 Task: Display track field history in audit objective object.
Action: Mouse moved to (27, 112)
Screenshot: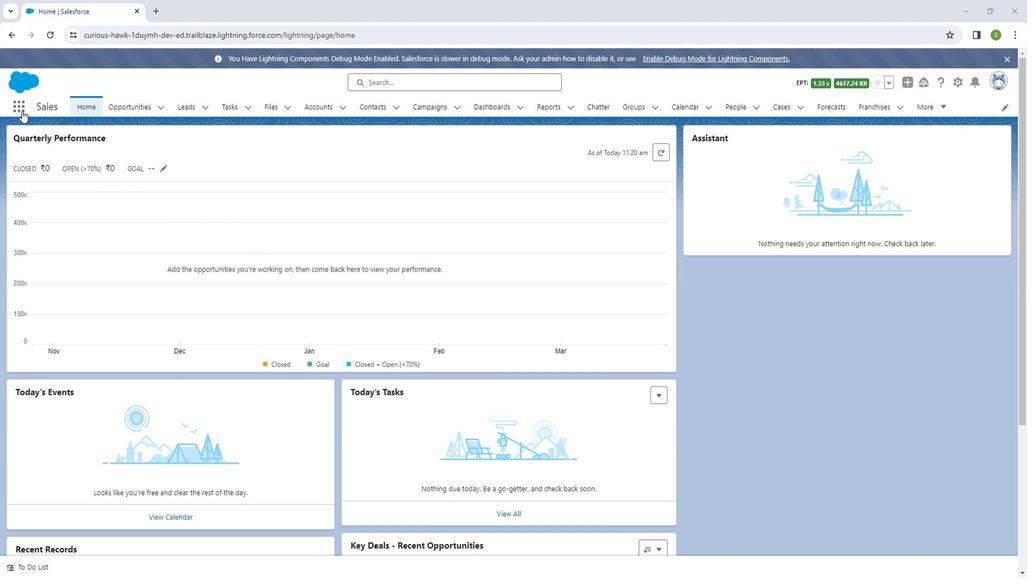 
Action: Mouse pressed left at (27, 112)
Screenshot: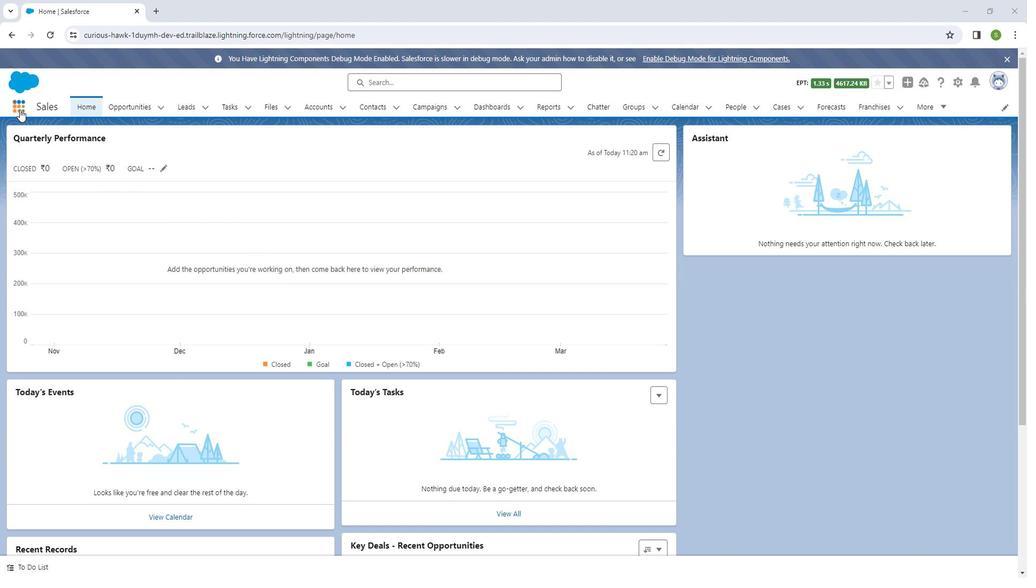 
Action: Mouse moved to (47, 294)
Screenshot: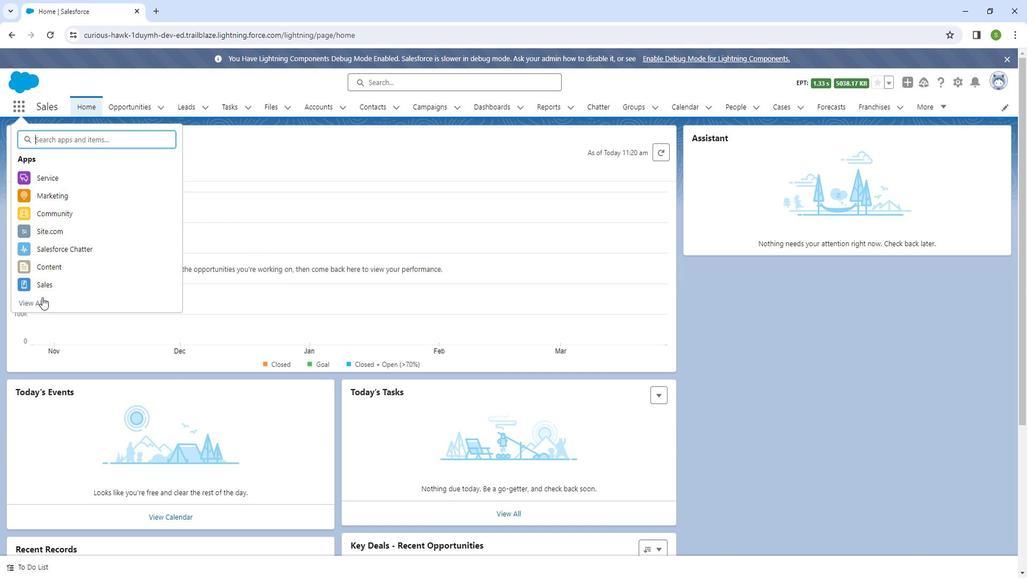 
Action: Mouse pressed left at (47, 294)
Screenshot: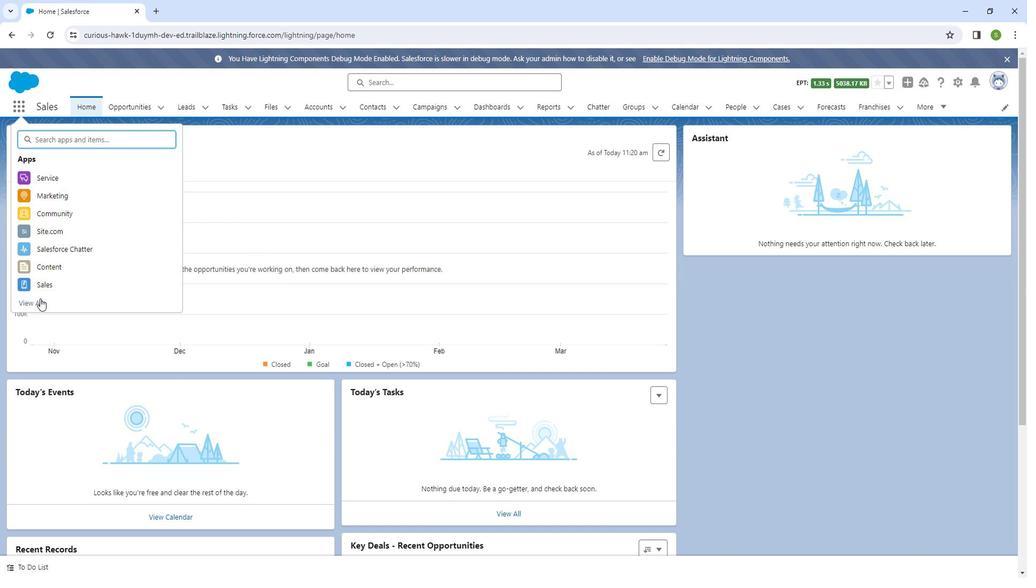 
Action: Mouse moved to (759, 392)
Screenshot: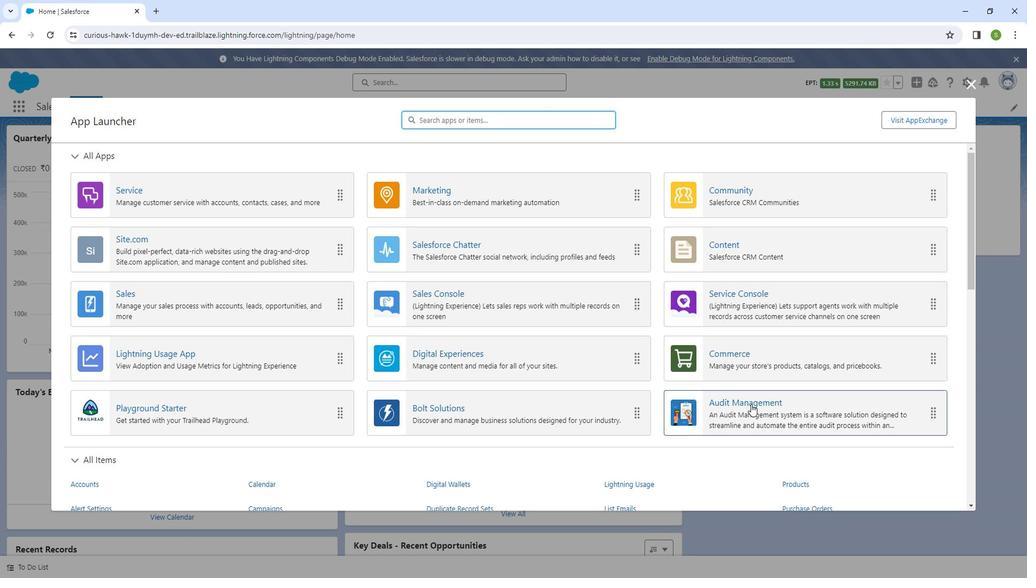 
Action: Mouse pressed left at (759, 392)
Screenshot: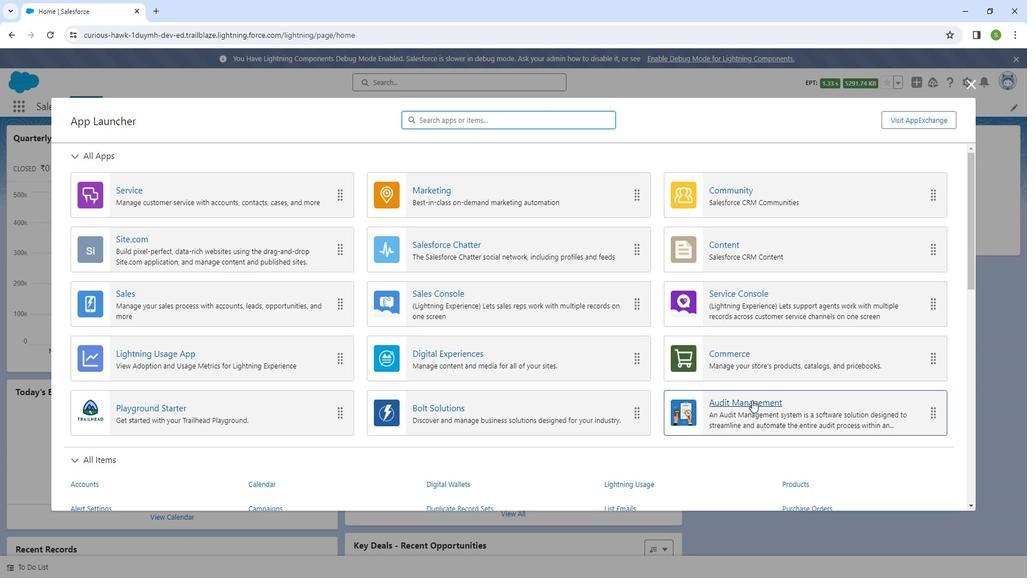 
Action: Mouse moved to (971, 85)
Screenshot: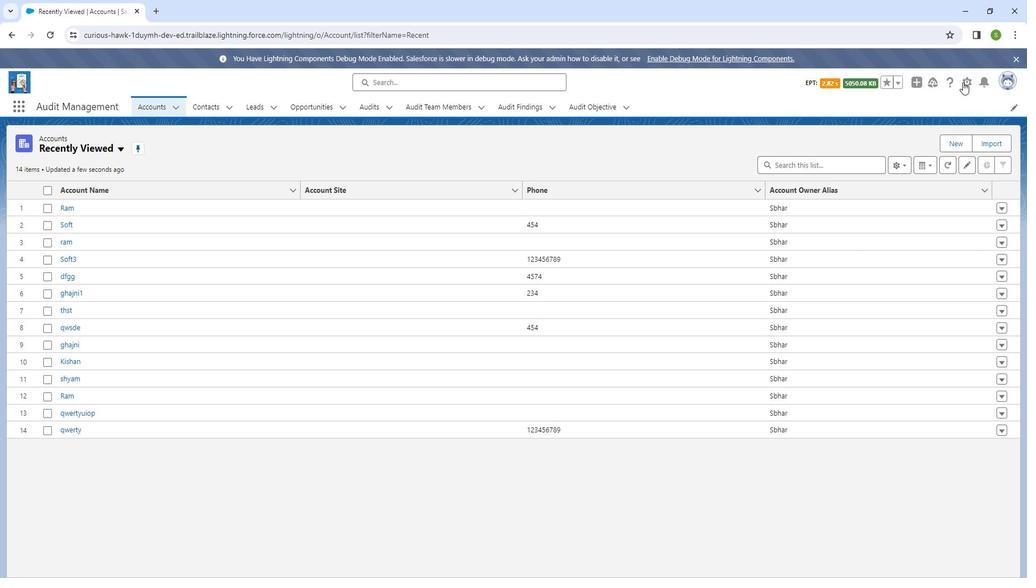 
Action: Mouse pressed left at (971, 85)
Screenshot: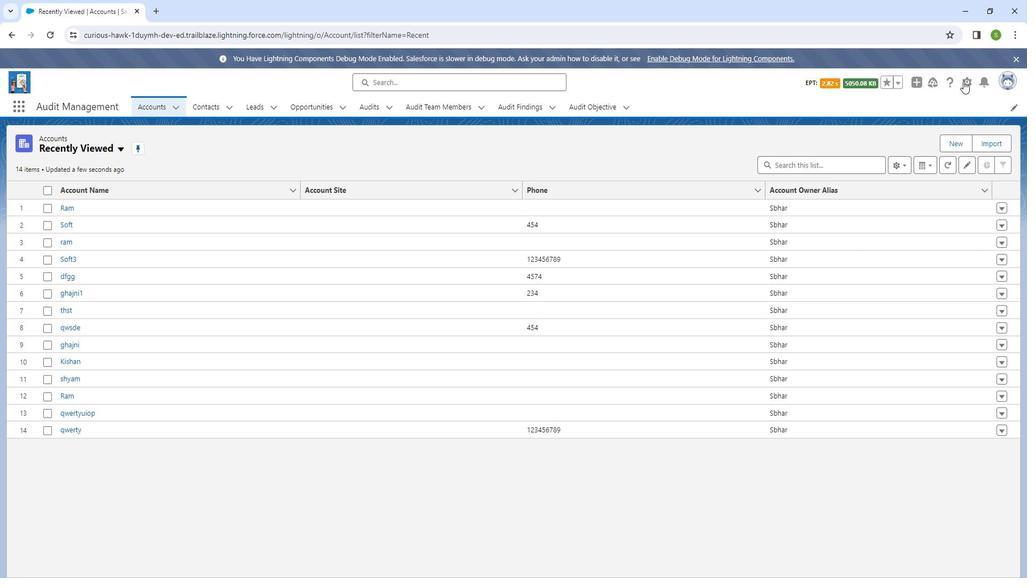 
Action: Mouse moved to (943, 132)
Screenshot: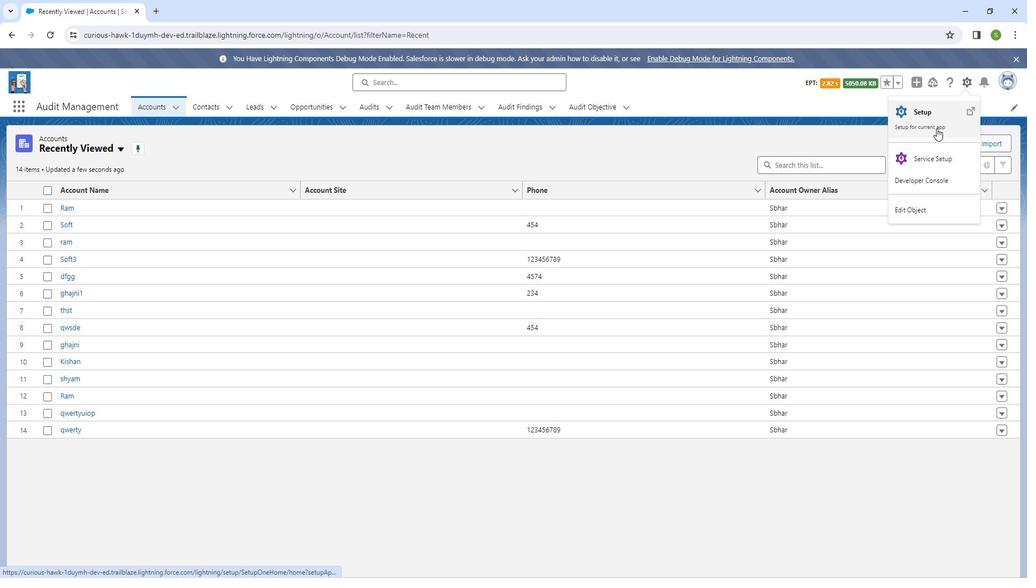 
Action: Mouse pressed left at (943, 132)
Screenshot: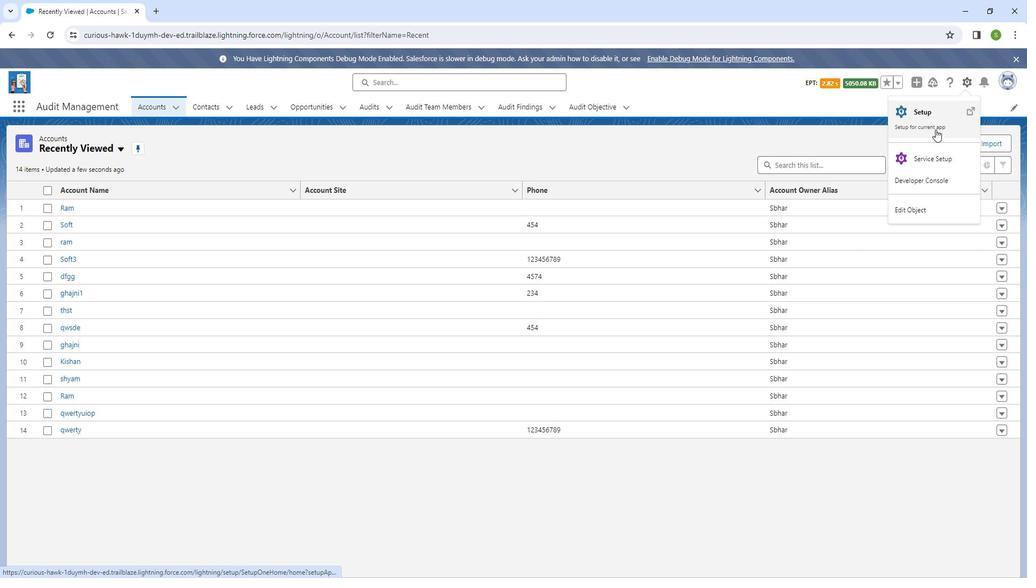
Action: Mouse moved to (135, 107)
Screenshot: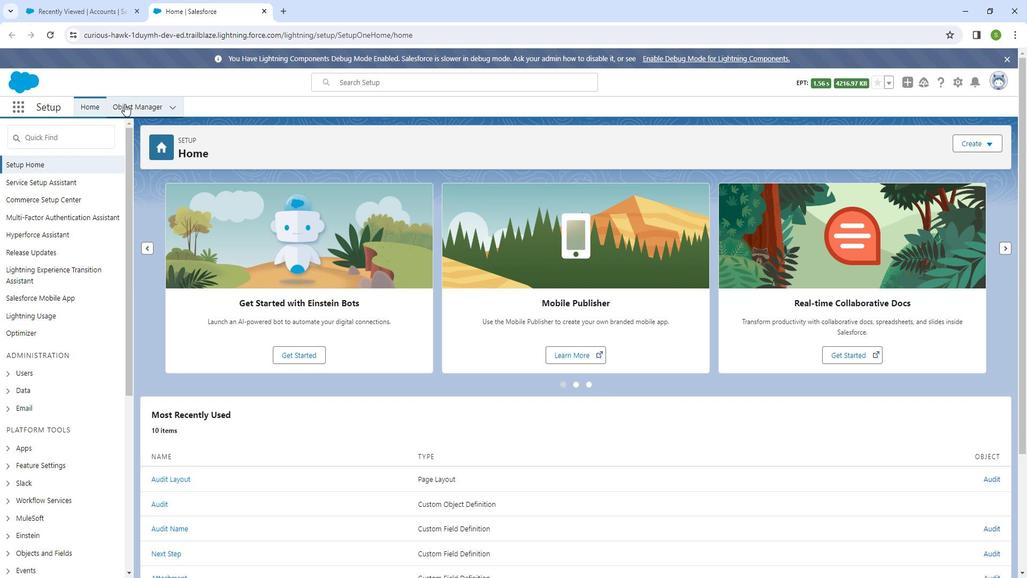 
Action: Mouse pressed left at (135, 107)
Screenshot: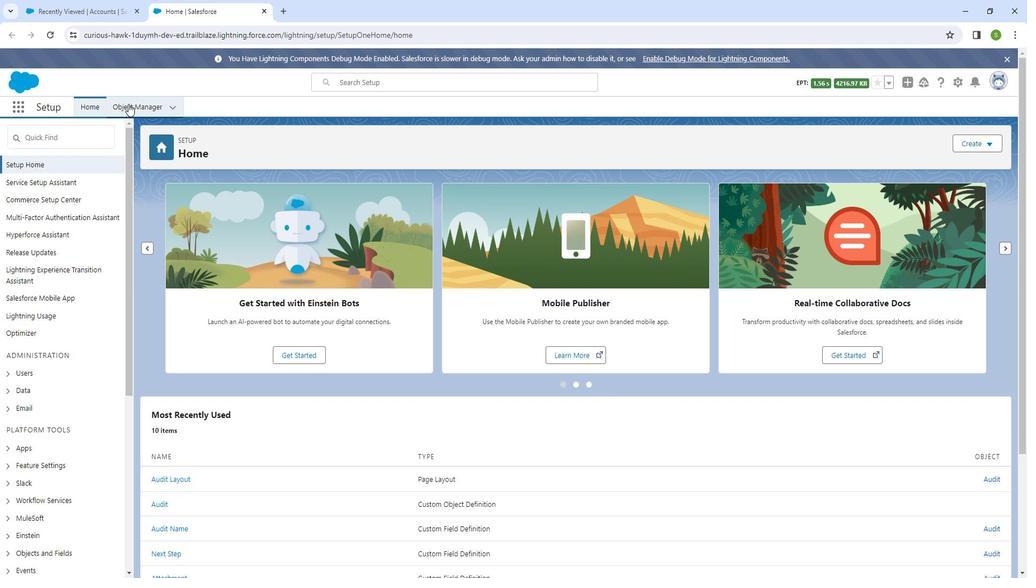 
Action: Mouse moved to (40, 503)
Screenshot: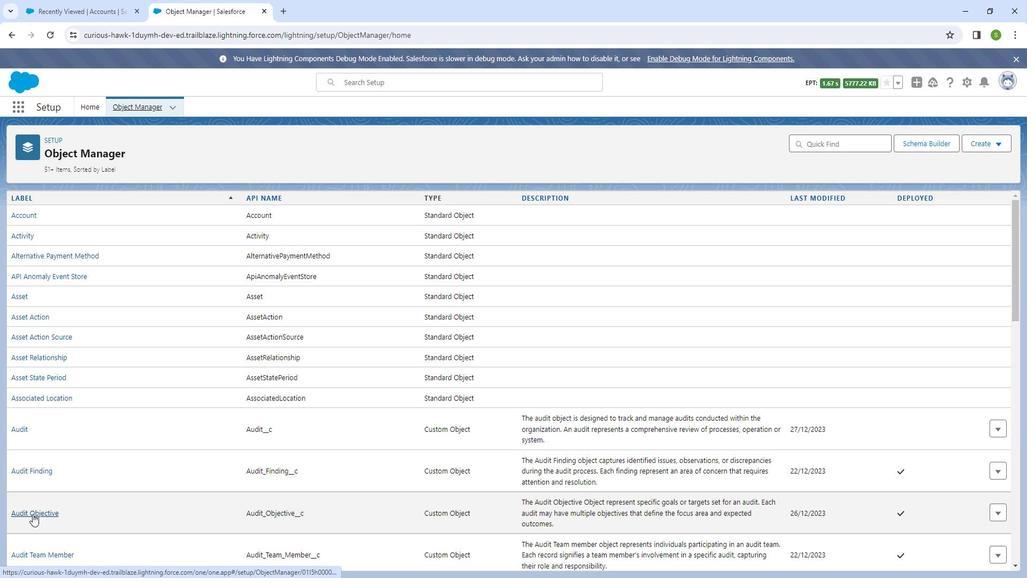 
Action: Mouse pressed left at (40, 503)
Screenshot: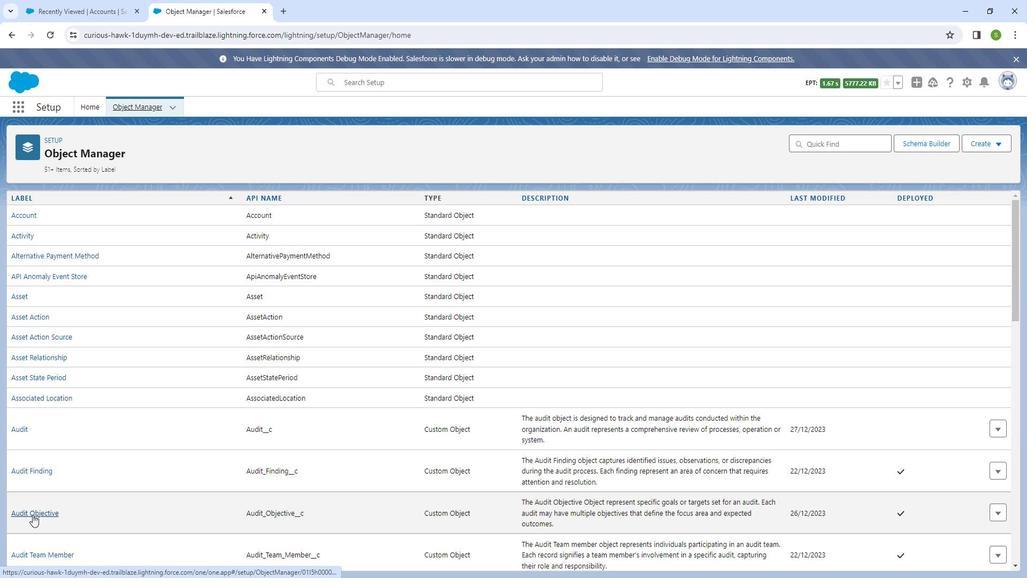 
Action: Mouse moved to (954, 195)
Screenshot: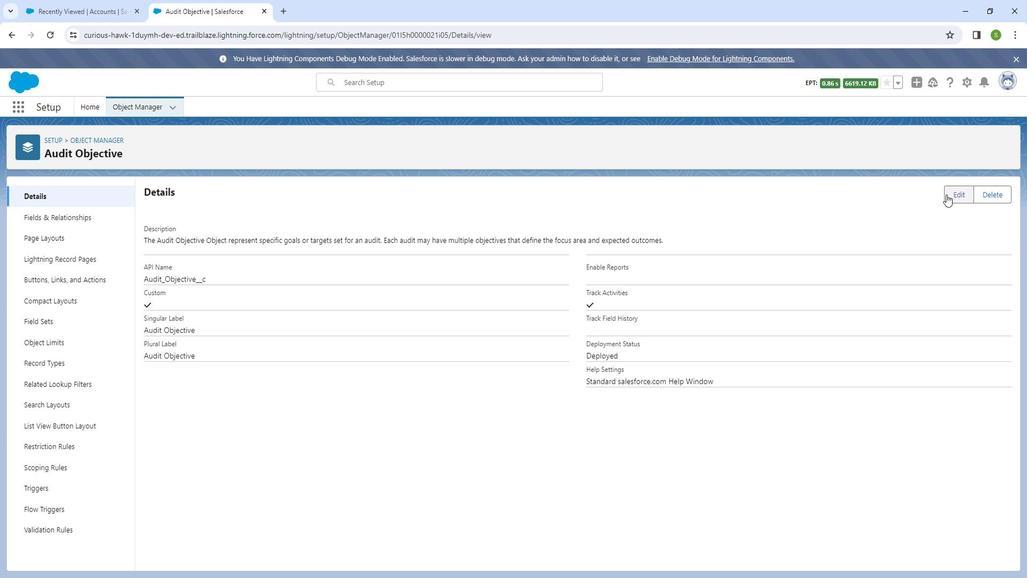 
Action: Mouse pressed left at (954, 195)
Screenshot: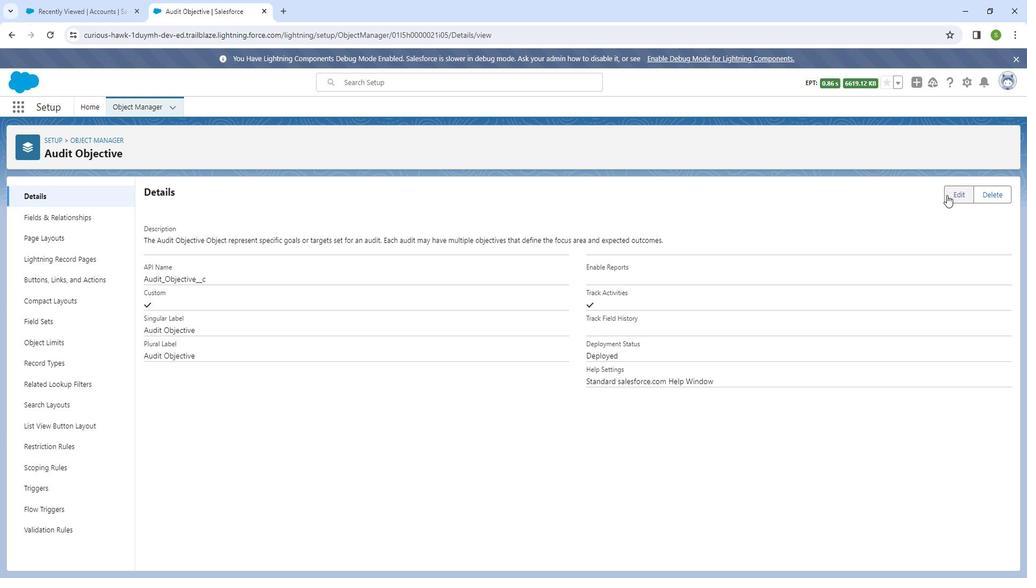 
Action: Mouse moved to (519, 272)
Screenshot: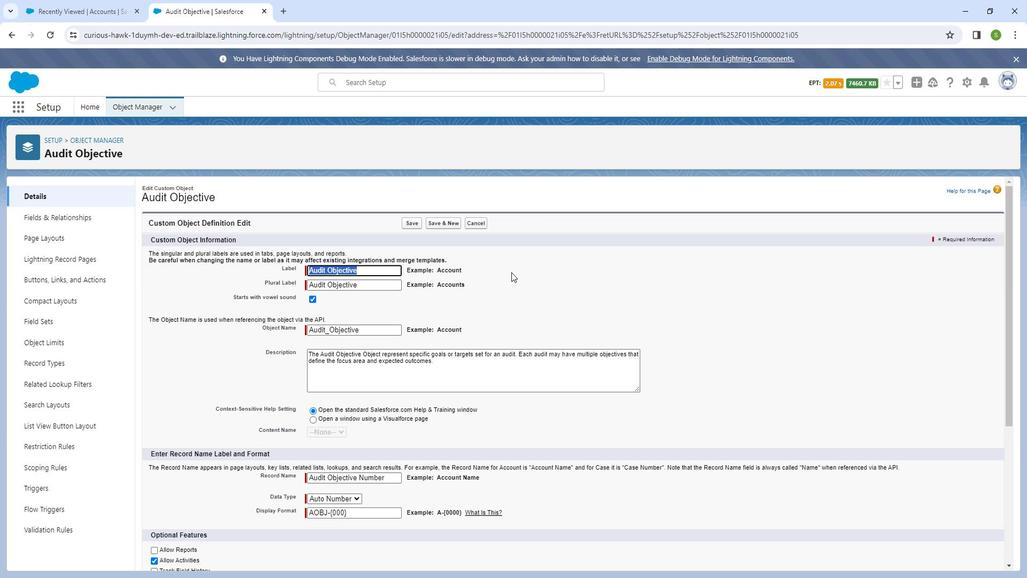 
Action: Mouse scrolled (519, 272) with delta (0, 0)
Screenshot: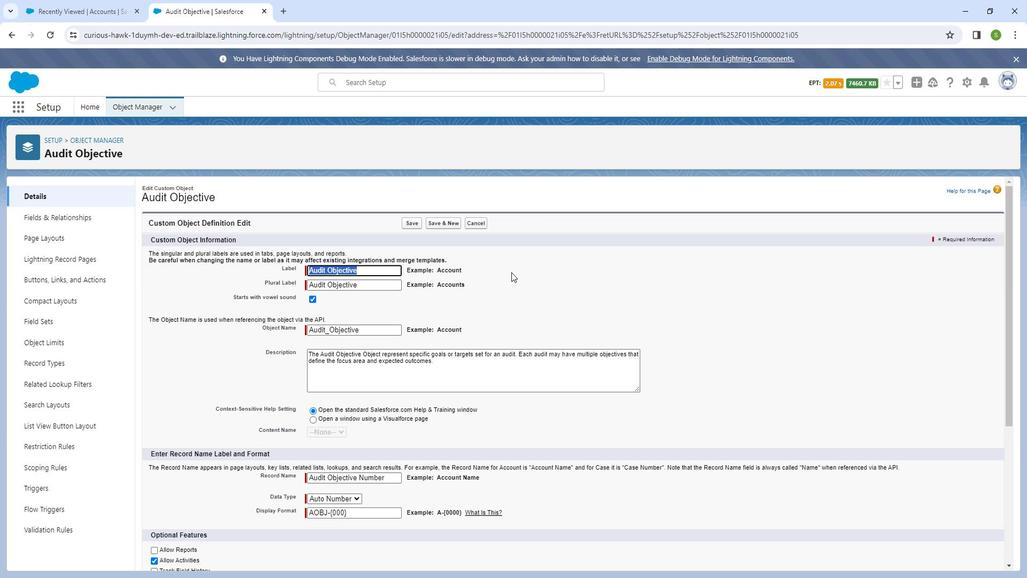 
Action: Mouse moved to (518, 275)
Screenshot: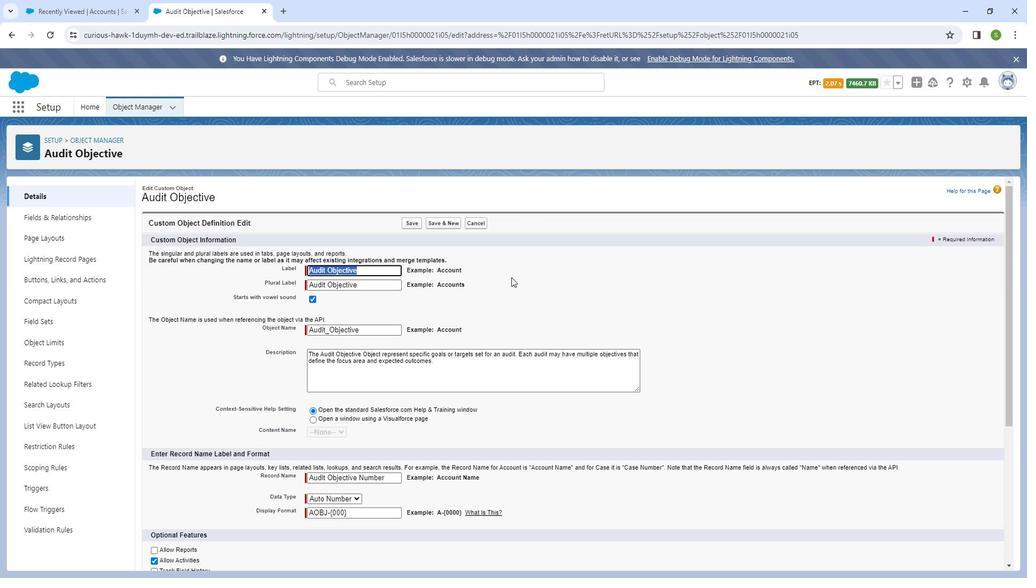 
Action: Mouse scrolled (518, 274) with delta (0, 0)
Screenshot: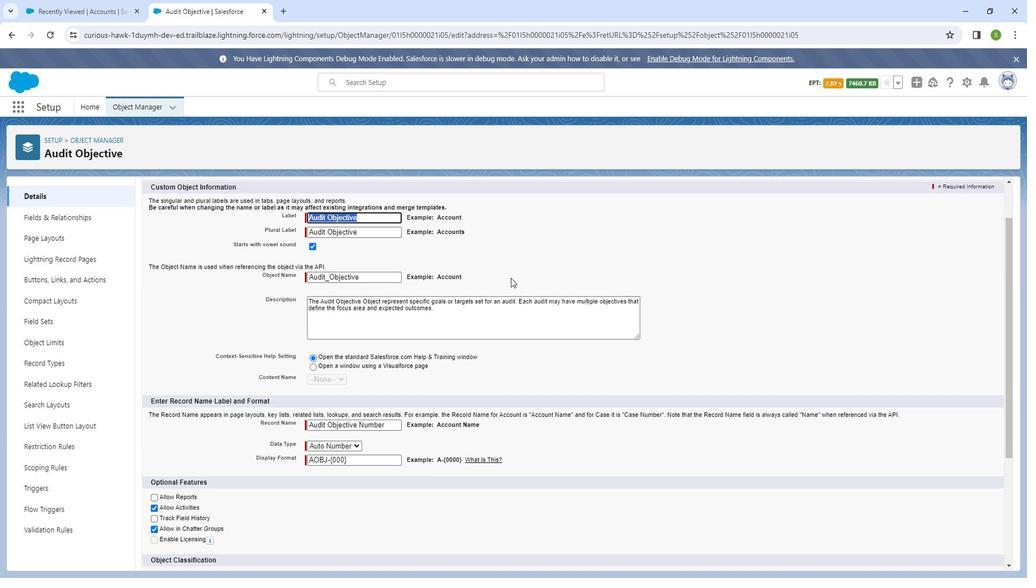 
Action: Mouse moved to (420, 359)
Screenshot: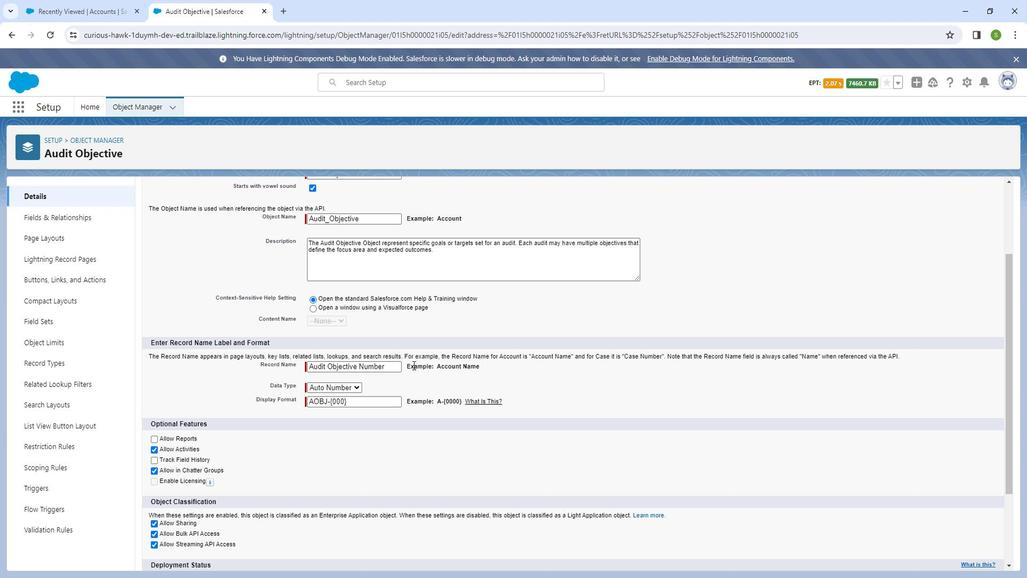 
Action: Mouse scrolled (420, 359) with delta (0, 0)
Screenshot: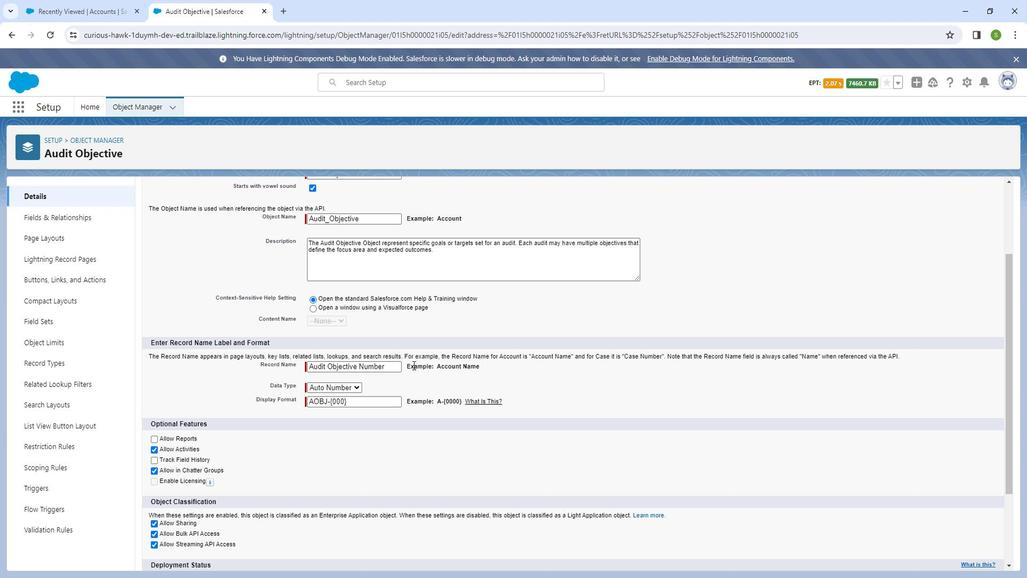 
Action: Mouse moved to (417, 360)
Screenshot: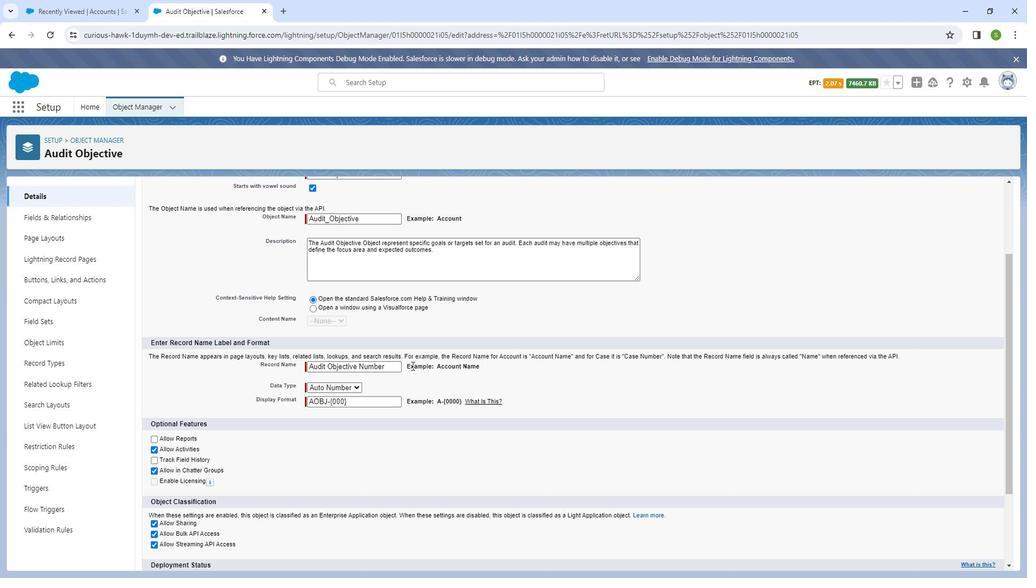 
Action: Mouse scrolled (417, 360) with delta (0, 0)
Screenshot: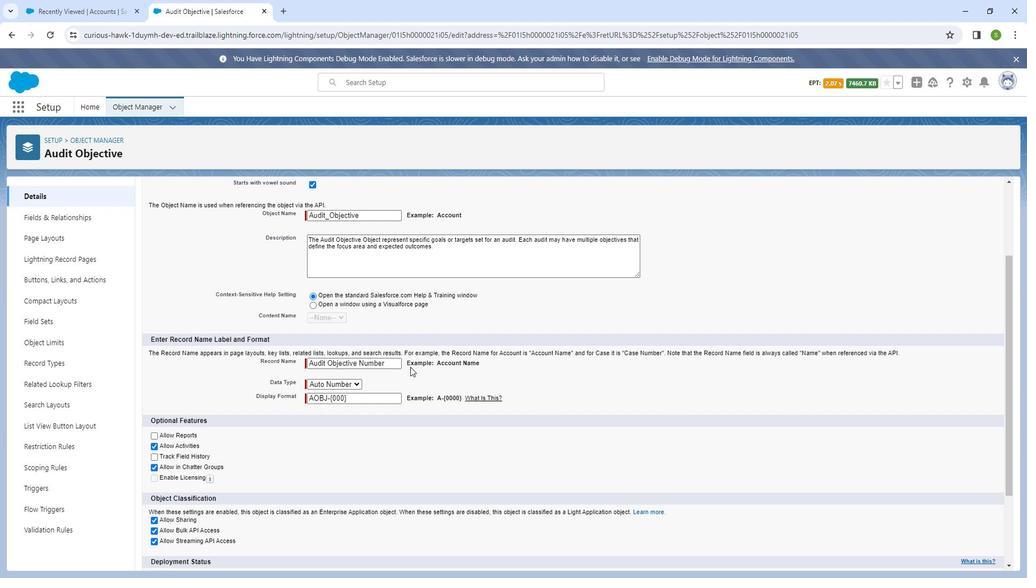 
Action: Mouse moved to (162, 343)
Screenshot: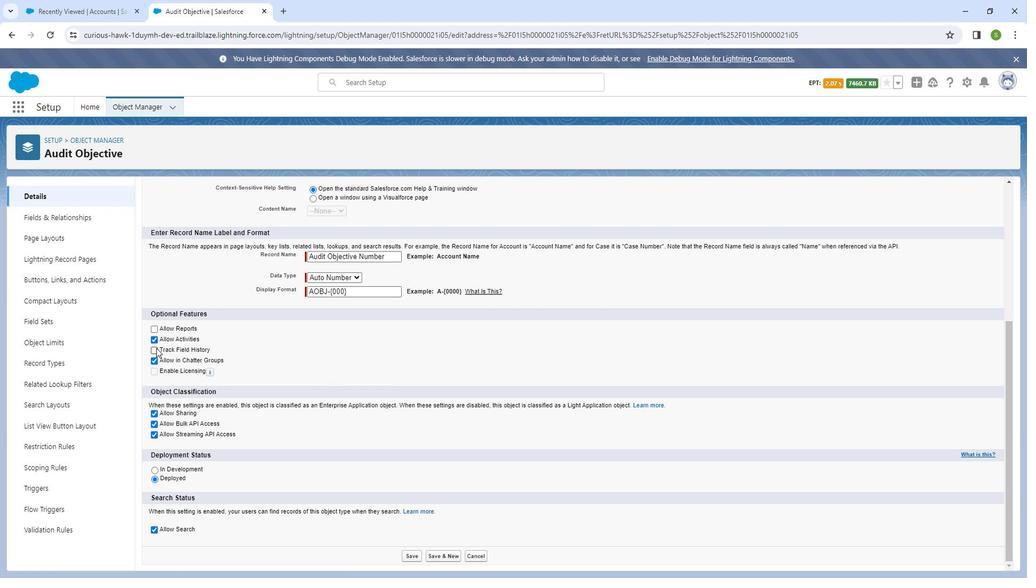 
Action: Mouse pressed left at (162, 343)
Screenshot: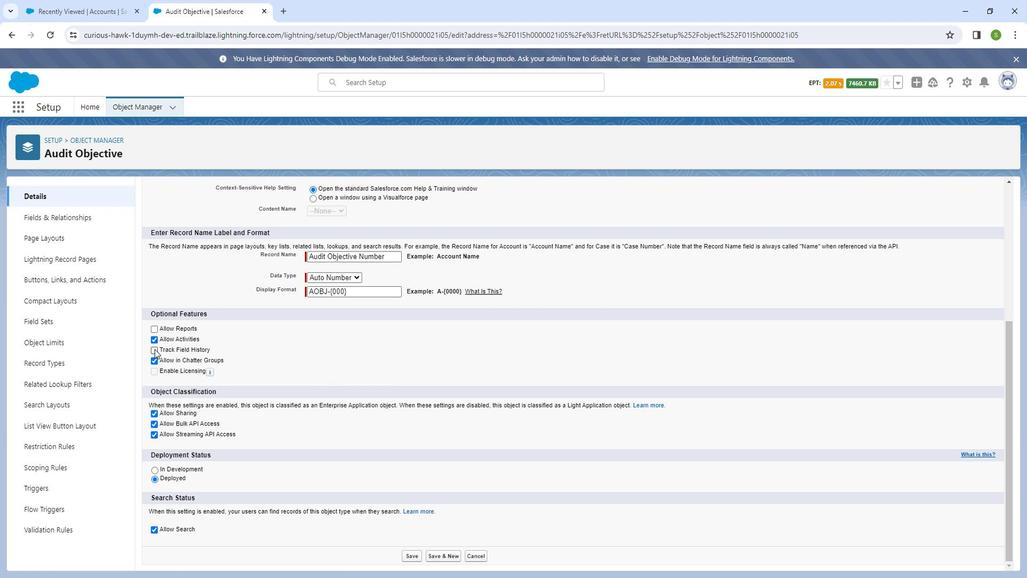 
Action: Mouse moved to (386, 376)
Screenshot: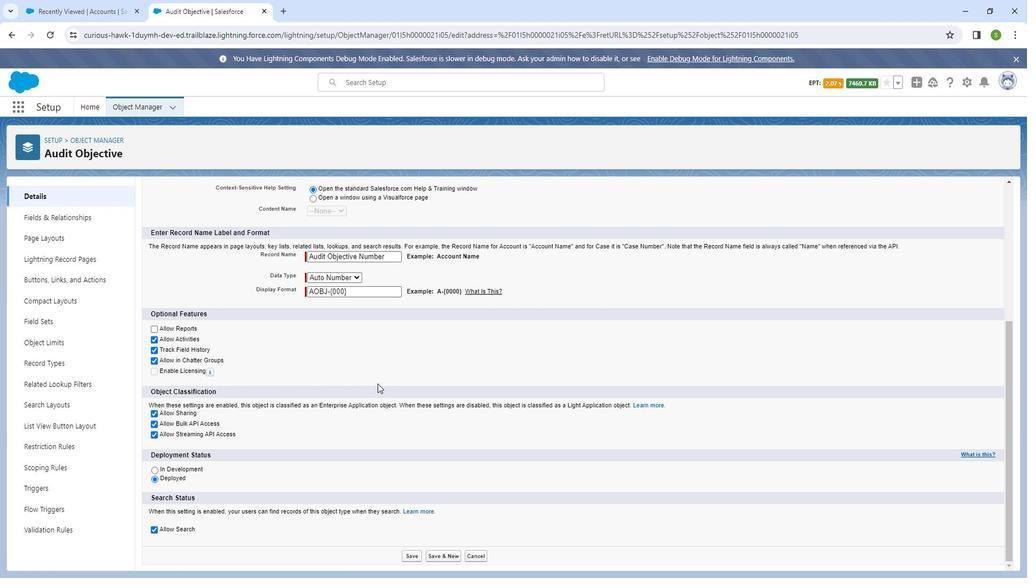 
Action: Mouse scrolled (386, 376) with delta (0, 0)
Screenshot: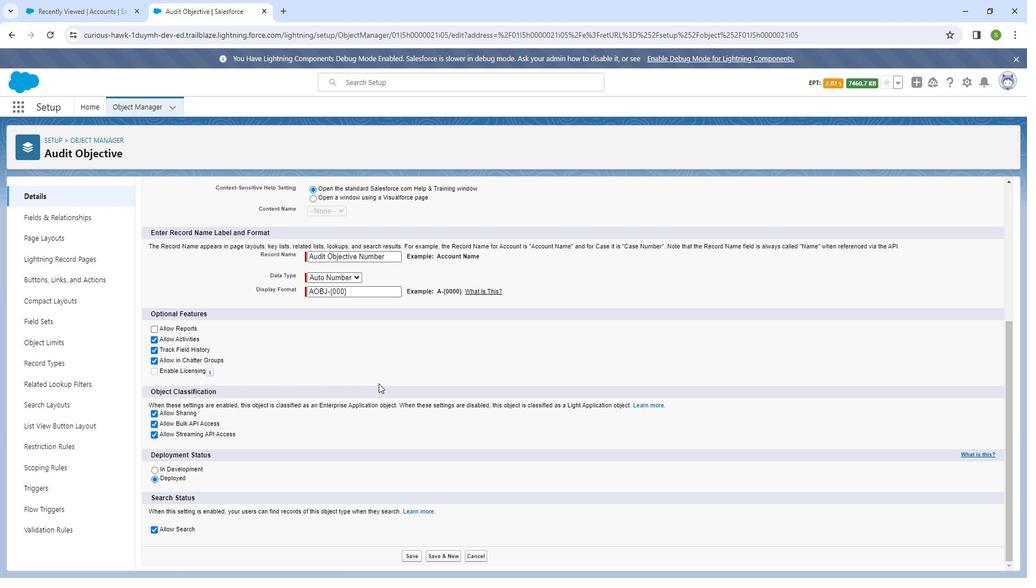 
Action: Mouse moved to (388, 378)
Screenshot: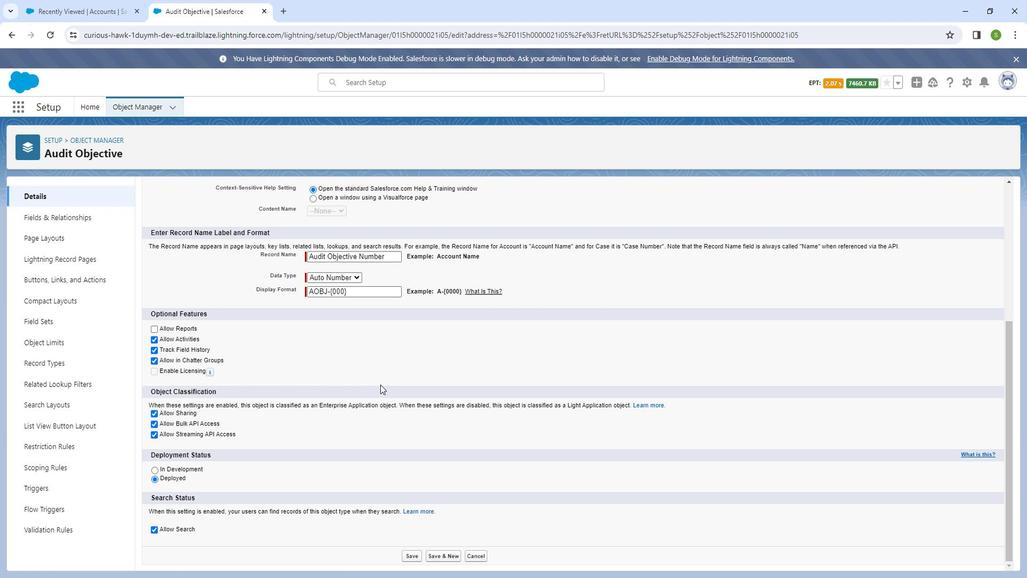 
Action: Mouse scrolled (388, 377) with delta (0, 0)
Screenshot: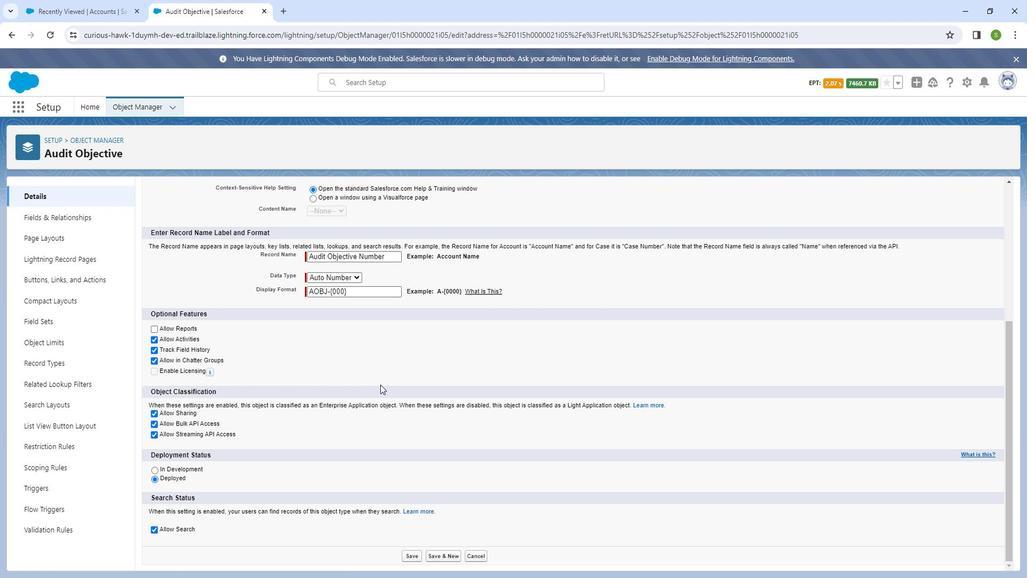 
Action: Mouse moved to (423, 540)
Screenshot: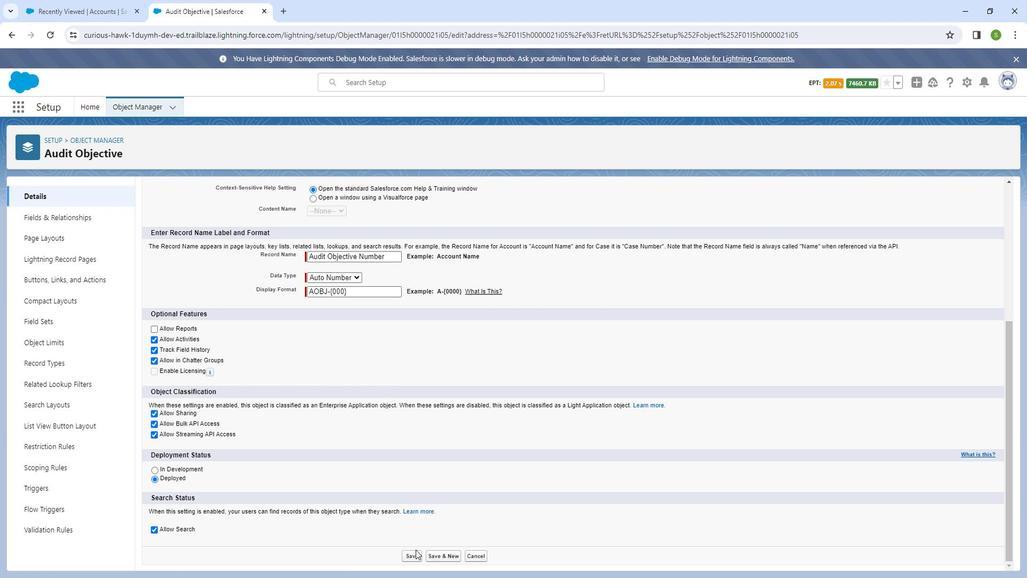 
Action: Mouse pressed left at (423, 540)
Screenshot: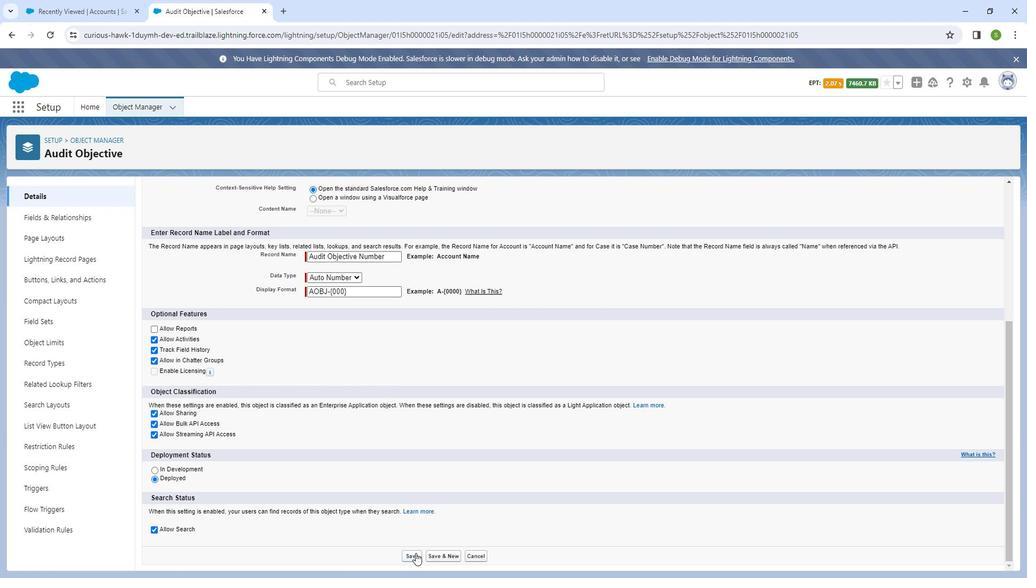 
Action: Mouse moved to (93, 216)
Screenshot: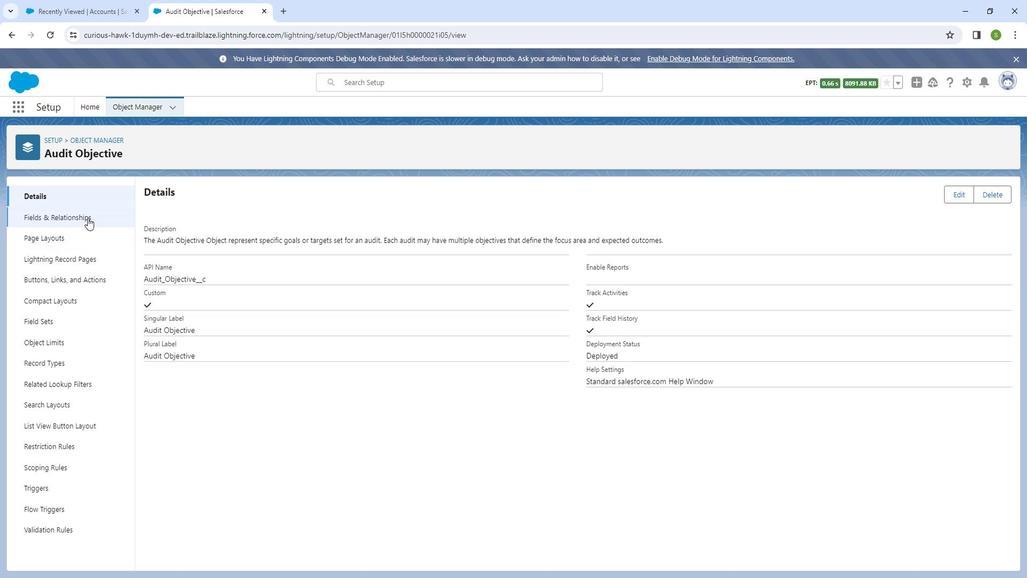 
Action: Mouse pressed left at (93, 216)
Screenshot: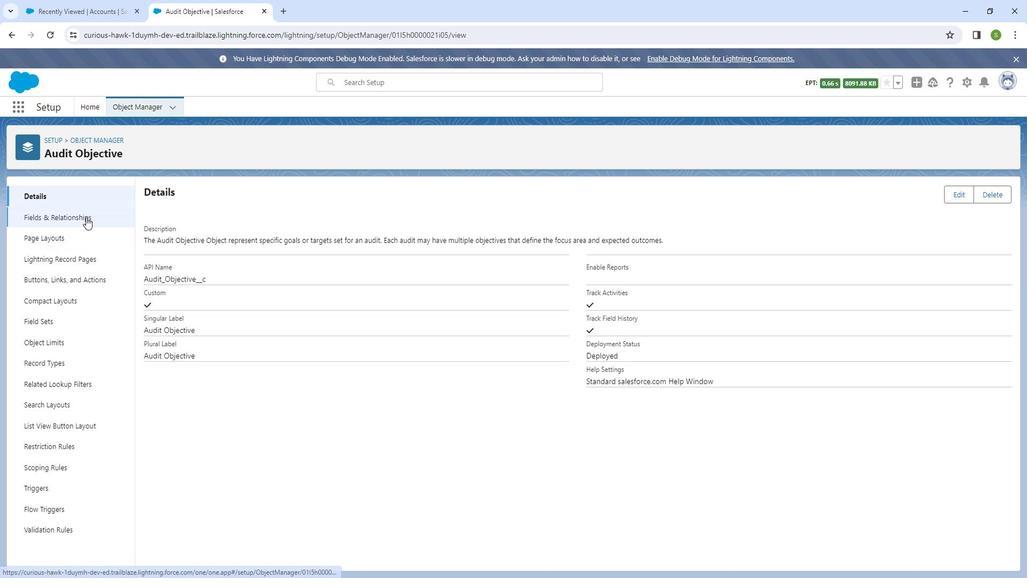
Action: Mouse moved to (961, 199)
Screenshot: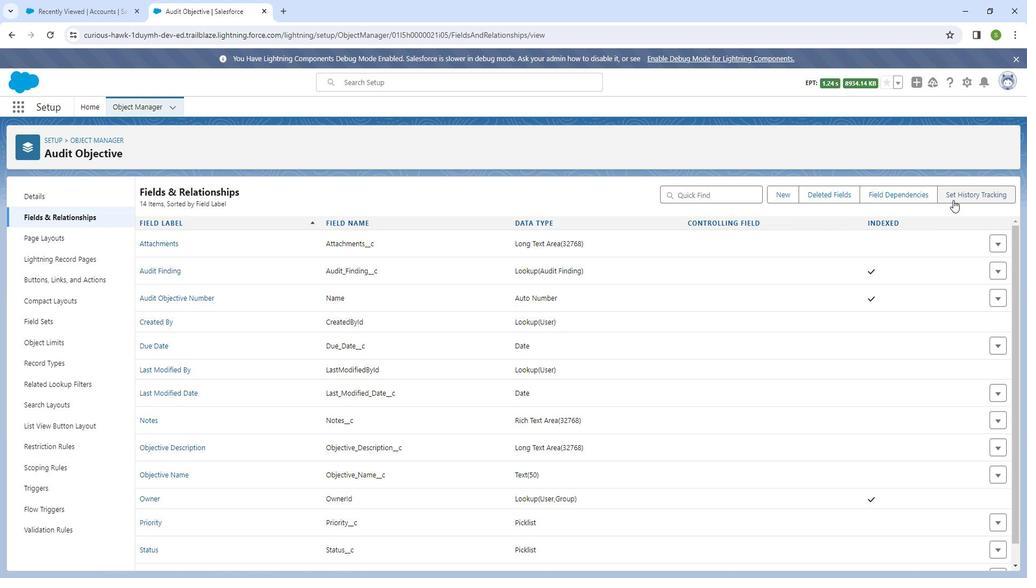 
Action: Mouse pressed left at (961, 199)
Screenshot: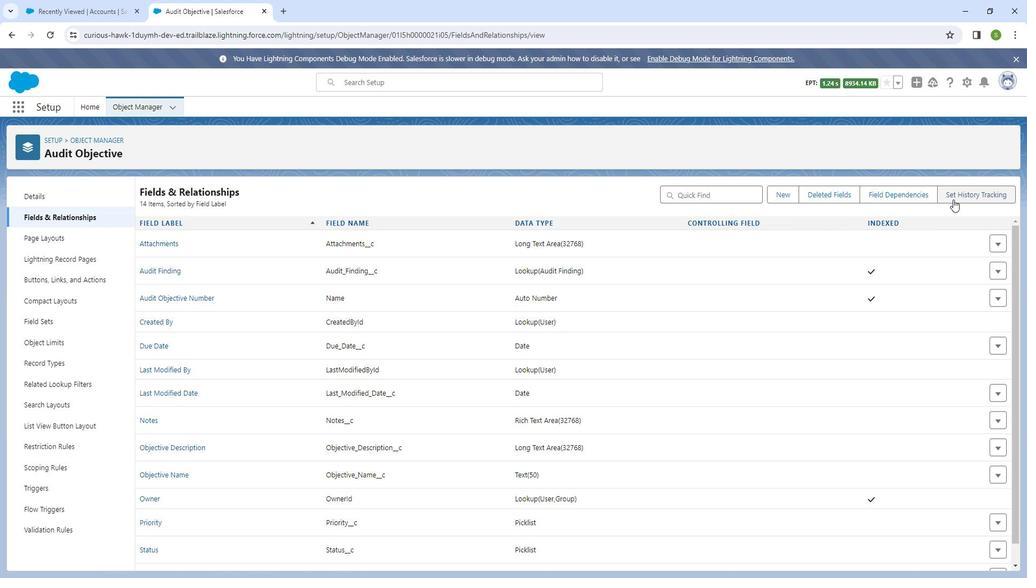 
Action: Mouse moved to (751, 301)
Screenshot: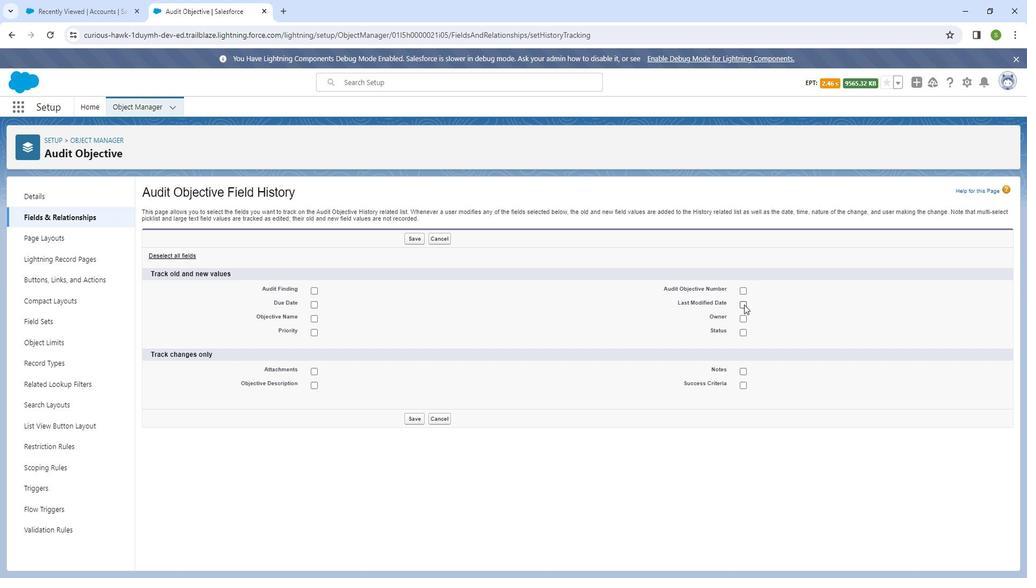 
Action: Mouse pressed left at (751, 301)
Screenshot: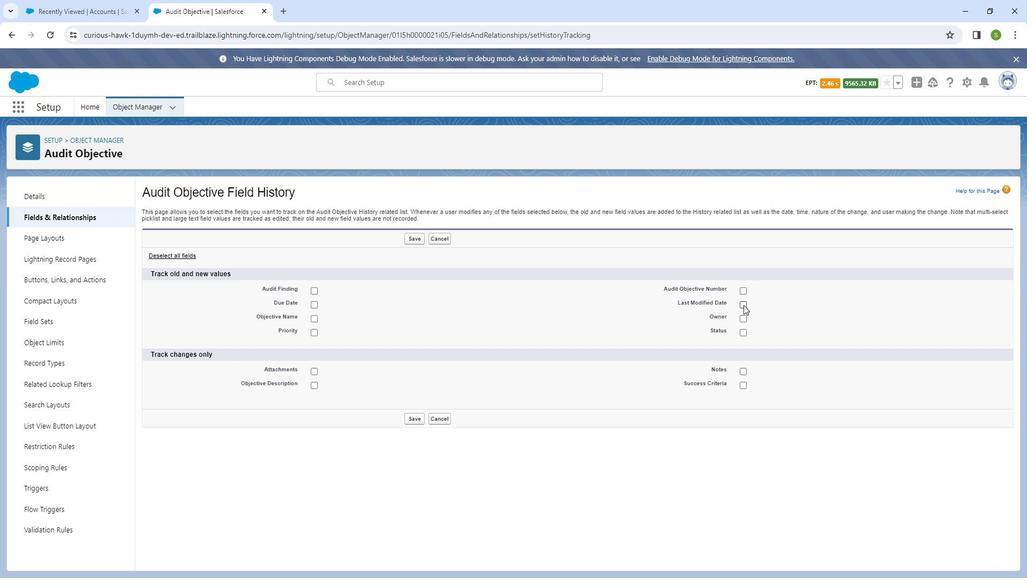 
Action: Mouse moved to (318, 301)
Screenshot: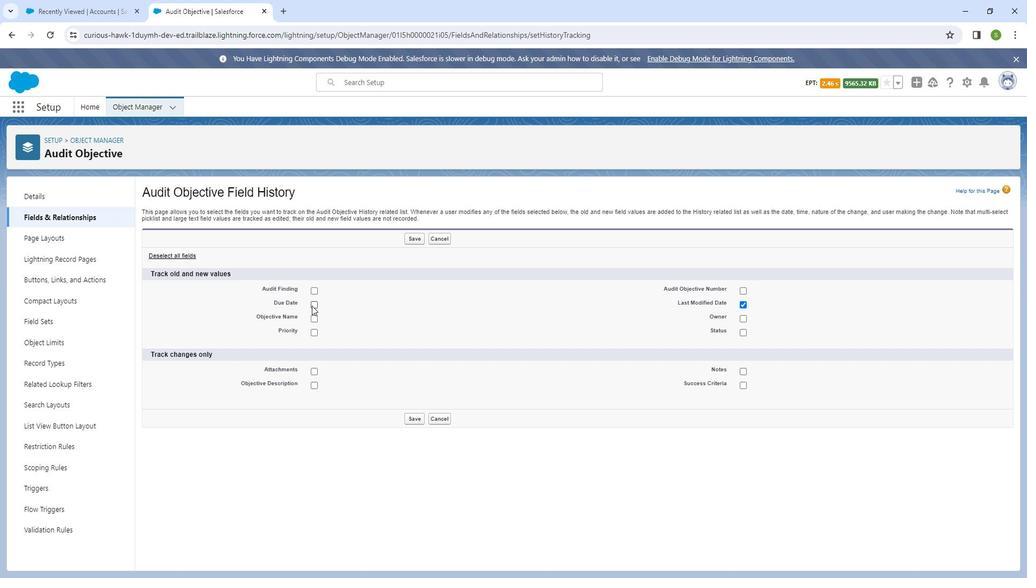 
Action: Mouse pressed left at (318, 301)
Screenshot: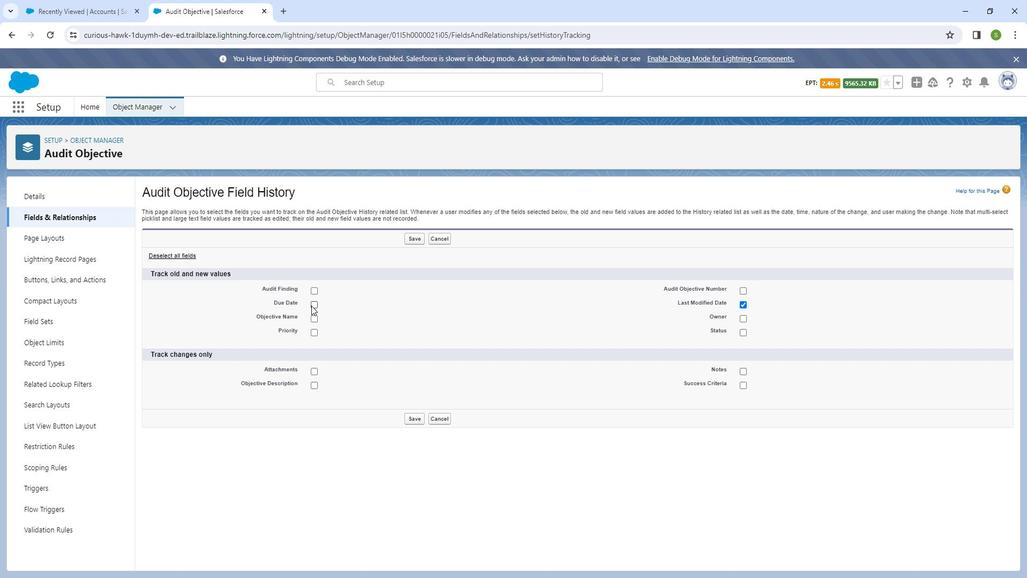 
Action: Mouse moved to (424, 411)
Screenshot: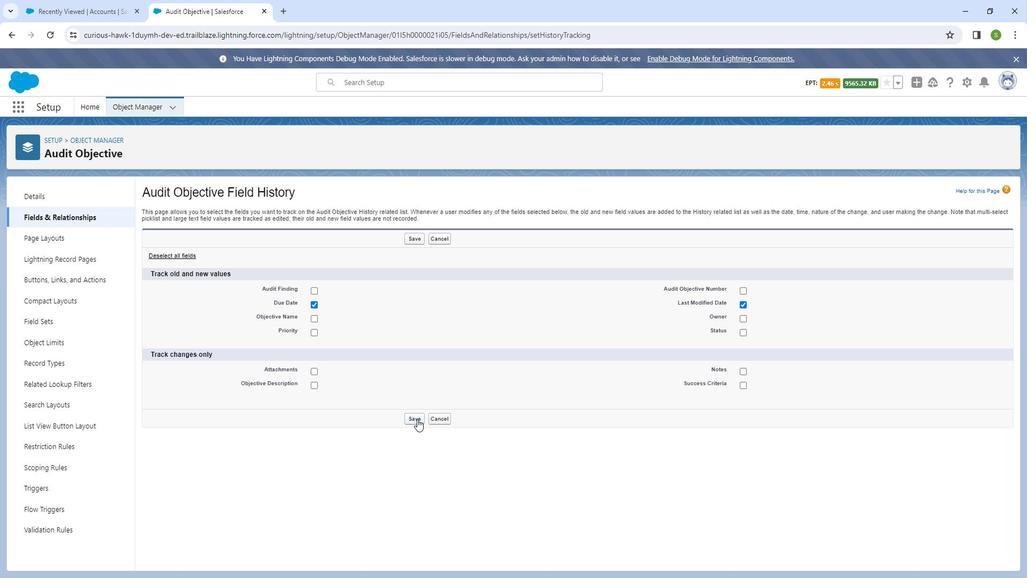 
Action: Mouse pressed left at (424, 411)
Screenshot: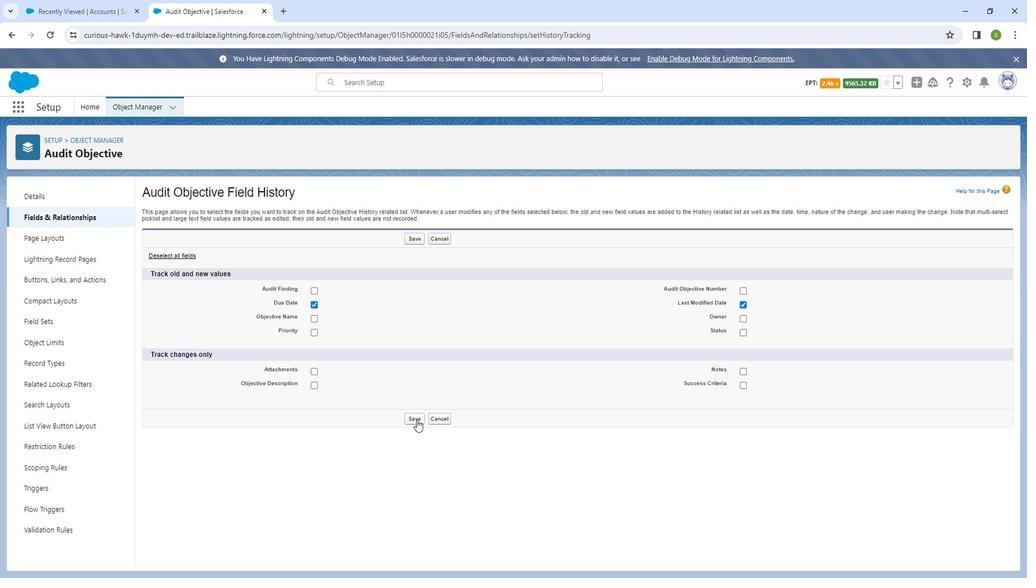 
Action: Mouse moved to (975, 197)
Screenshot: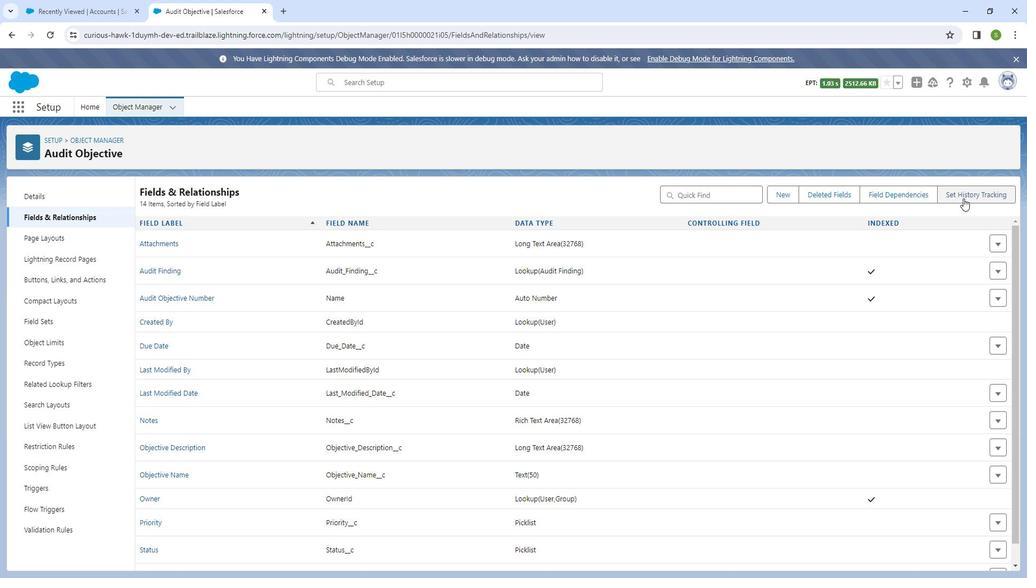 
Action: Mouse pressed left at (975, 197)
Screenshot: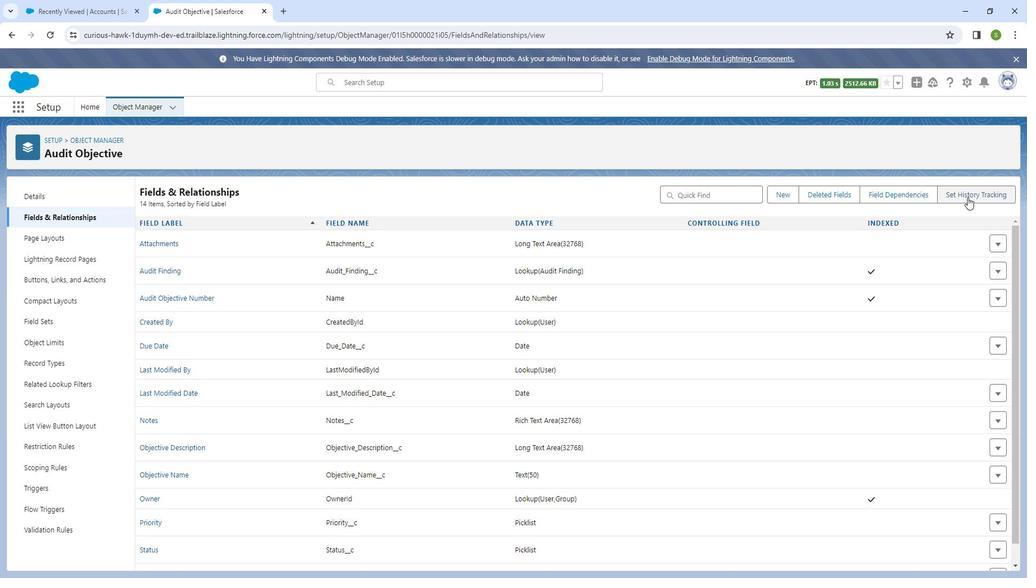 
Action: Mouse moved to (53, 231)
Screenshot: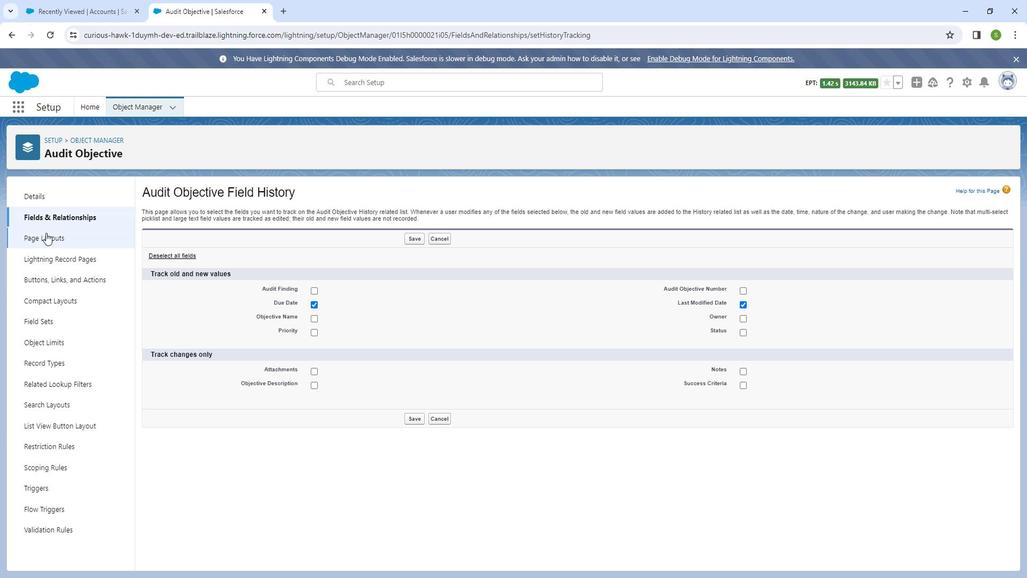 
Action: Mouse pressed left at (53, 231)
Screenshot: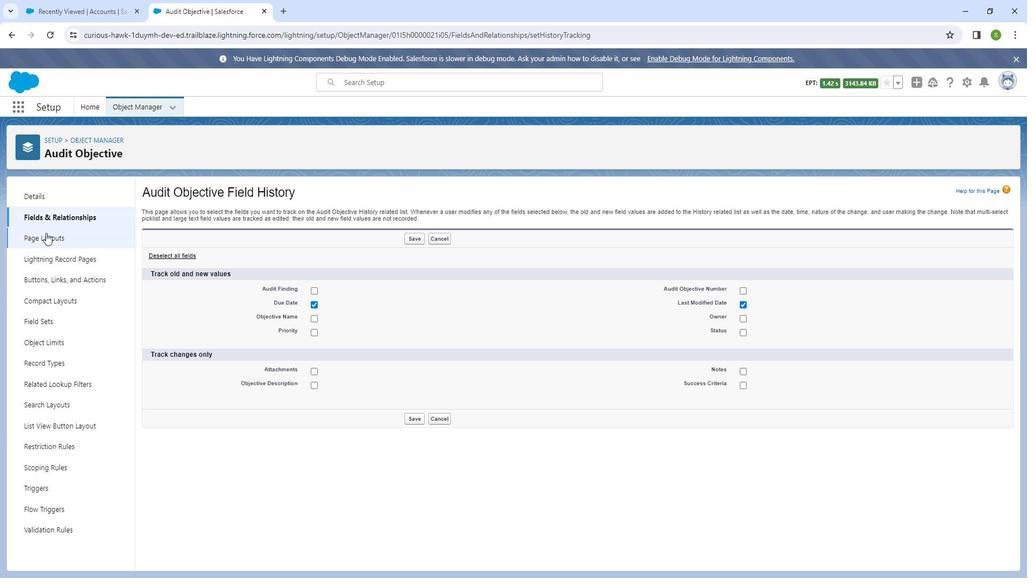 
Action: Mouse moved to (179, 244)
Screenshot: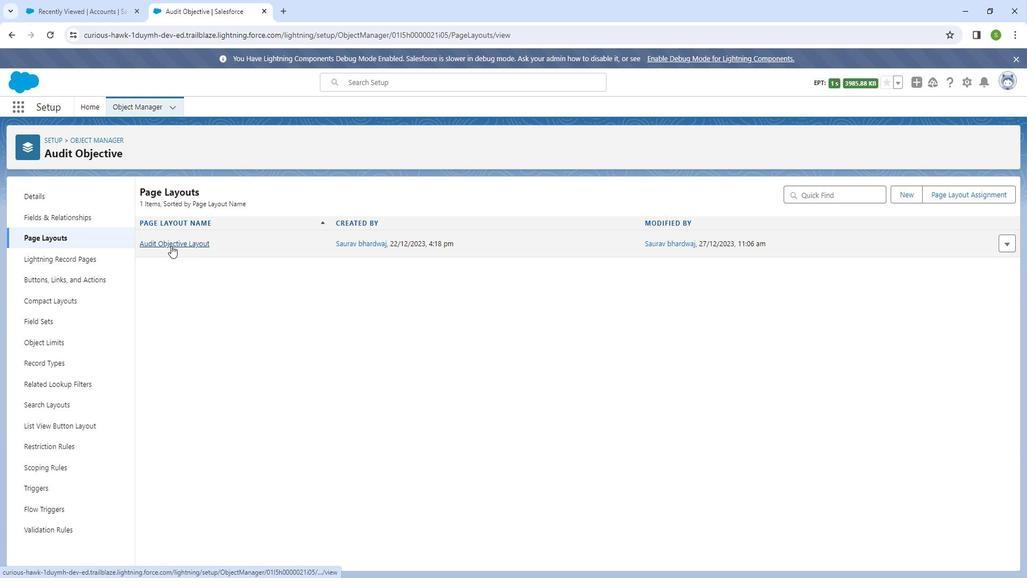 
Action: Mouse pressed left at (179, 244)
Screenshot: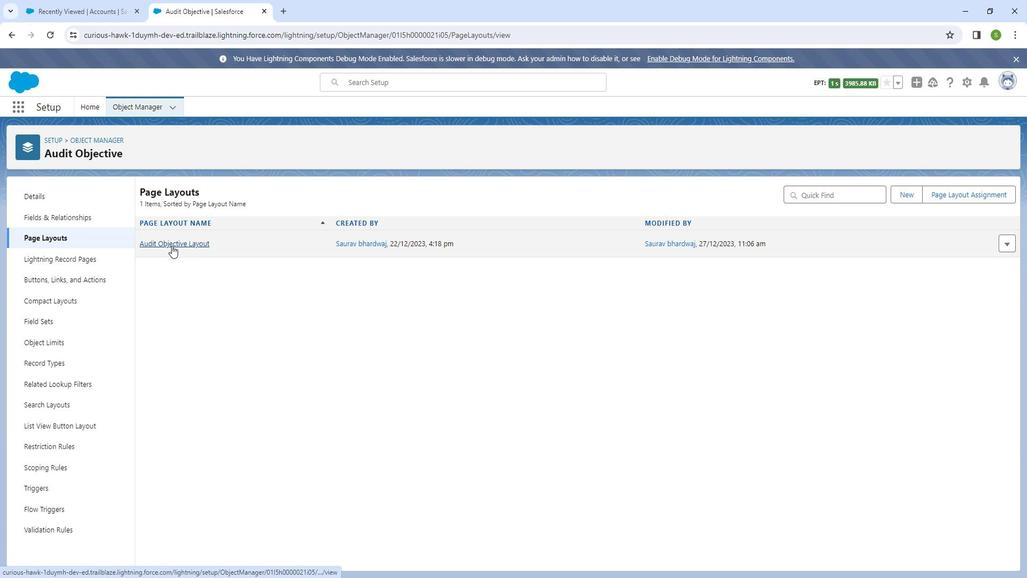 
Action: Mouse moved to (180, 224)
Screenshot: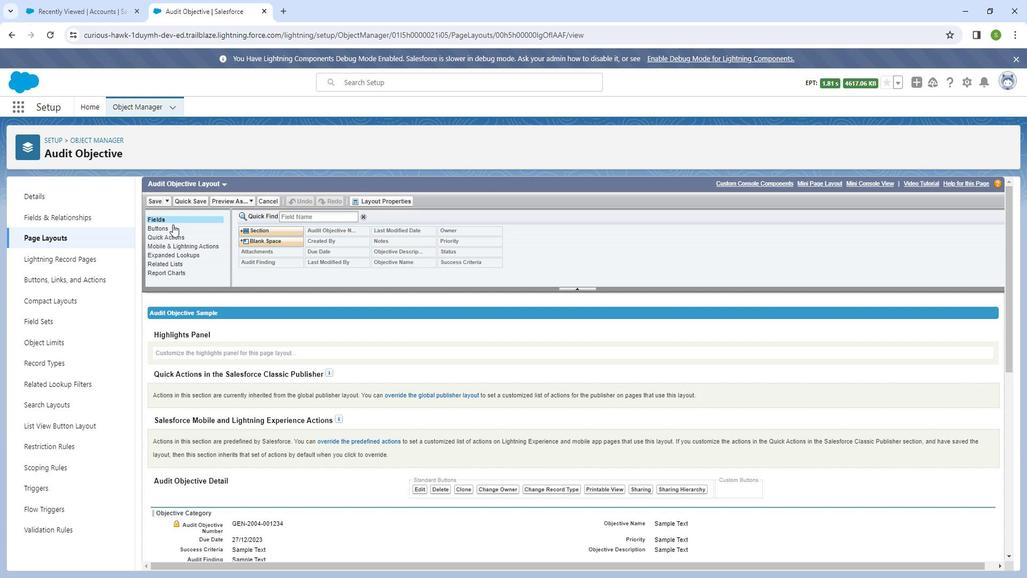 
Action: Mouse pressed left at (180, 224)
Screenshot: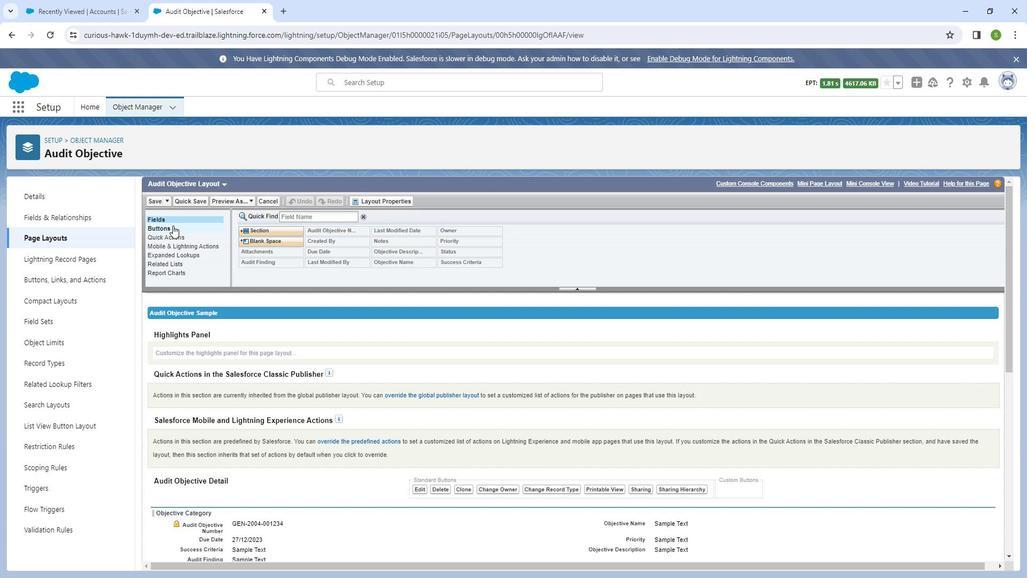 
Action: Mouse moved to (177, 237)
Screenshot: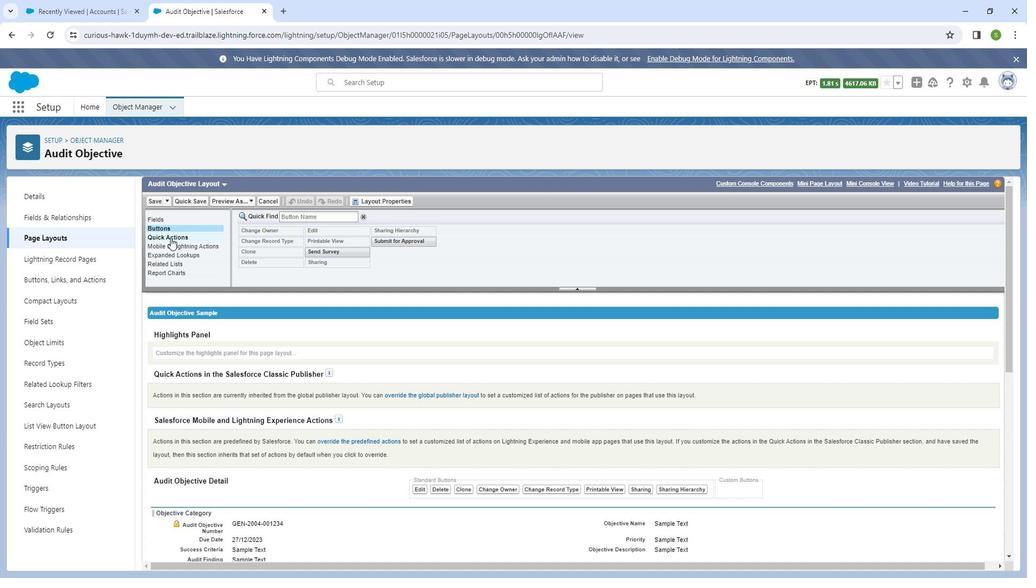 
Action: Mouse pressed left at (177, 237)
Screenshot: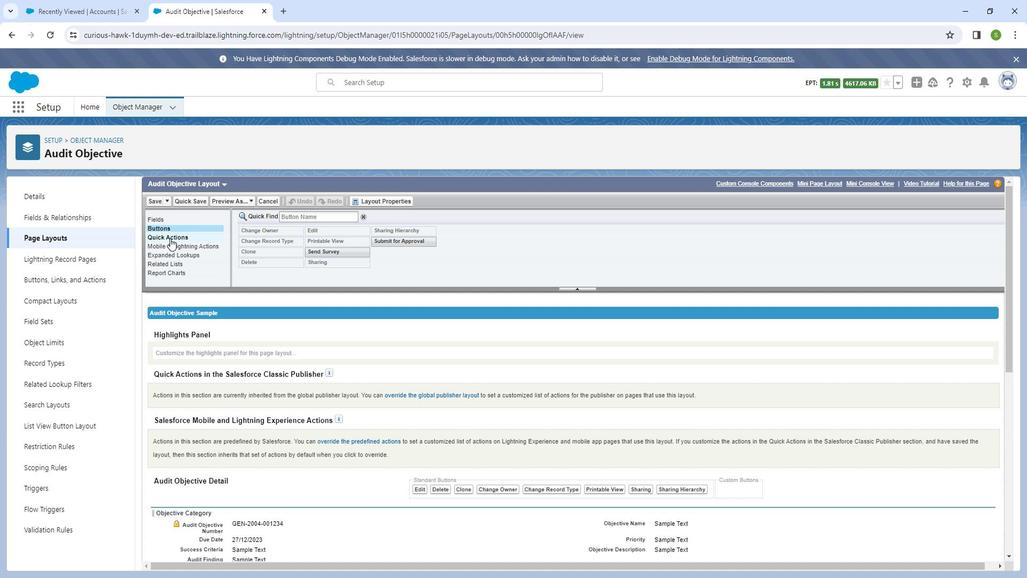 
Action: Mouse moved to (176, 246)
Screenshot: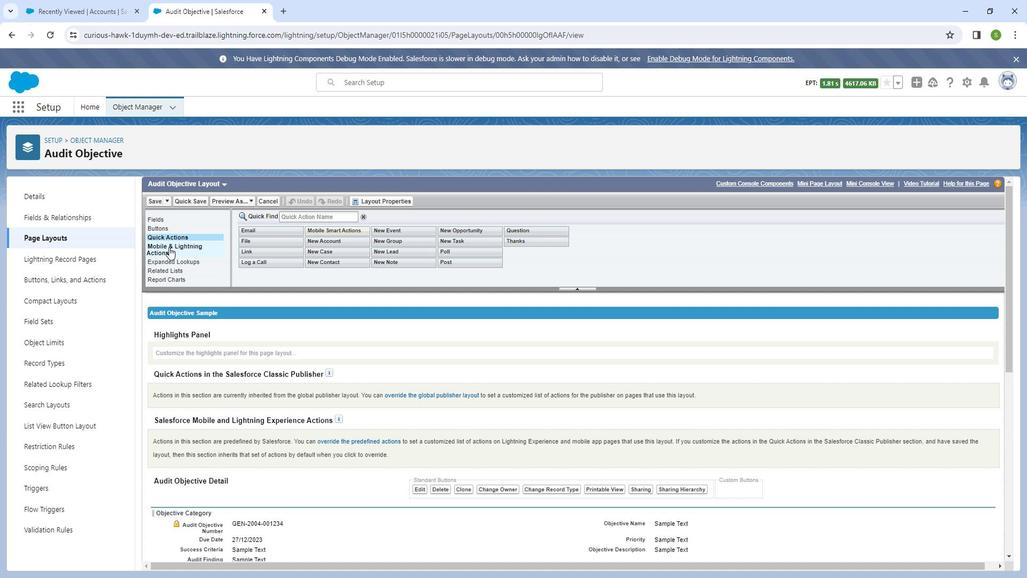 
Action: Mouse pressed left at (176, 246)
Screenshot: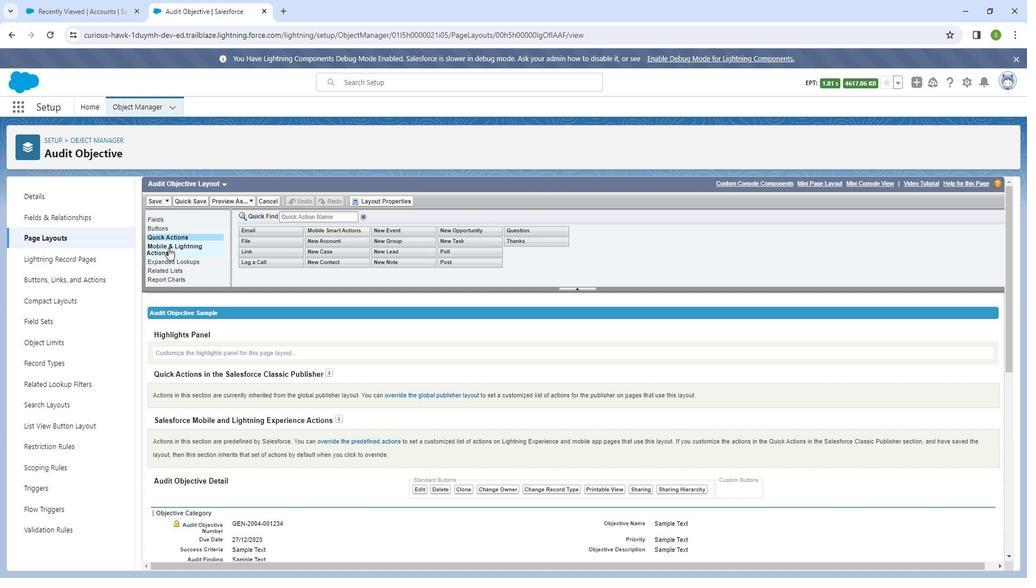 
Action: Mouse moved to (178, 260)
Screenshot: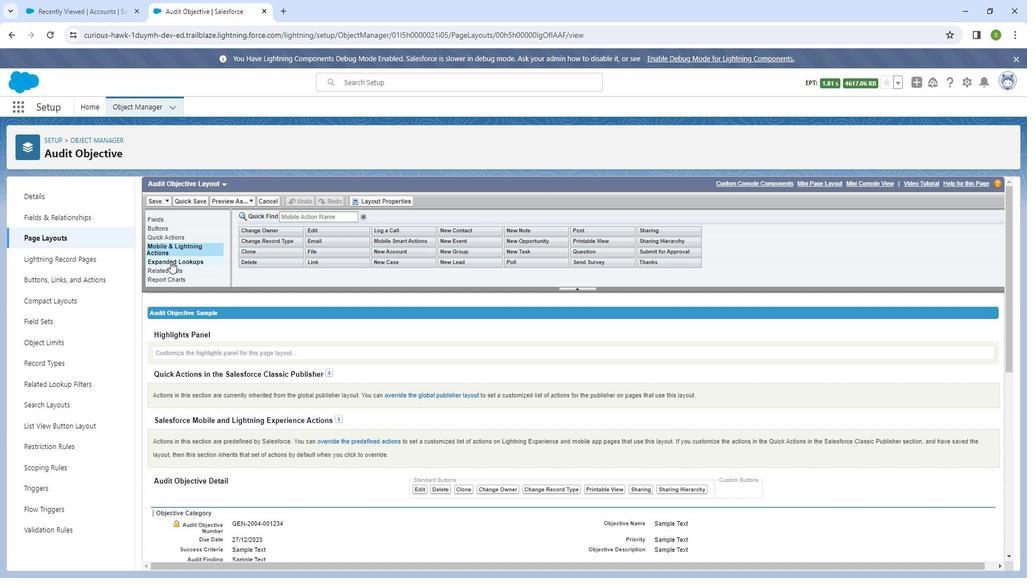 
Action: Mouse pressed left at (178, 260)
Screenshot: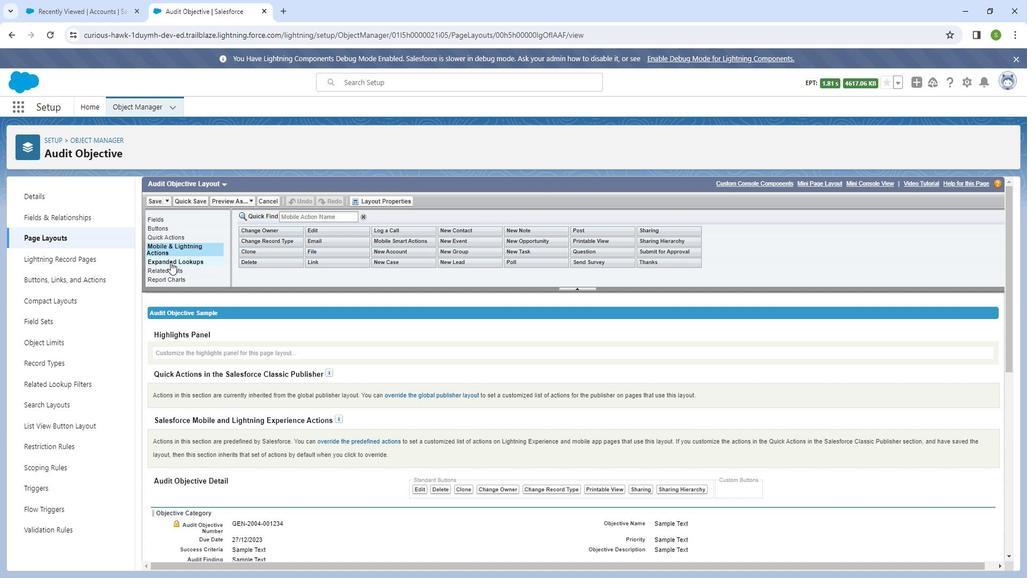 
Action: Mouse moved to (184, 246)
Screenshot: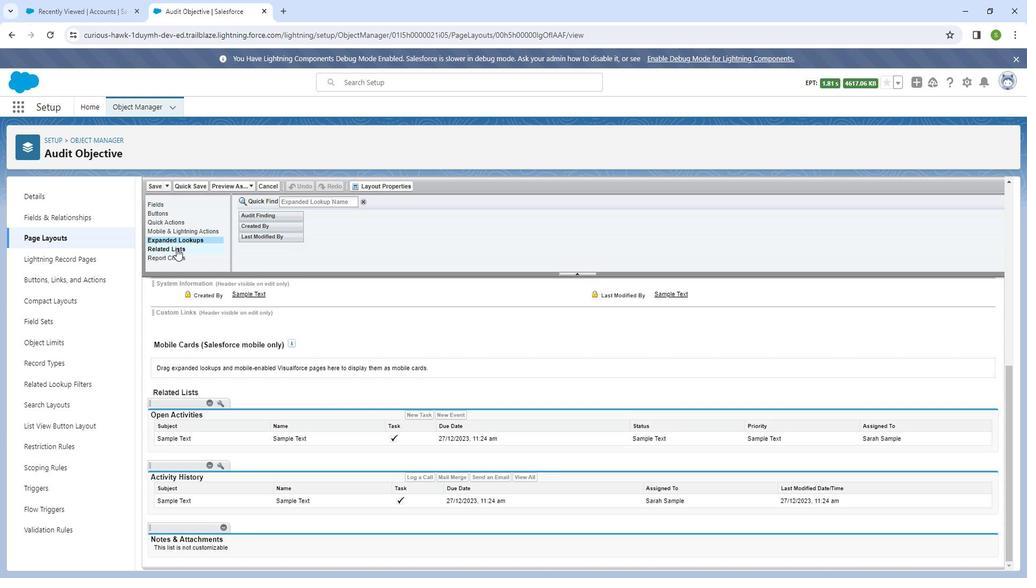 
Action: Mouse pressed left at (184, 246)
Screenshot: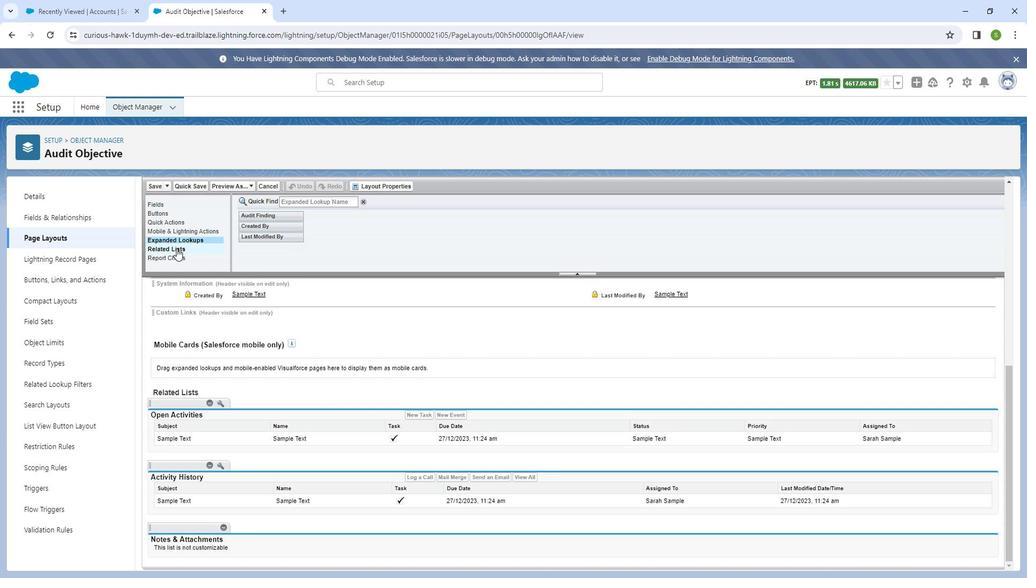 
Action: Mouse moved to (284, 236)
Screenshot: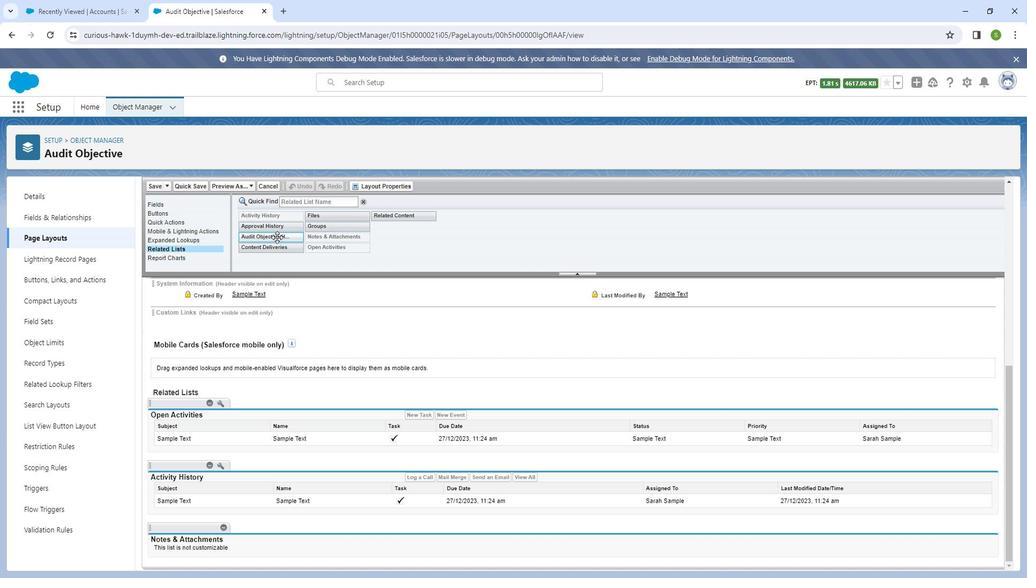 
Action: Mouse pressed left at (284, 236)
Screenshot: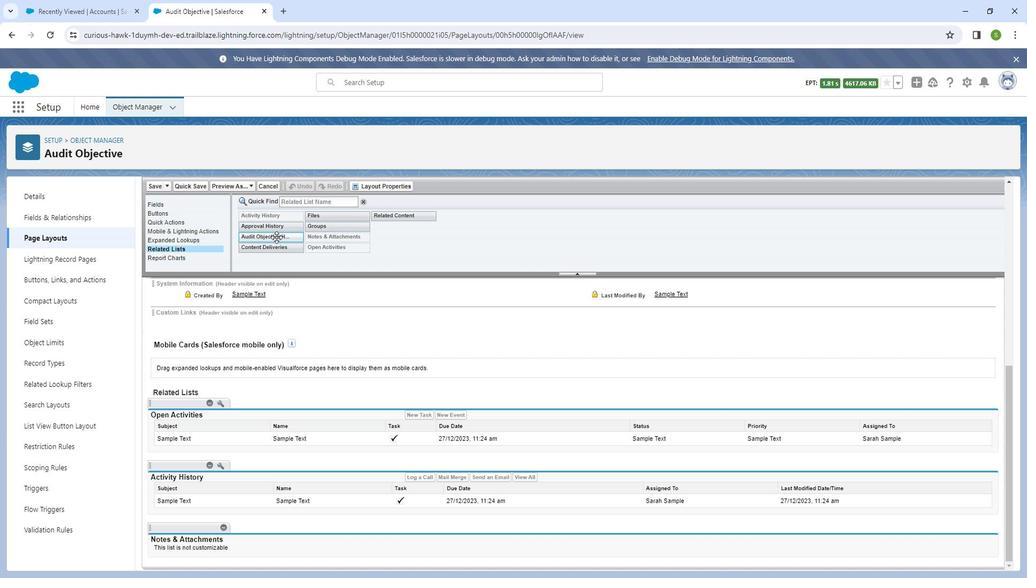 
Action: Mouse moved to (162, 187)
Screenshot: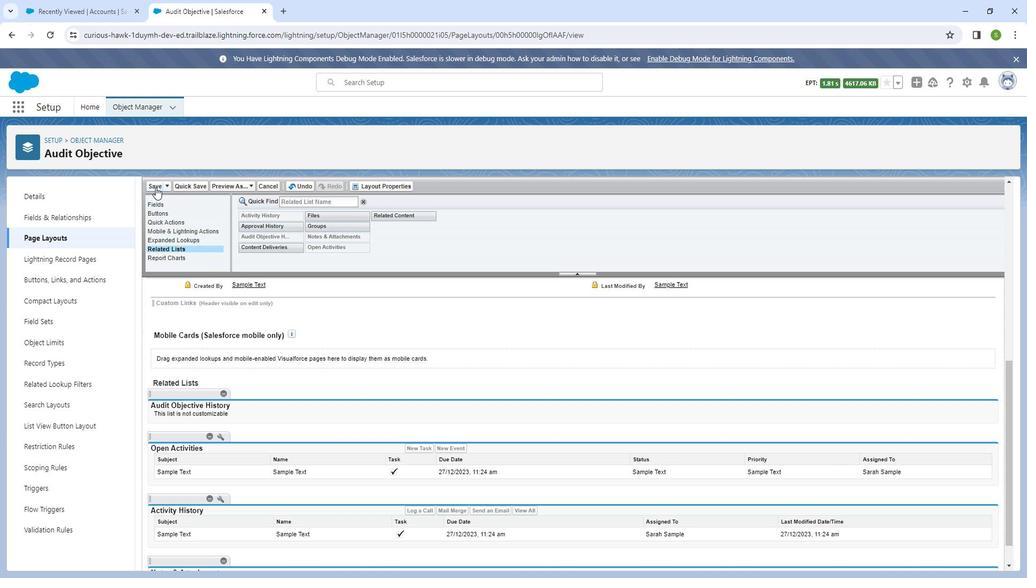 
Action: Mouse pressed left at (162, 187)
Screenshot: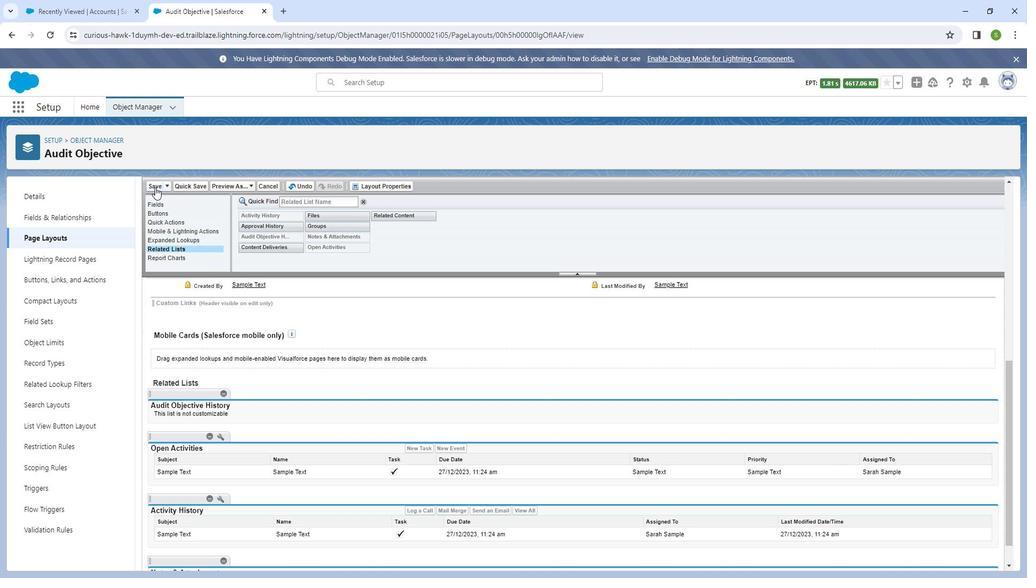 
Action: Mouse moved to (531, 405)
Screenshot: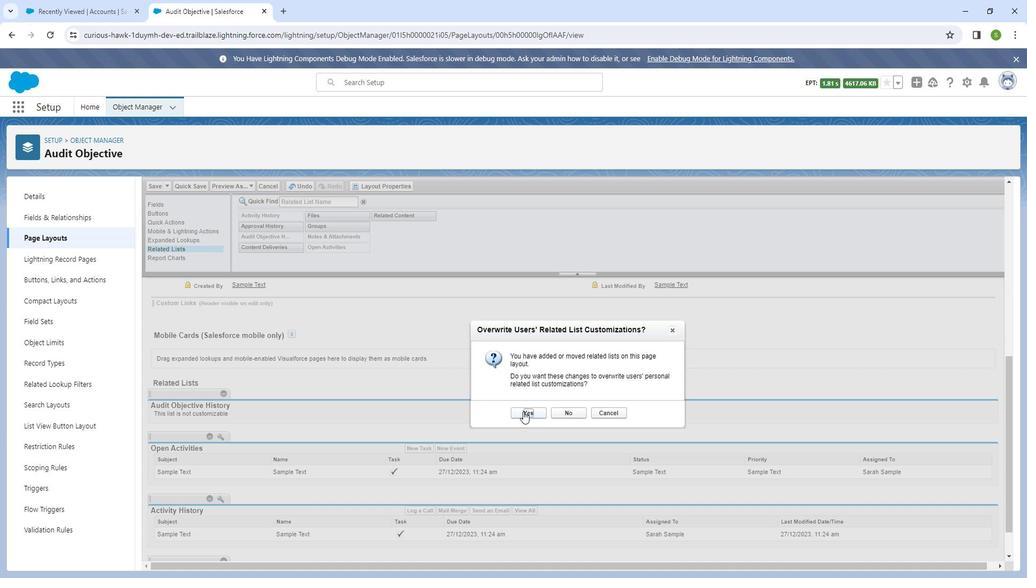 
Action: Mouse pressed left at (531, 405)
Screenshot: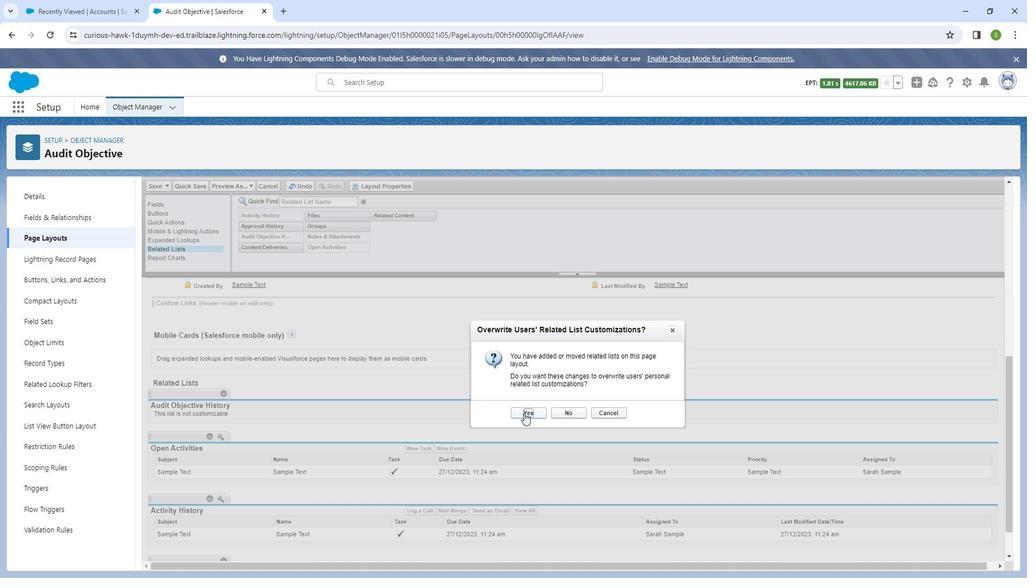 
Action: Mouse moved to (194, 241)
Screenshot: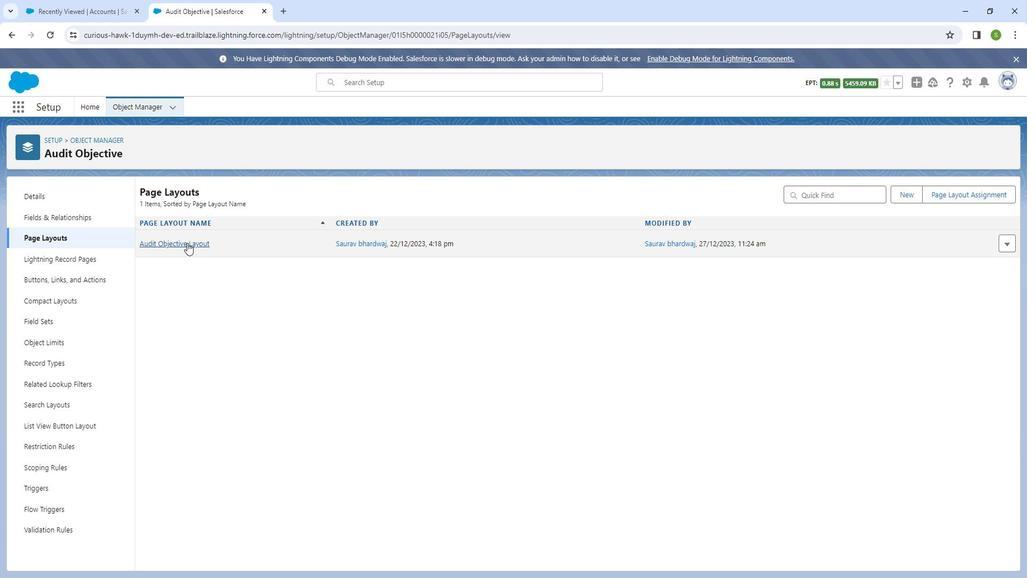 
Action: Mouse pressed left at (194, 241)
Screenshot: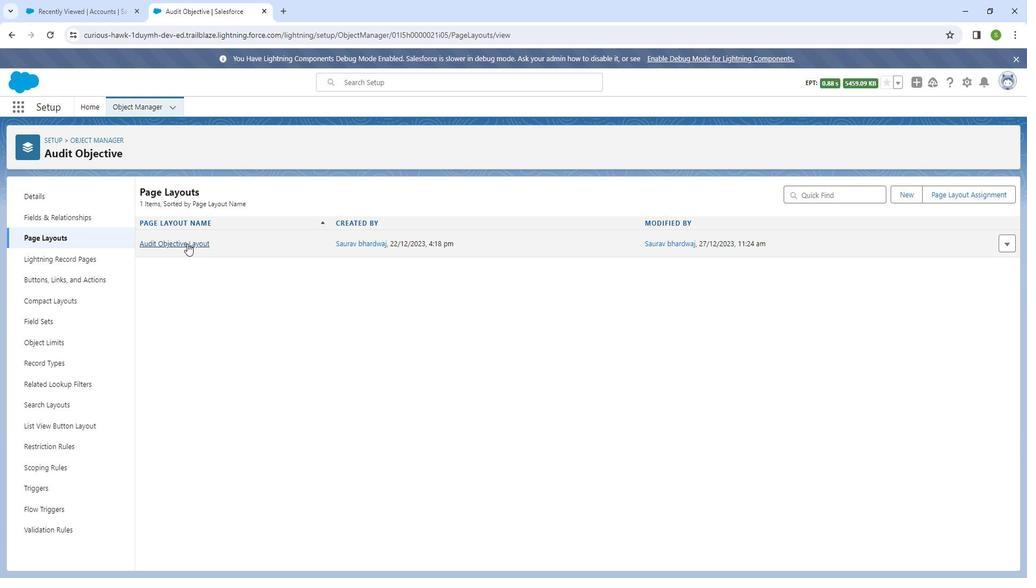 
Action: Mouse moved to (190, 260)
Screenshot: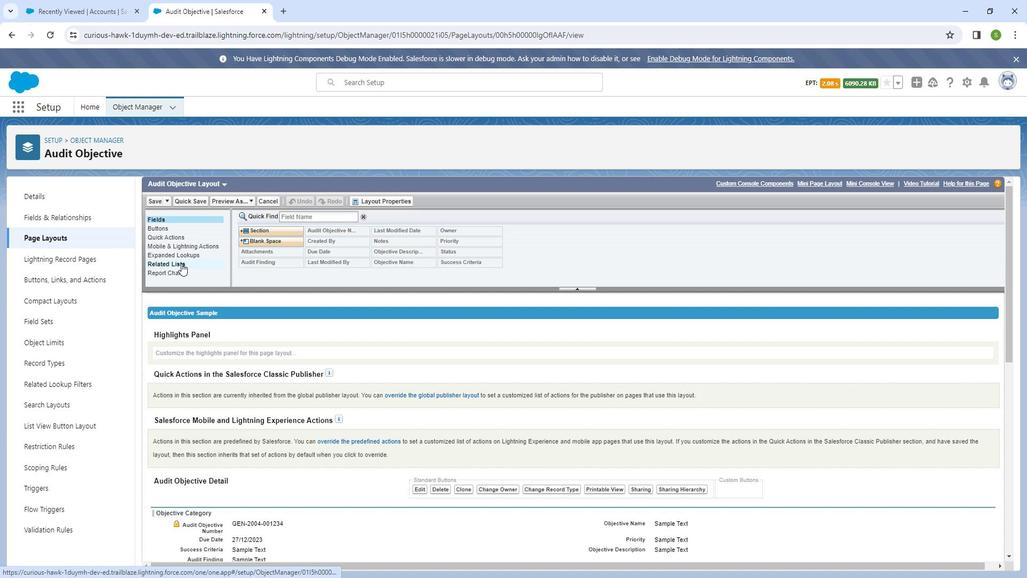 
Action: Mouse pressed left at (190, 260)
Screenshot: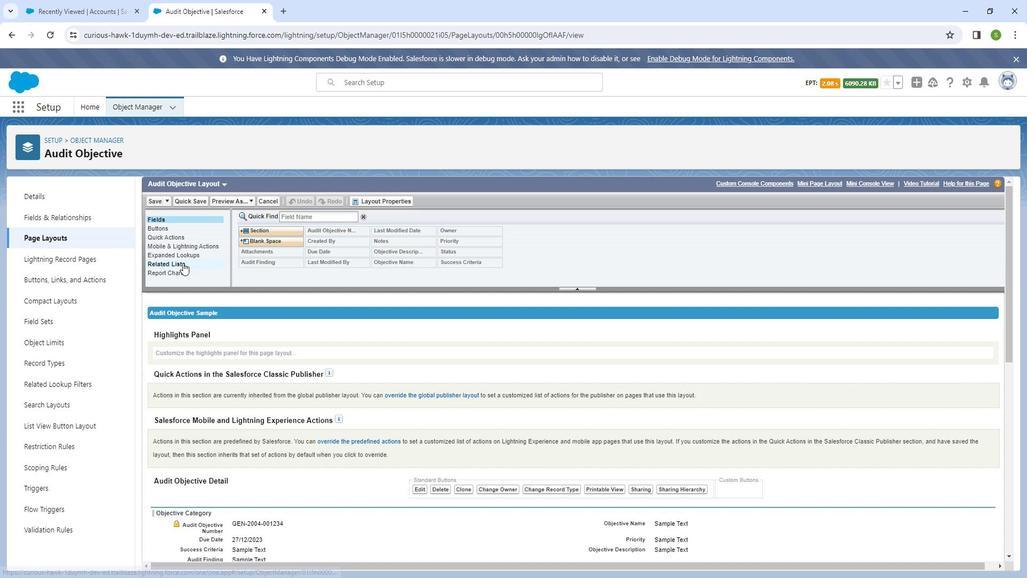 
Action: Mouse moved to (175, 354)
Screenshot: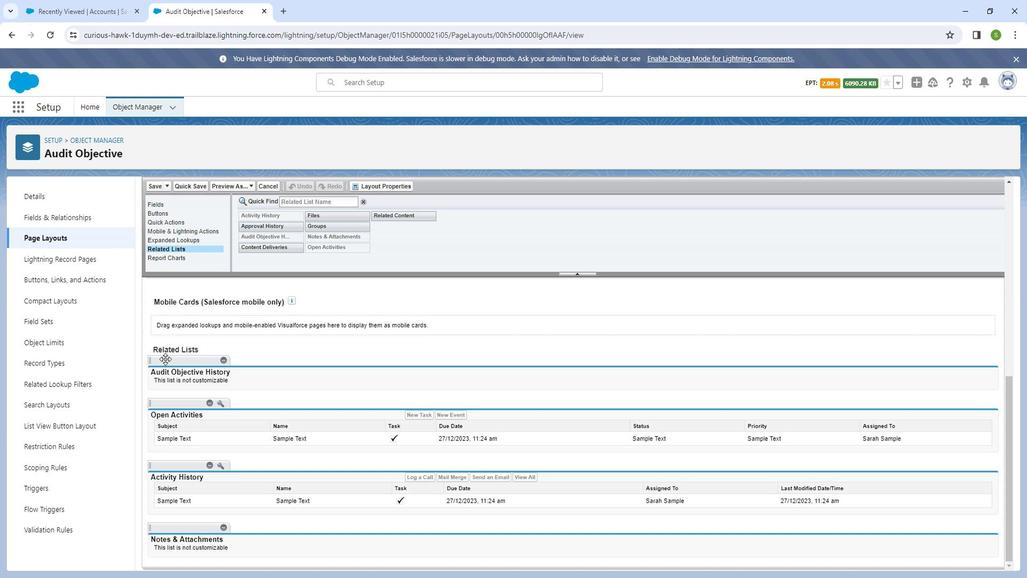 
Action: Mouse pressed left at (175, 354)
Screenshot: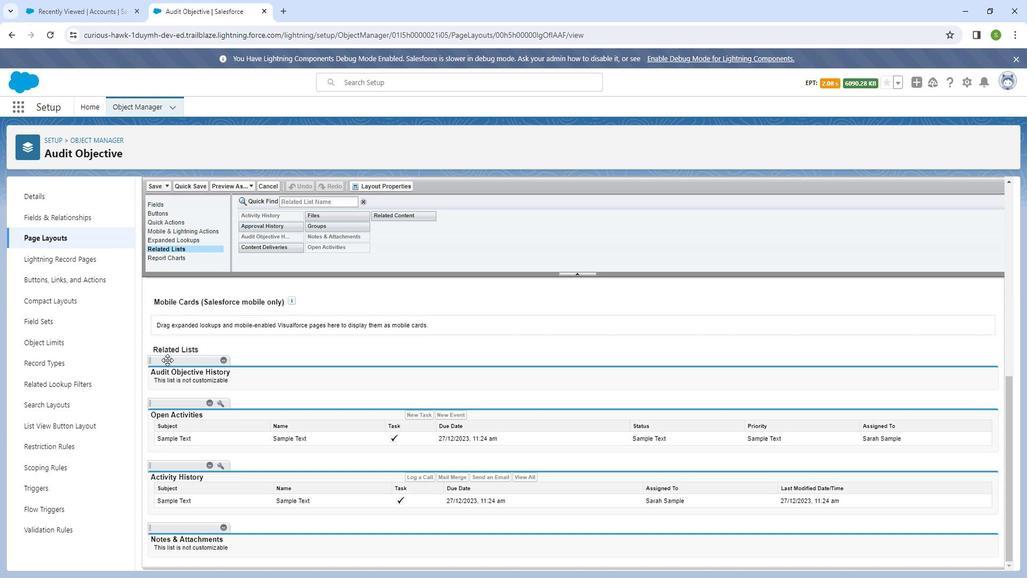 
Action: Mouse moved to (163, 186)
Screenshot: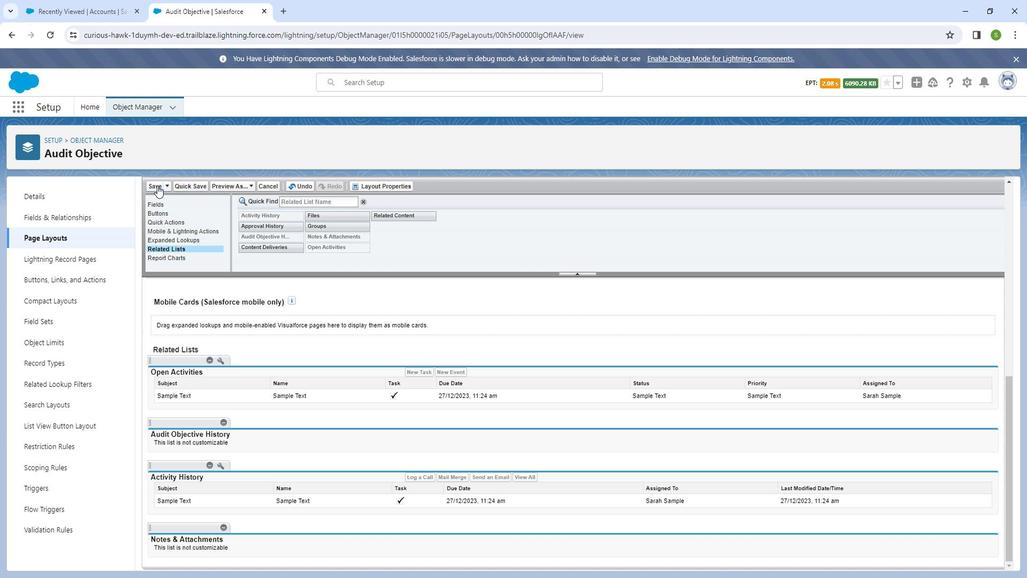 
Action: Mouse pressed left at (163, 186)
Screenshot: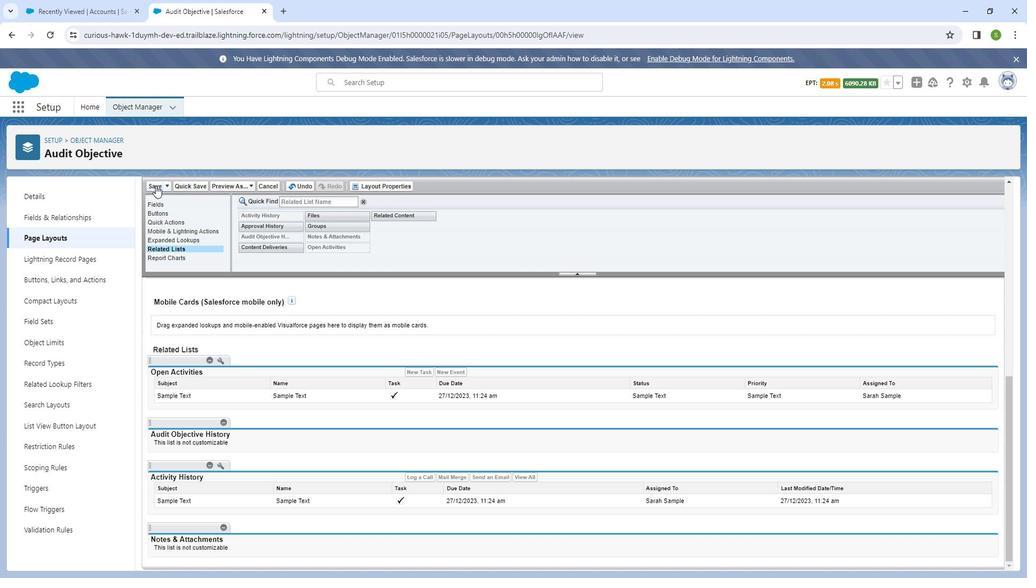 
Action: Mouse moved to (528, 402)
Screenshot: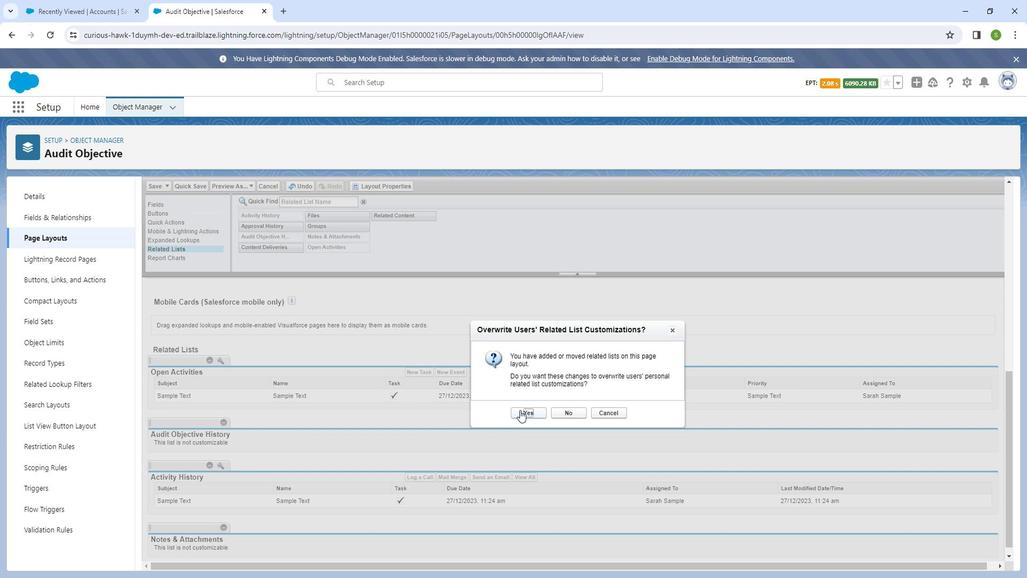 
Action: Mouse pressed left at (528, 402)
Screenshot: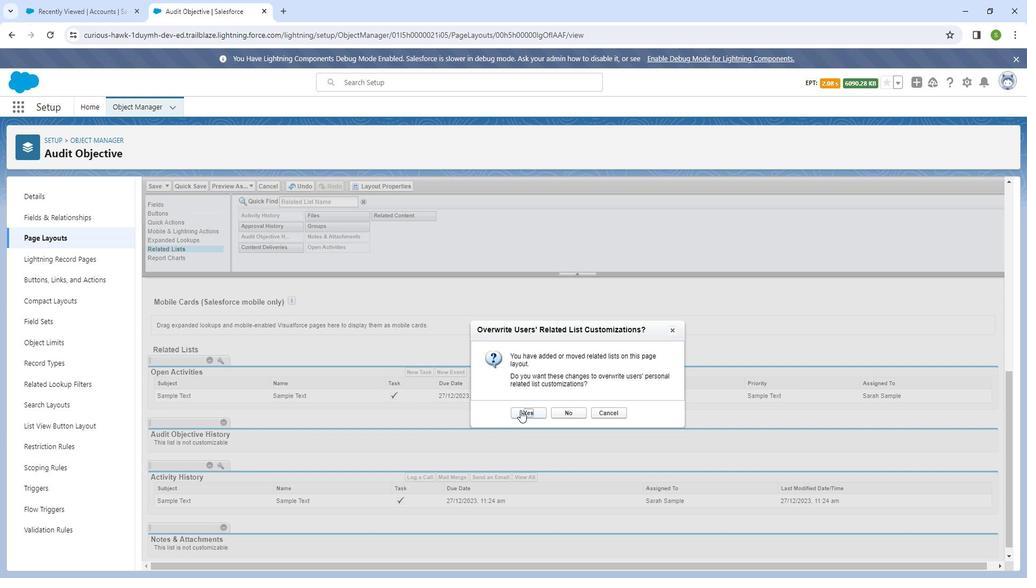 
Action: Mouse moved to (116, 17)
Screenshot: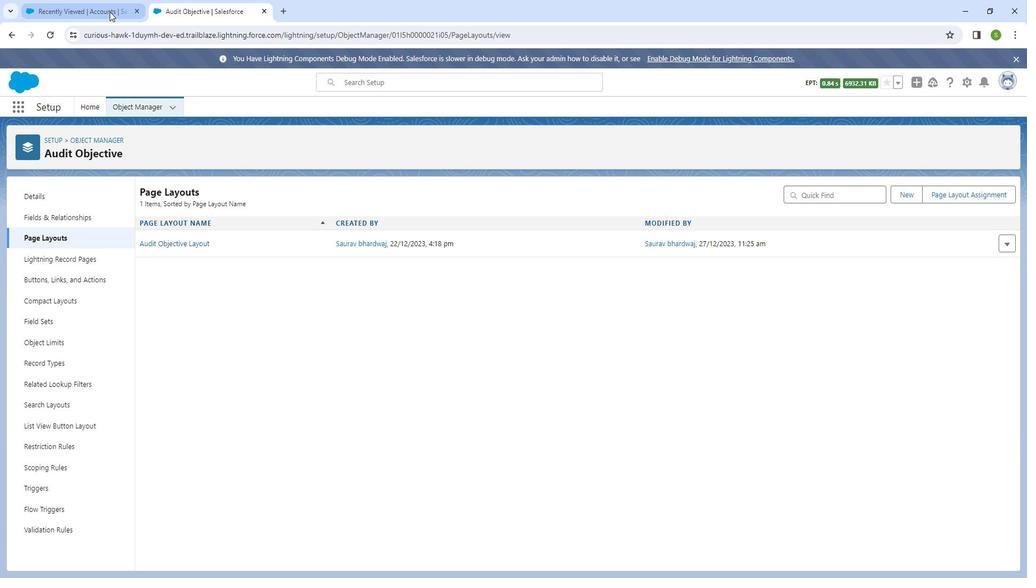 
Action: Mouse pressed left at (116, 17)
Screenshot: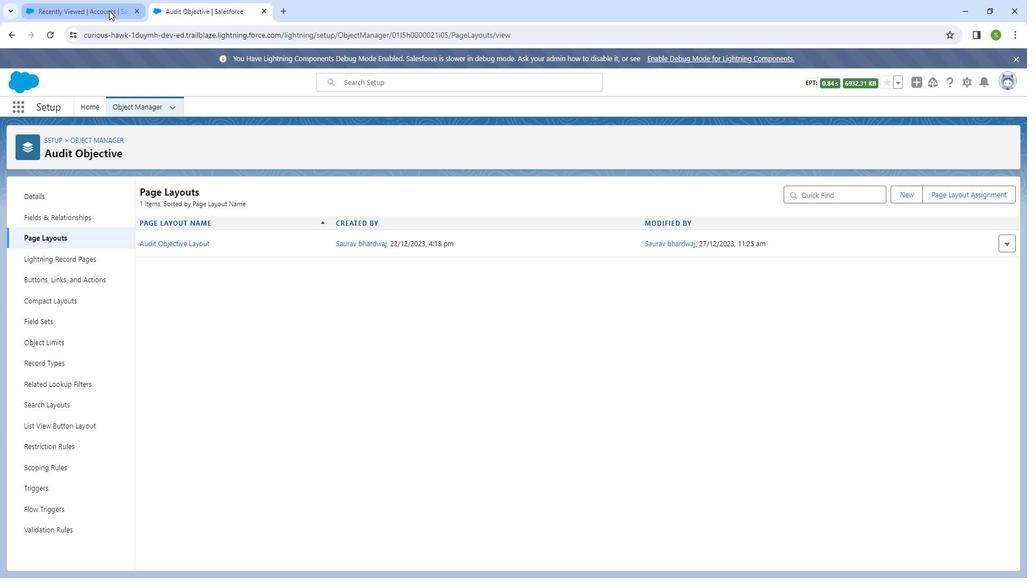 
Action: Mouse moved to (592, 111)
Screenshot: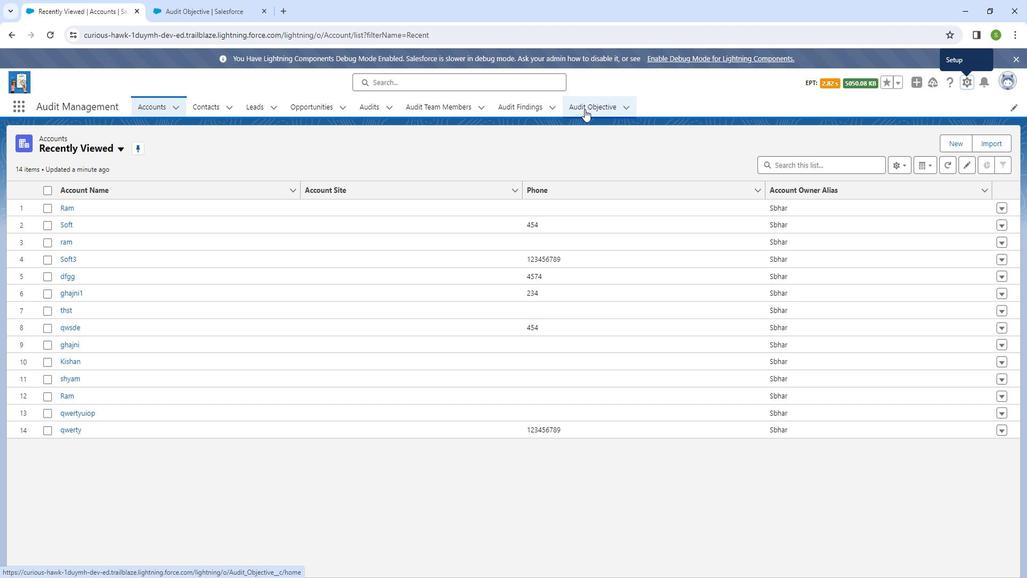 
Action: Mouse pressed left at (592, 111)
Screenshot: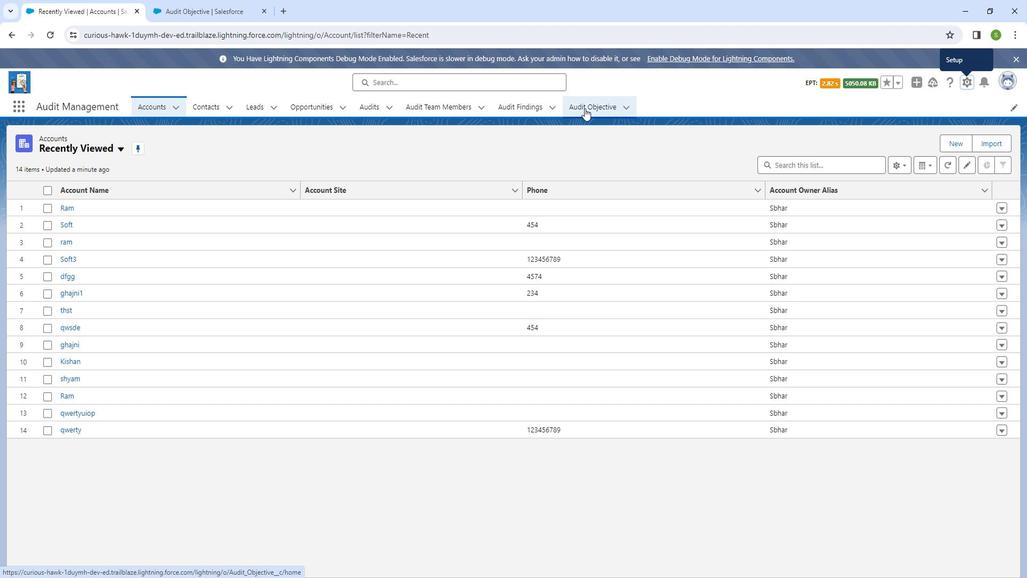 
Action: Mouse moved to (92, 205)
Screenshot: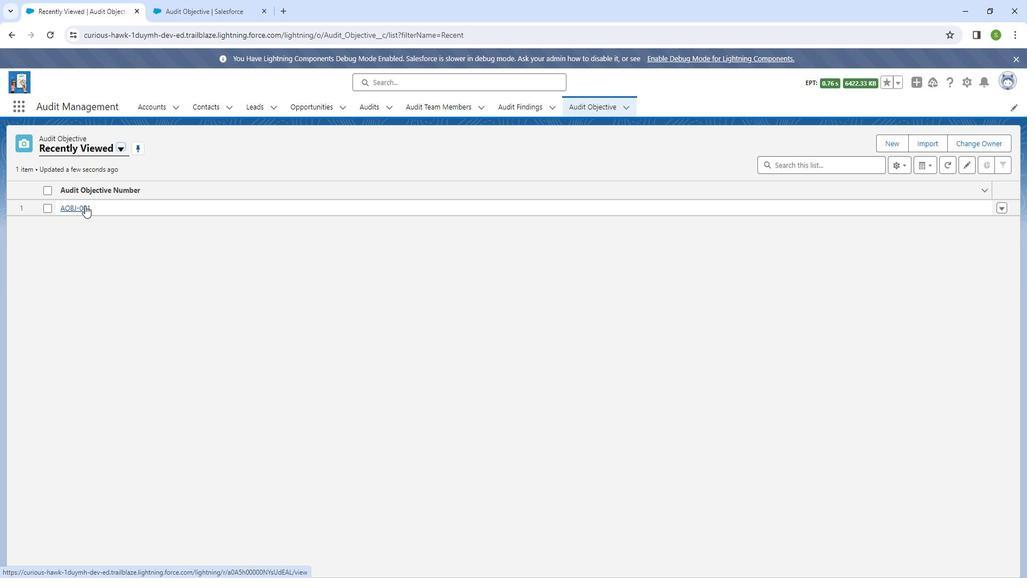 
Action: Mouse pressed left at (92, 205)
Screenshot: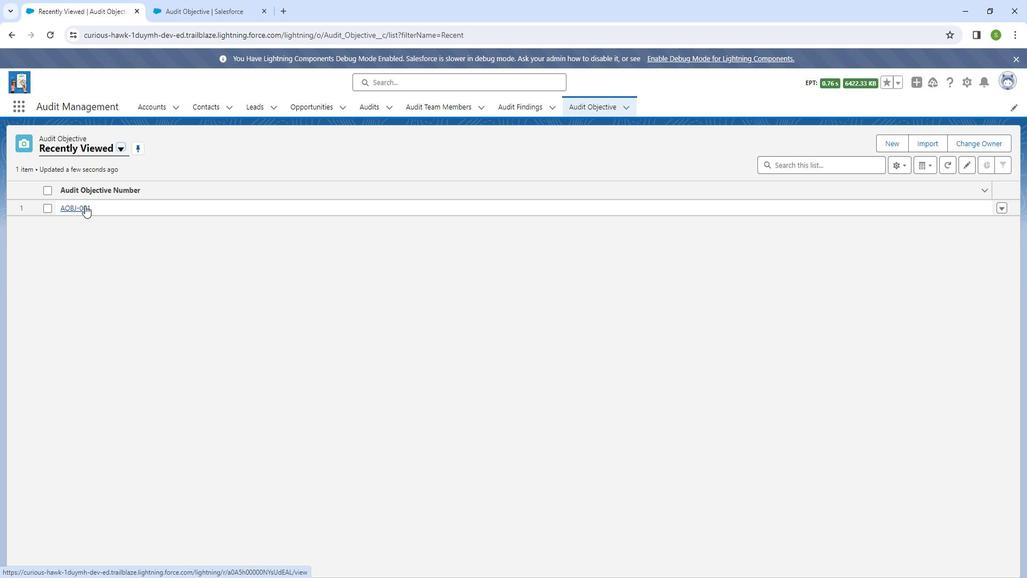 
Action: Mouse moved to (339, 280)
Screenshot: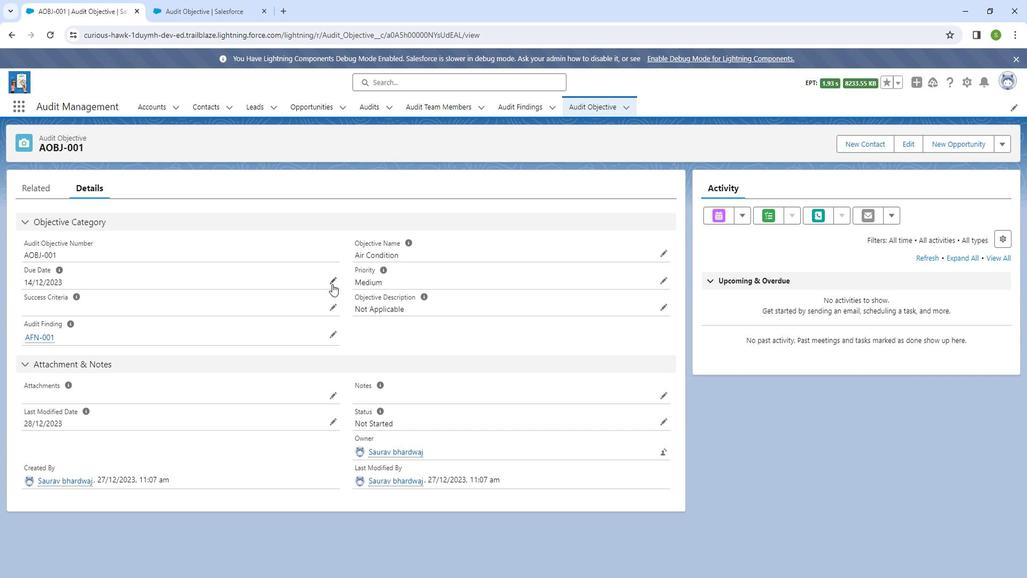 
Action: Mouse pressed left at (339, 280)
Screenshot: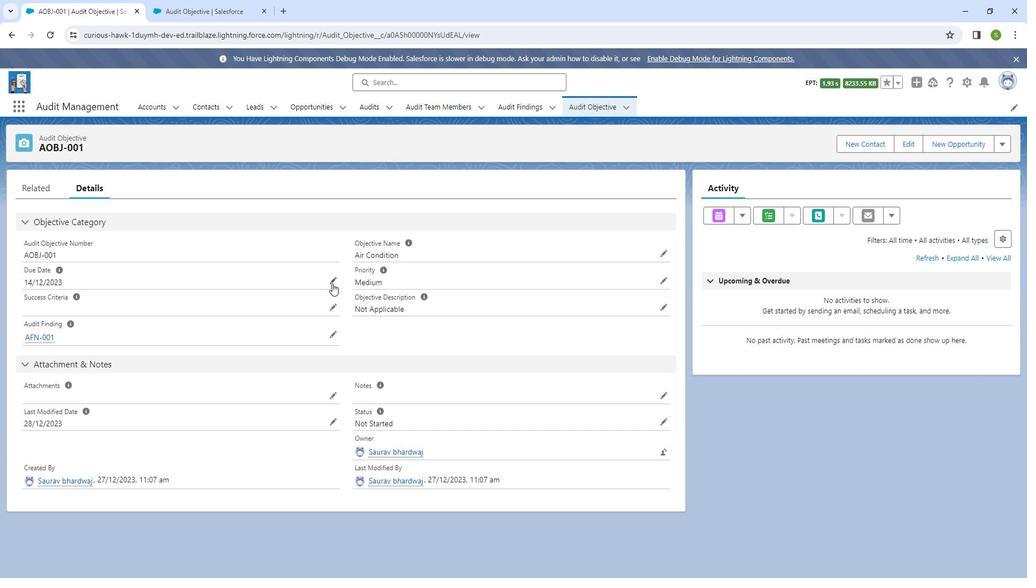 
Action: Mouse moved to (331, 295)
Screenshot: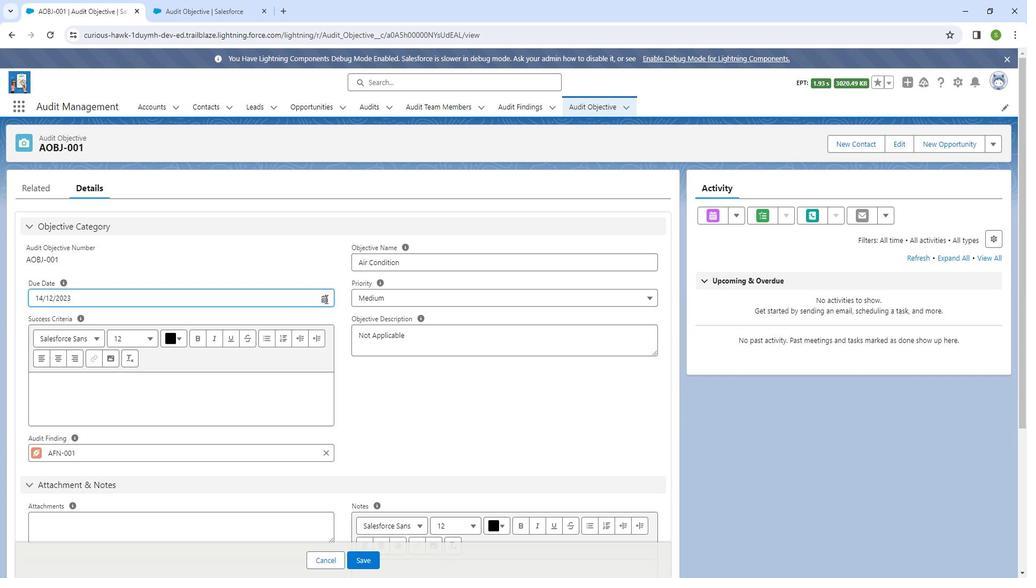 
Action: Mouse pressed left at (331, 295)
Screenshot: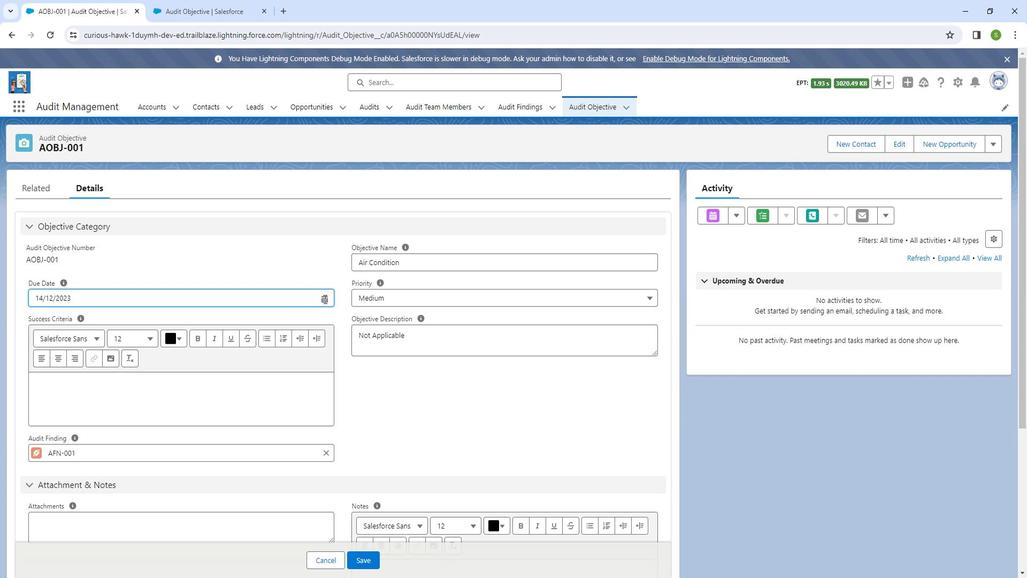 
Action: Mouse moved to (287, 269)
Screenshot: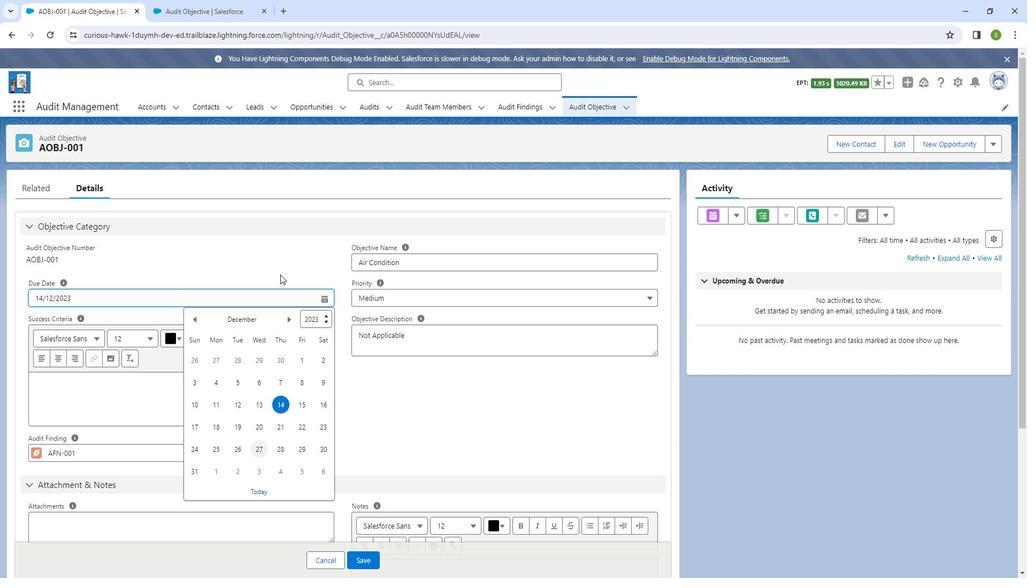 
Action: Mouse pressed left at (287, 269)
Screenshot: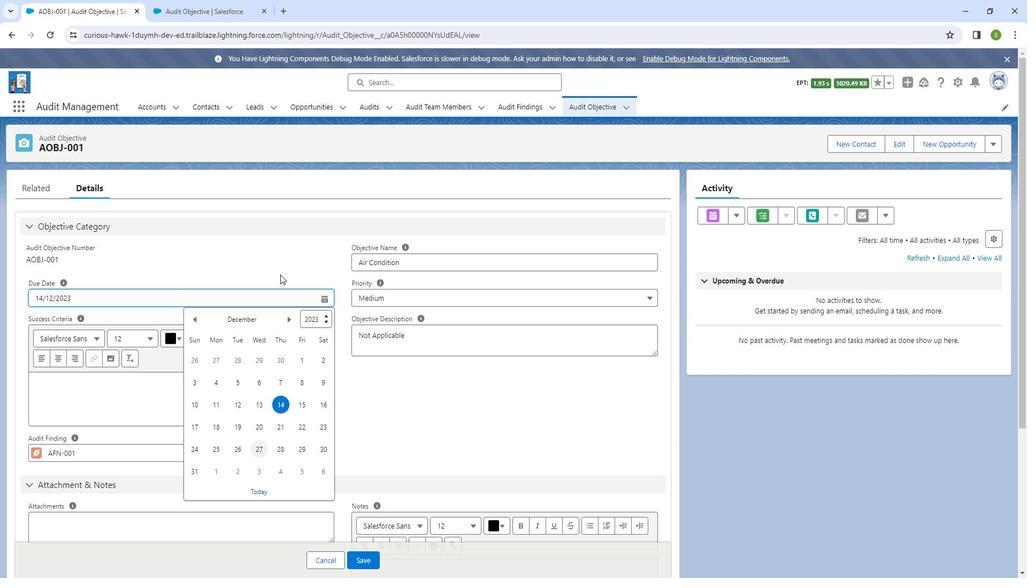 
Action: Mouse moved to (54, 193)
Screenshot: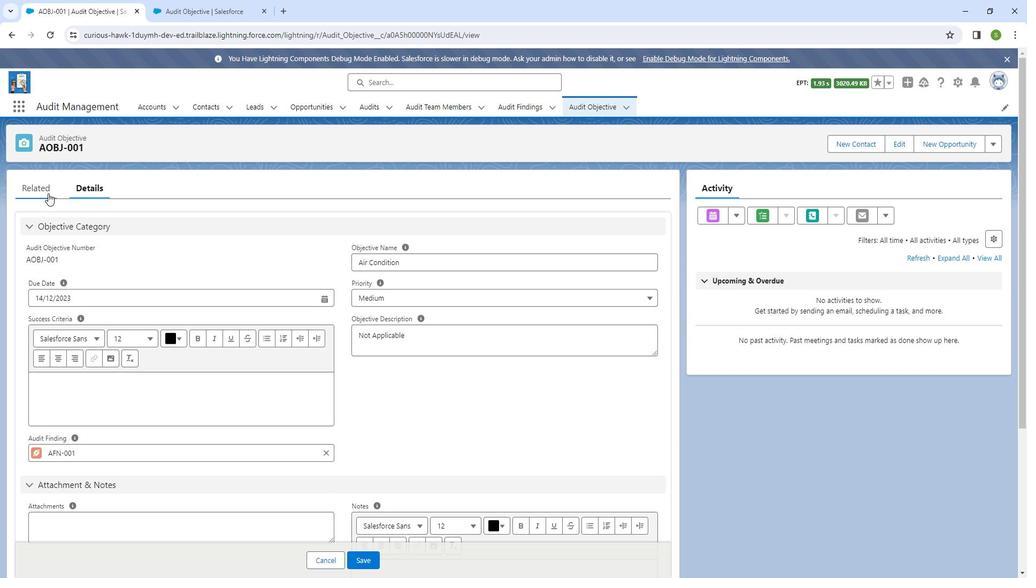 
Action: Mouse pressed left at (54, 193)
Screenshot: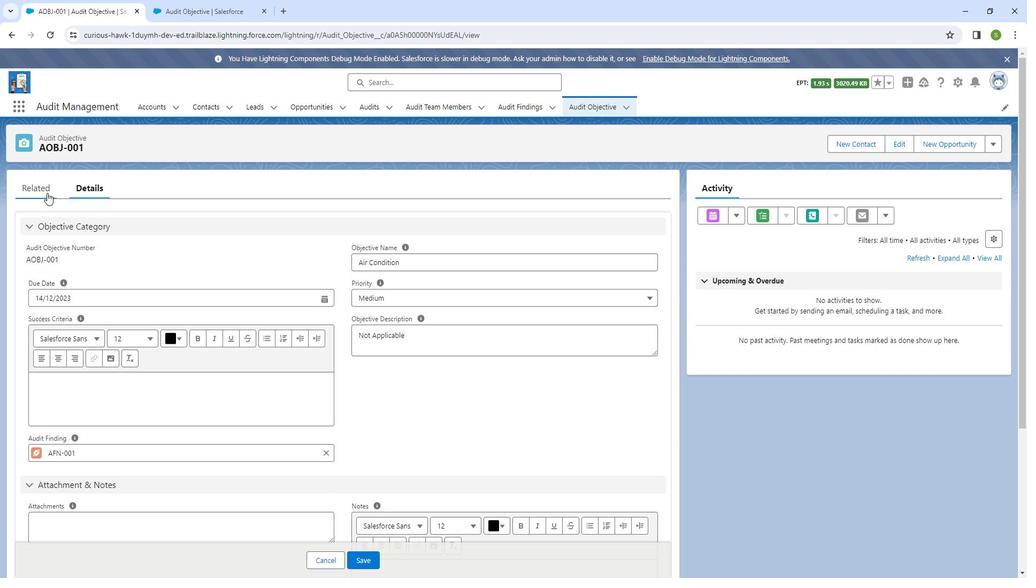 
Action: Mouse moved to (89, 191)
Screenshot: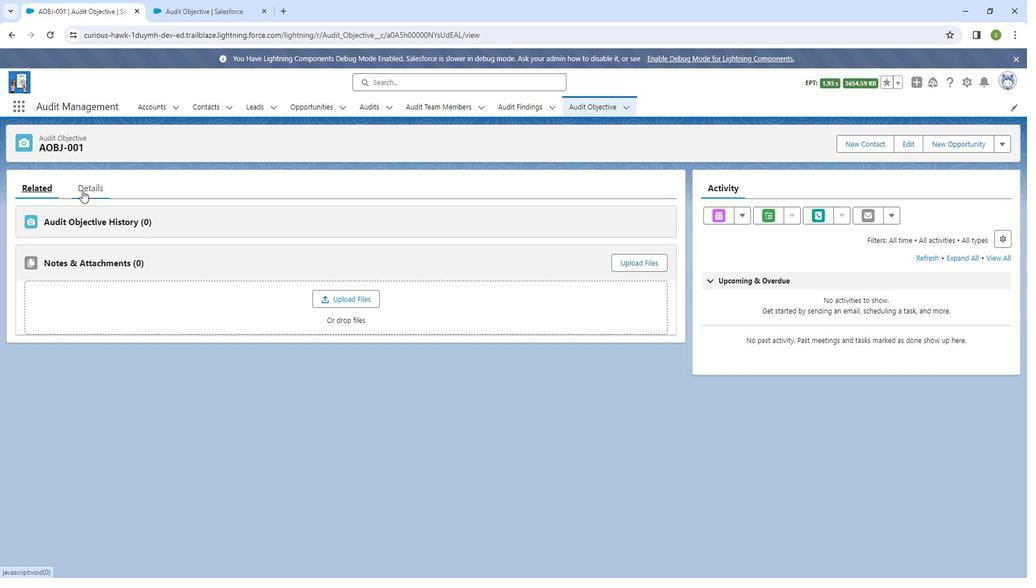 
Action: Mouse pressed left at (89, 191)
Screenshot: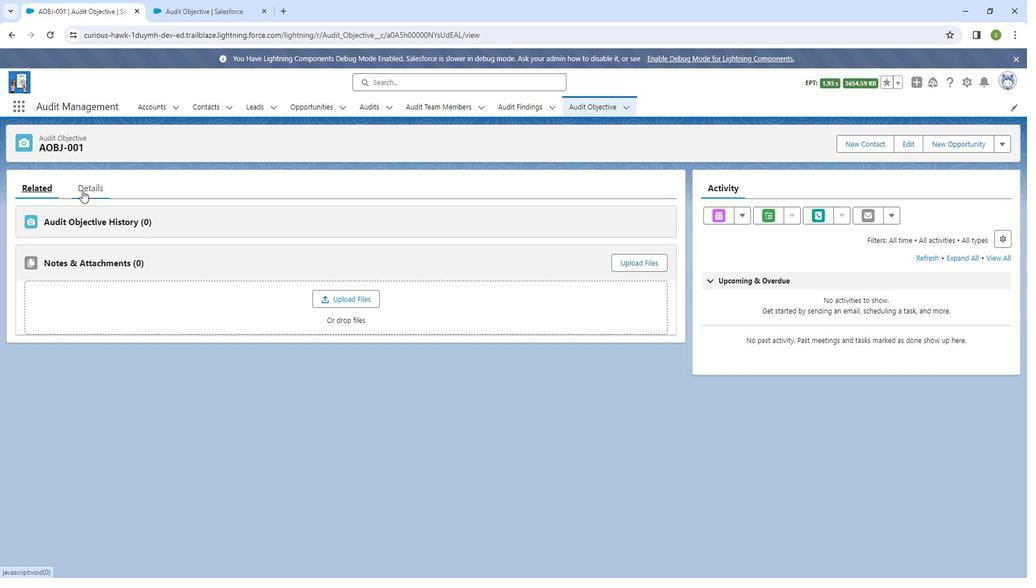 
Action: Mouse moved to (333, 294)
Screenshot: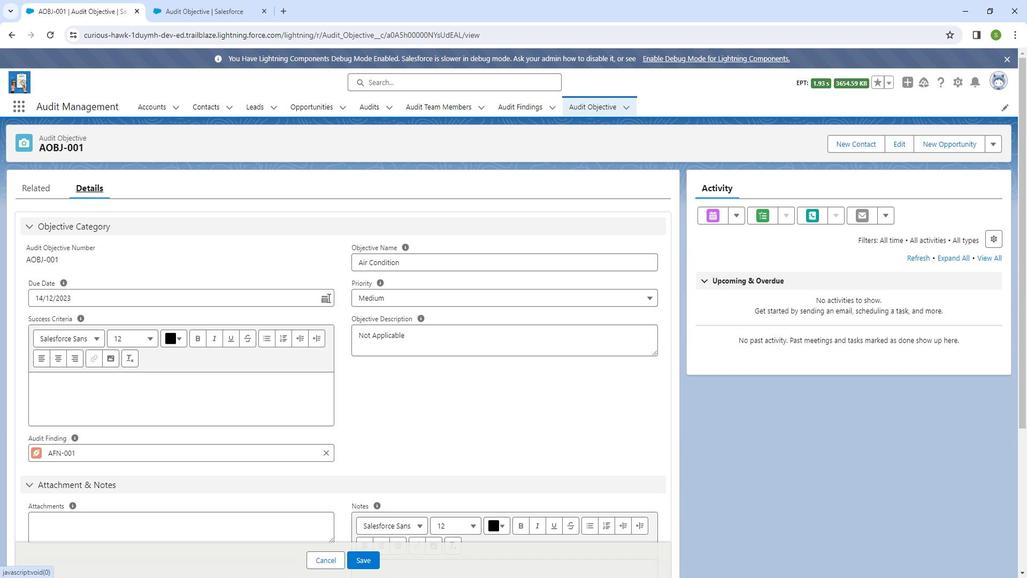 
Action: Mouse pressed left at (333, 294)
Screenshot: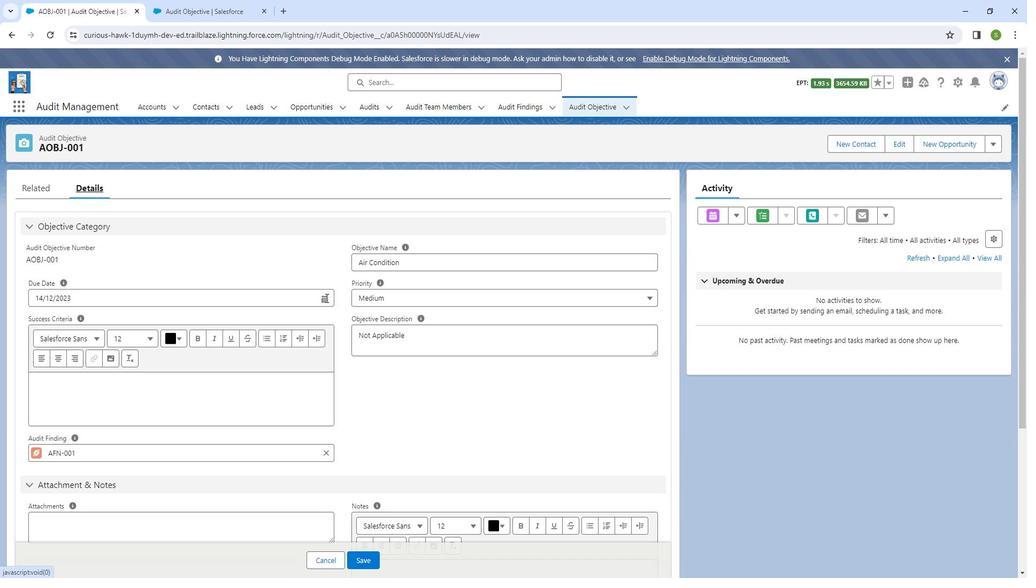 
Action: Mouse moved to (300, 394)
Screenshot: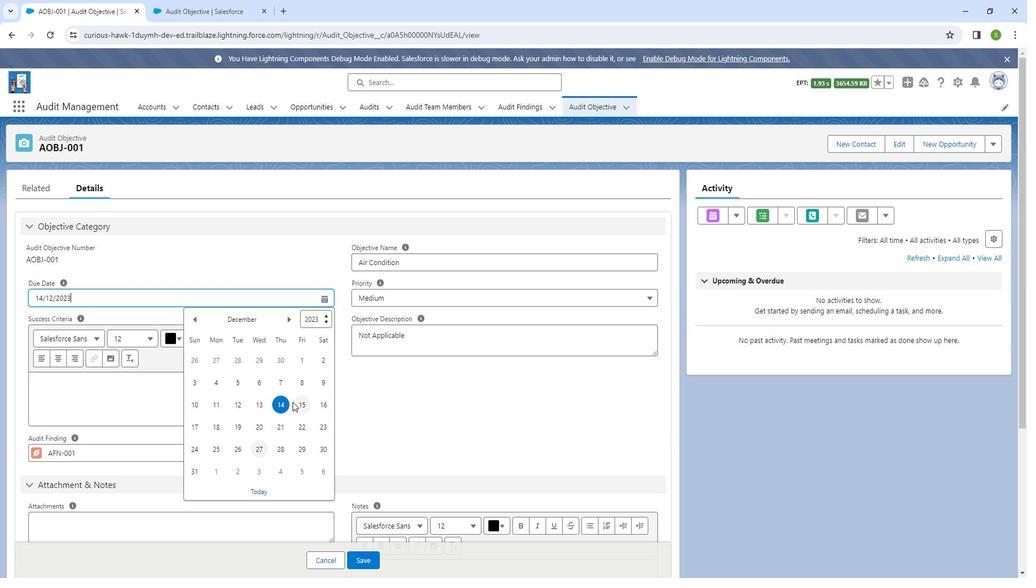
Action: Mouse pressed left at (300, 394)
Screenshot: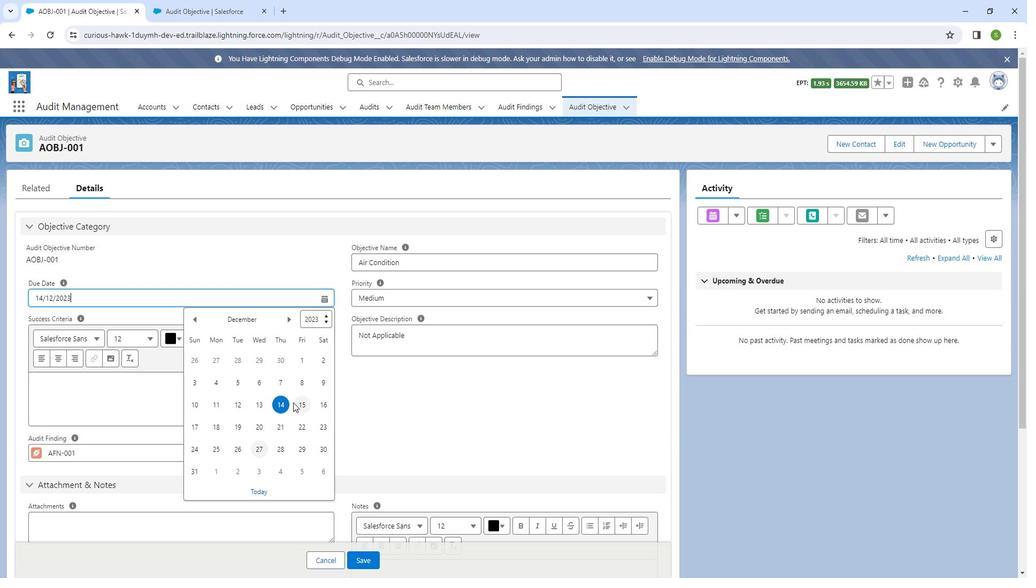 
Action: Mouse moved to (307, 396)
Screenshot: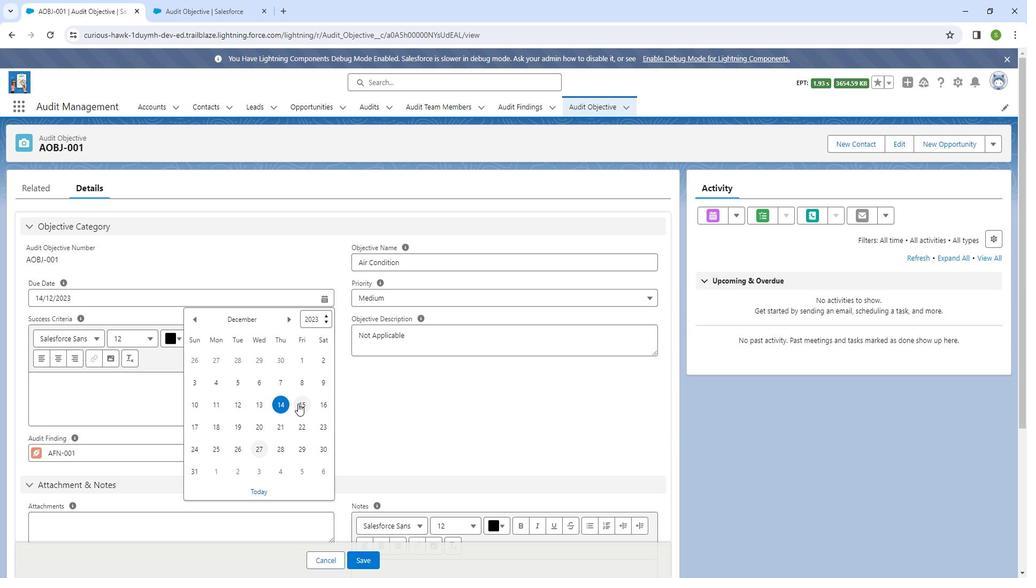 
Action: Mouse pressed left at (307, 396)
Screenshot: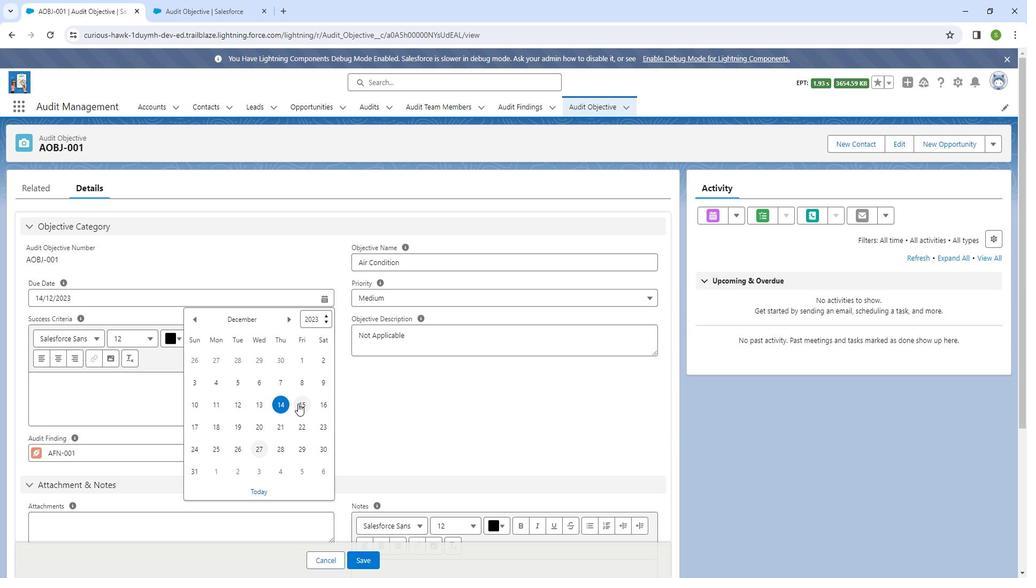 
Action: Mouse moved to (373, 552)
Screenshot: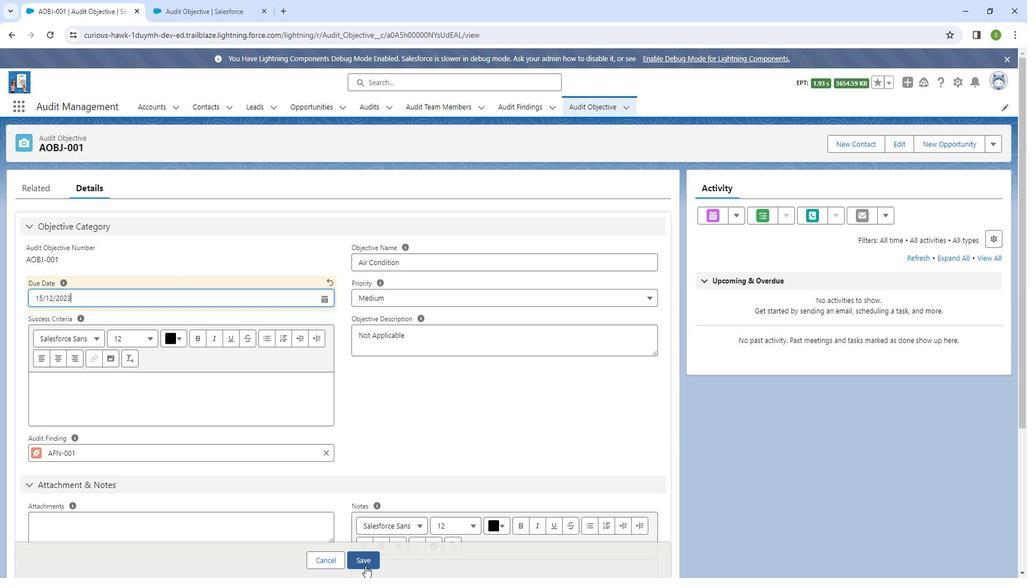 
Action: Mouse pressed left at (373, 552)
Screenshot: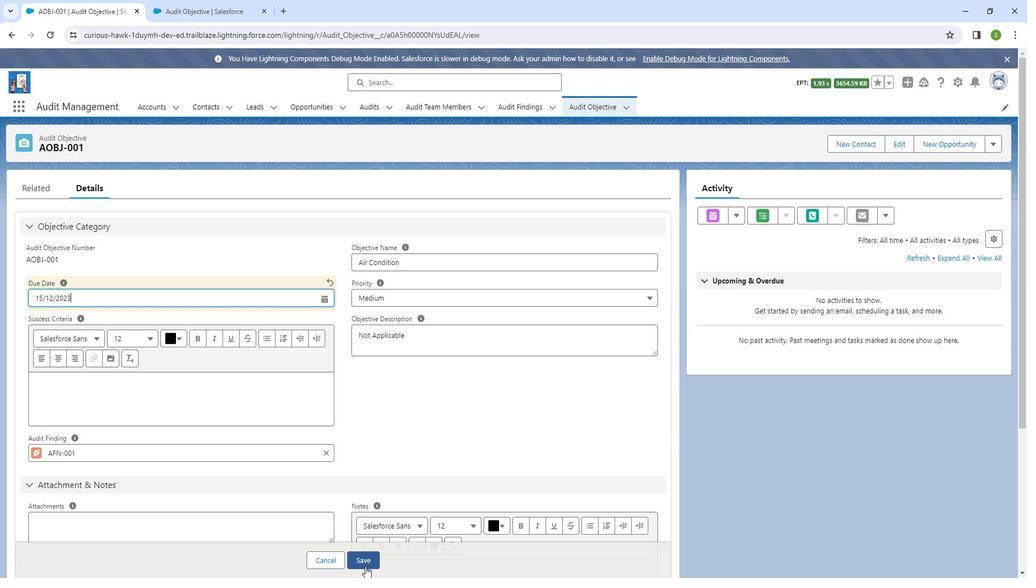 
Action: Mouse moved to (52, 185)
Screenshot: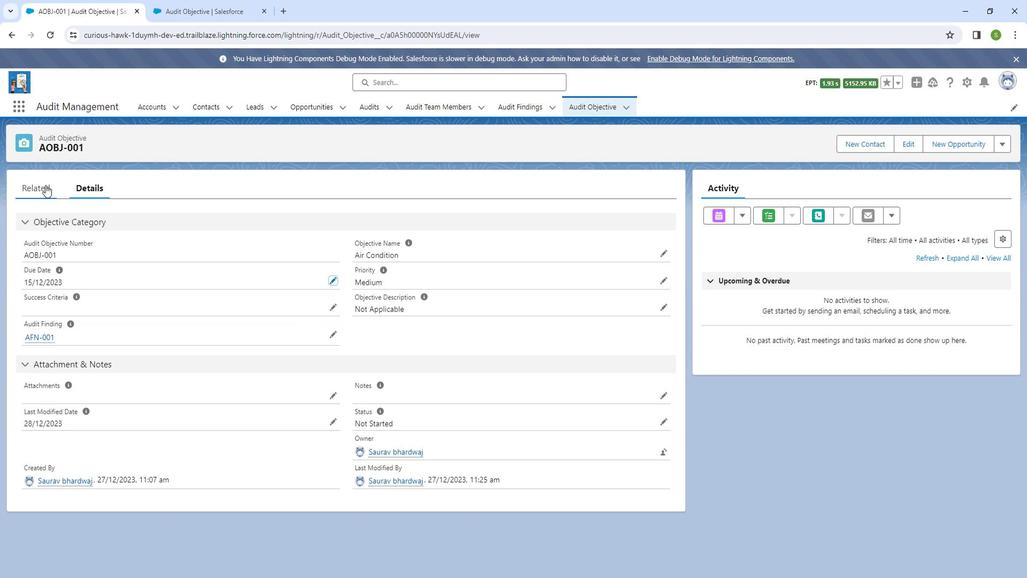 
Action: Mouse pressed left at (52, 185)
Screenshot: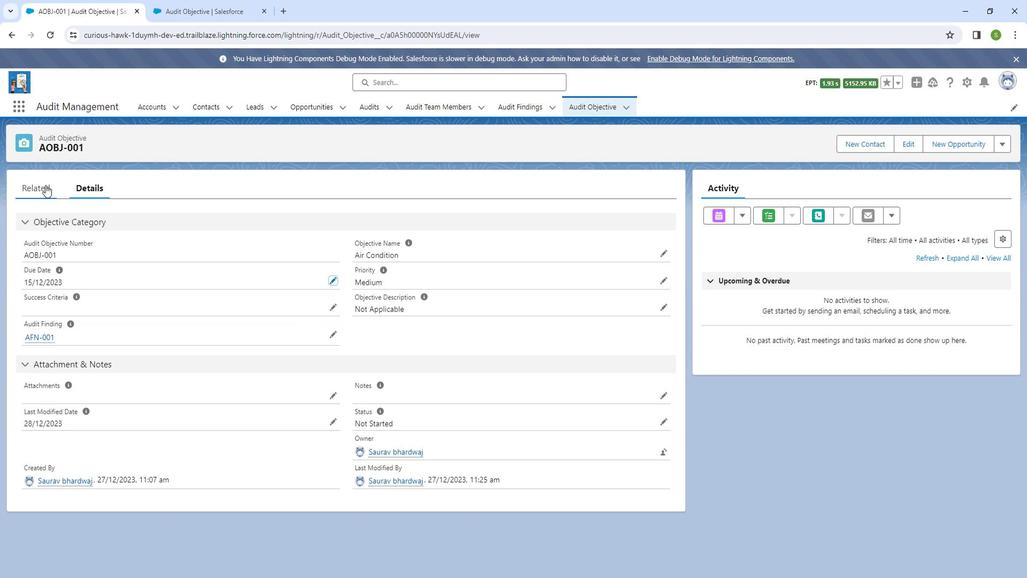 
Action: Mouse moved to (104, 192)
Screenshot: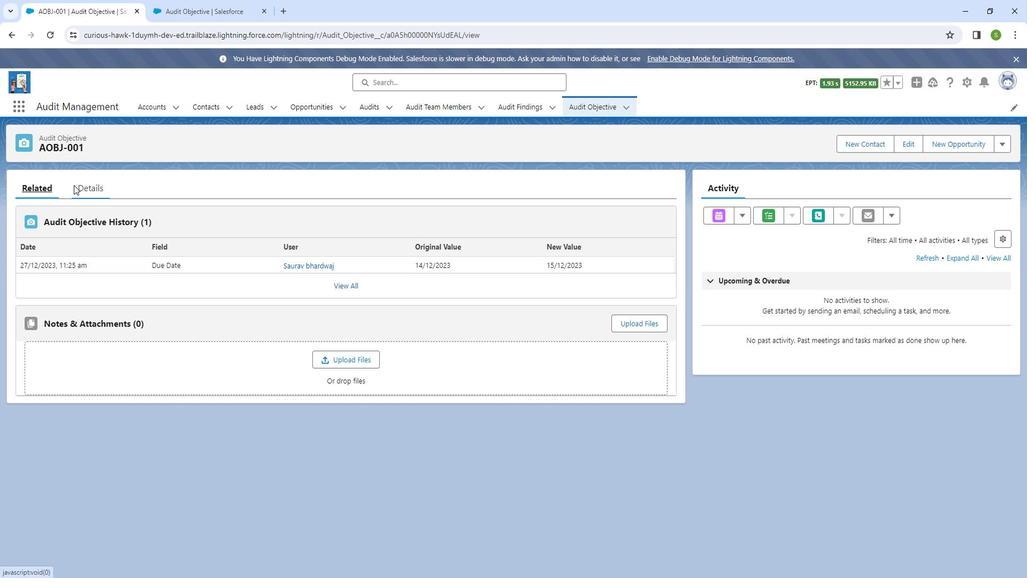 
Action: Mouse pressed left at (104, 192)
Screenshot: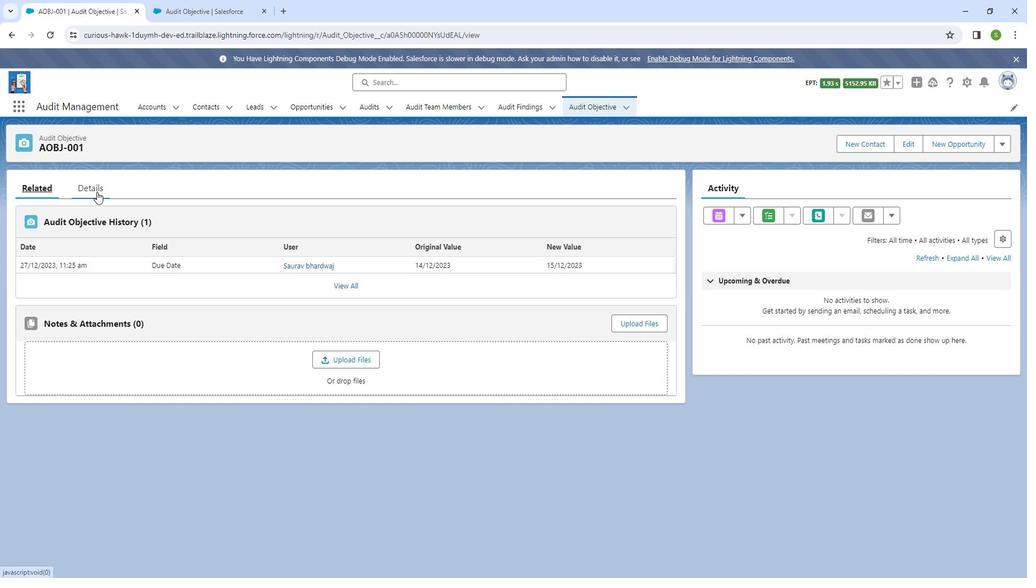 
Action: Mouse moved to (340, 413)
Screenshot: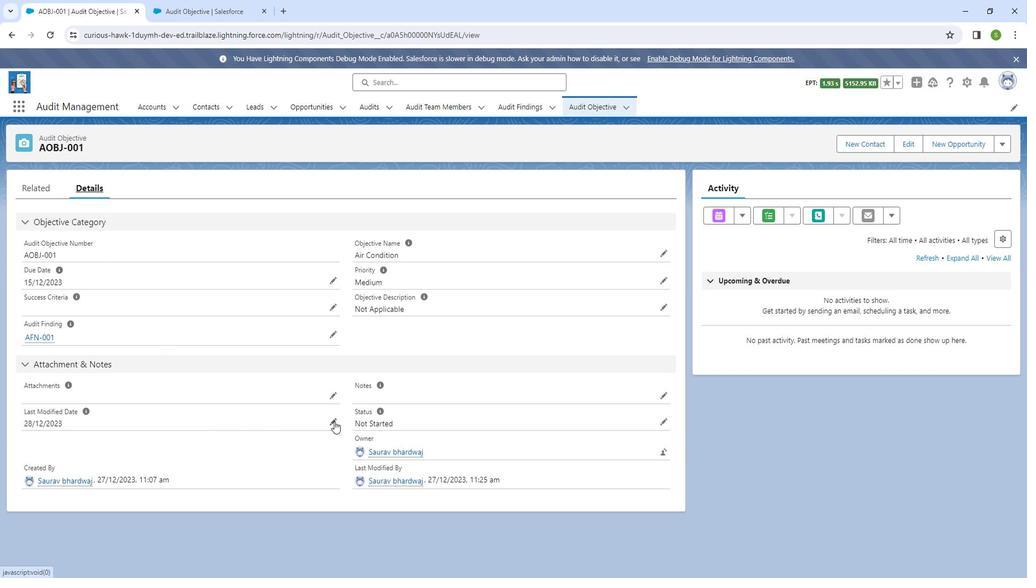 
Action: Mouse pressed left at (340, 413)
Screenshot: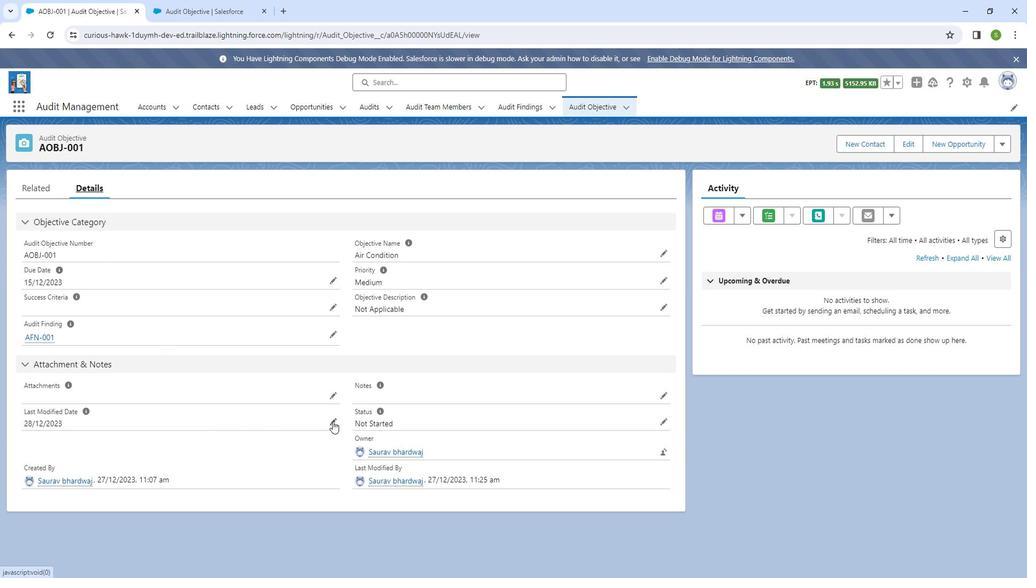 
Action: Mouse moved to (331, 431)
Screenshot: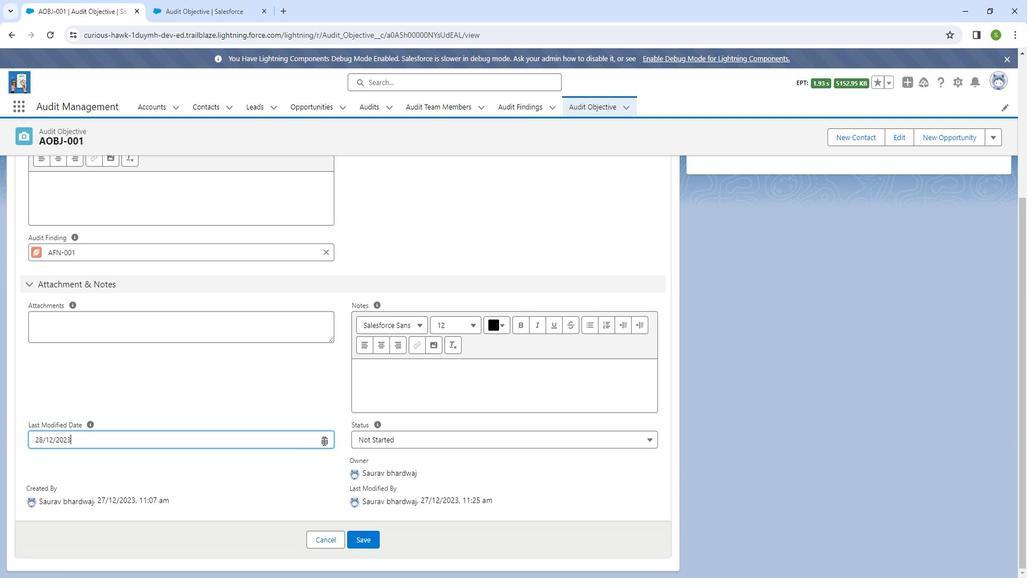 
Action: Mouse pressed left at (331, 431)
Screenshot: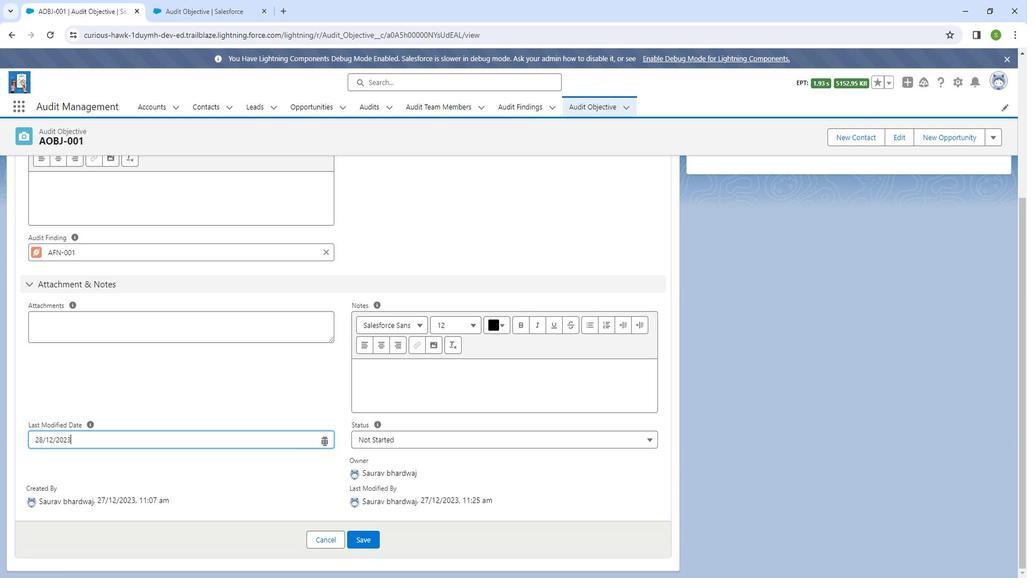 
Action: Mouse moved to (305, 375)
Screenshot: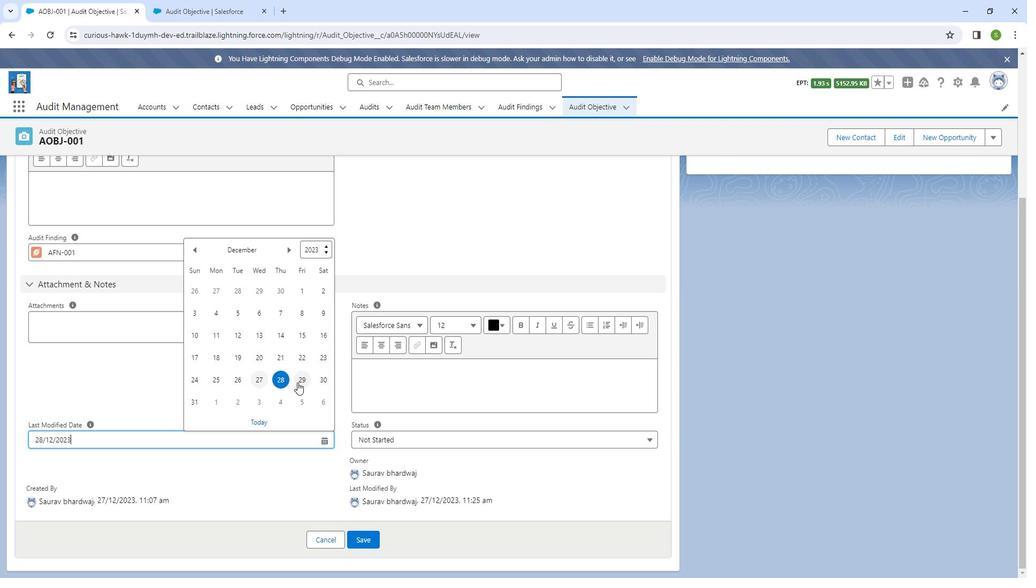 
Action: Mouse pressed left at (305, 375)
Screenshot: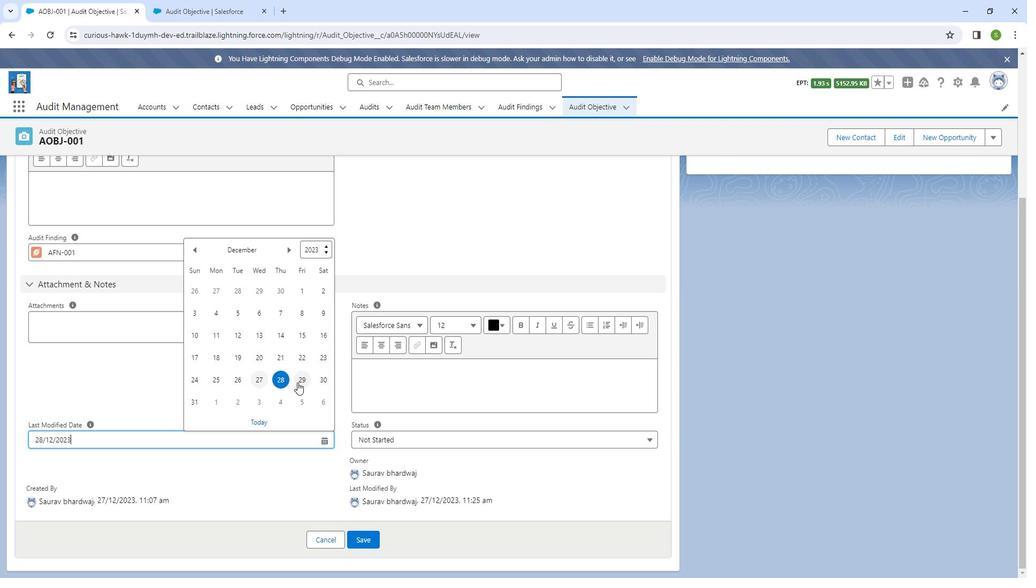 
Action: Mouse moved to (367, 520)
Screenshot: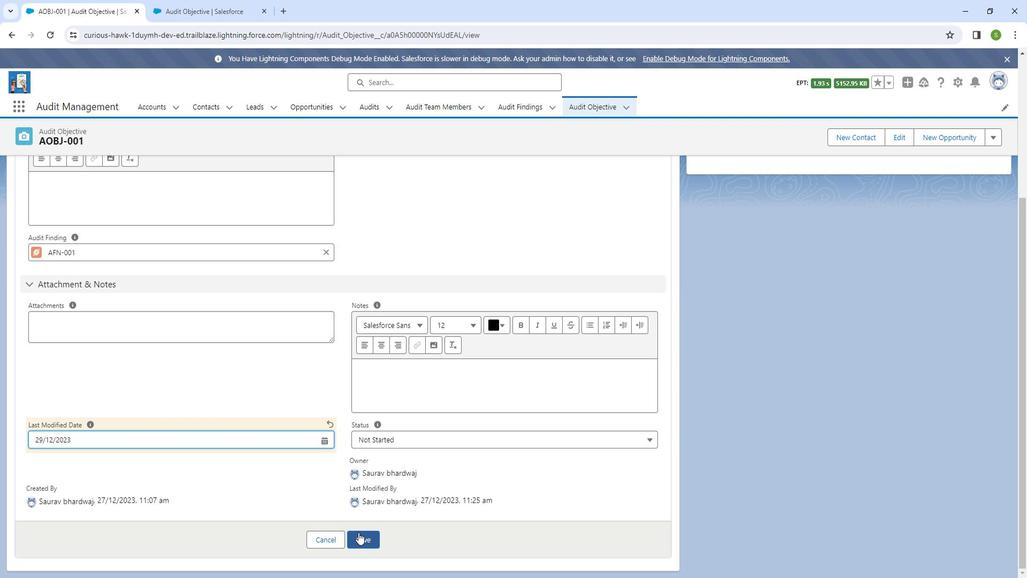 
Action: Mouse pressed left at (367, 520)
Screenshot: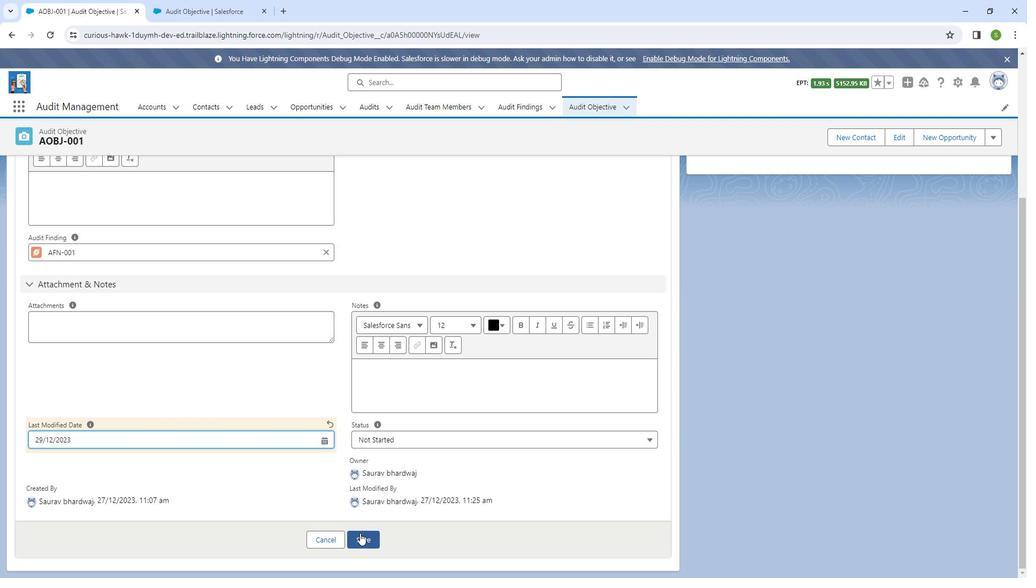 
Action: Mouse moved to (53, 191)
Screenshot: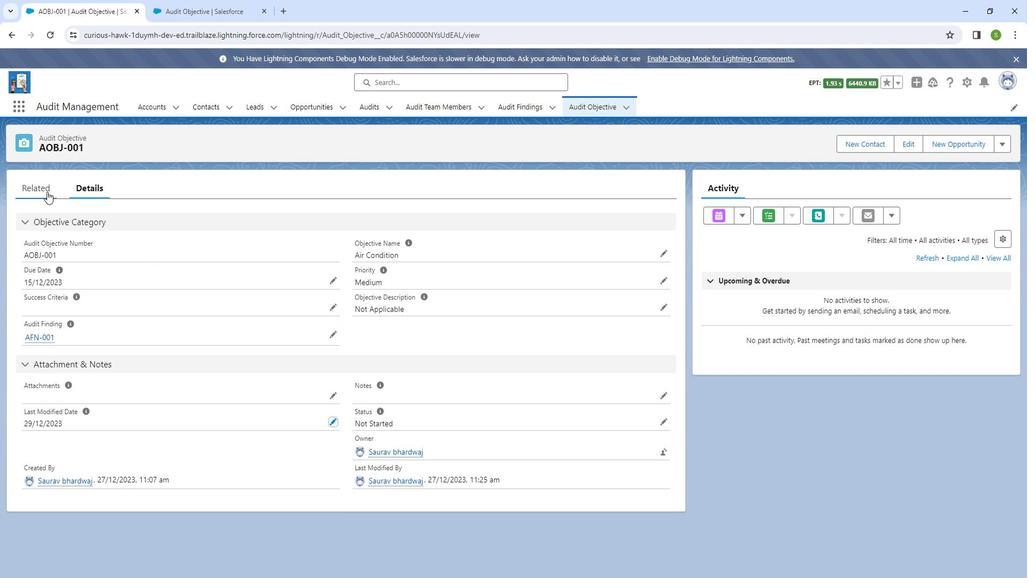 
Action: Mouse pressed left at (53, 191)
Screenshot: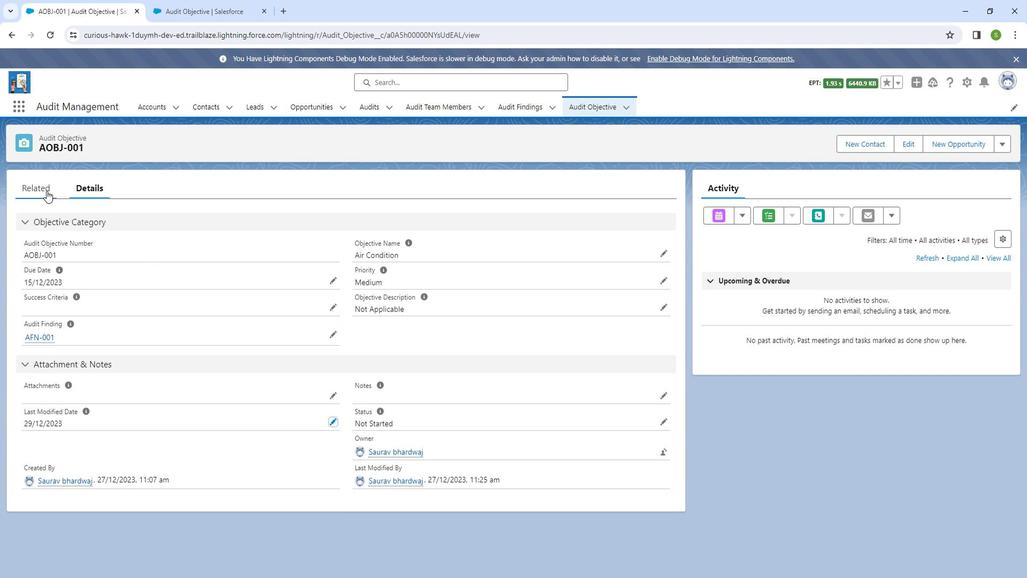 
Action: Mouse moved to (53, 187)
Screenshot: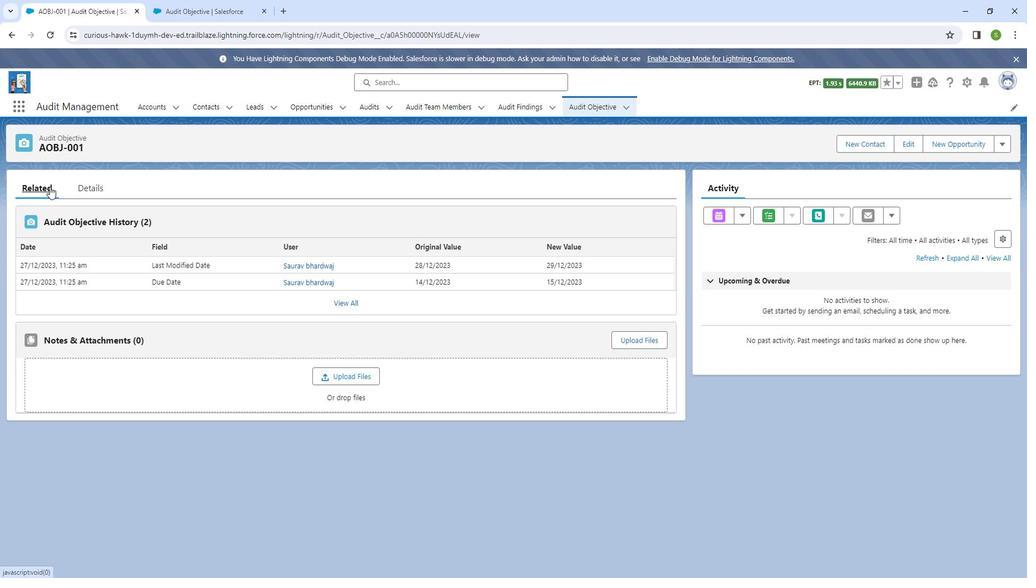 
Action: Mouse pressed left at (53, 187)
Screenshot: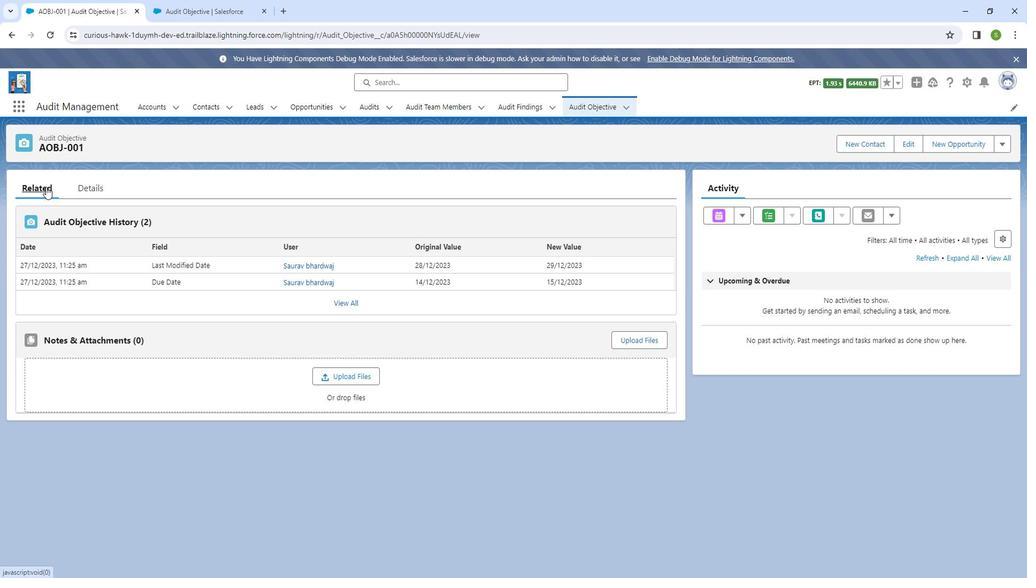 
Action: Mouse moved to (595, 108)
Screenshot: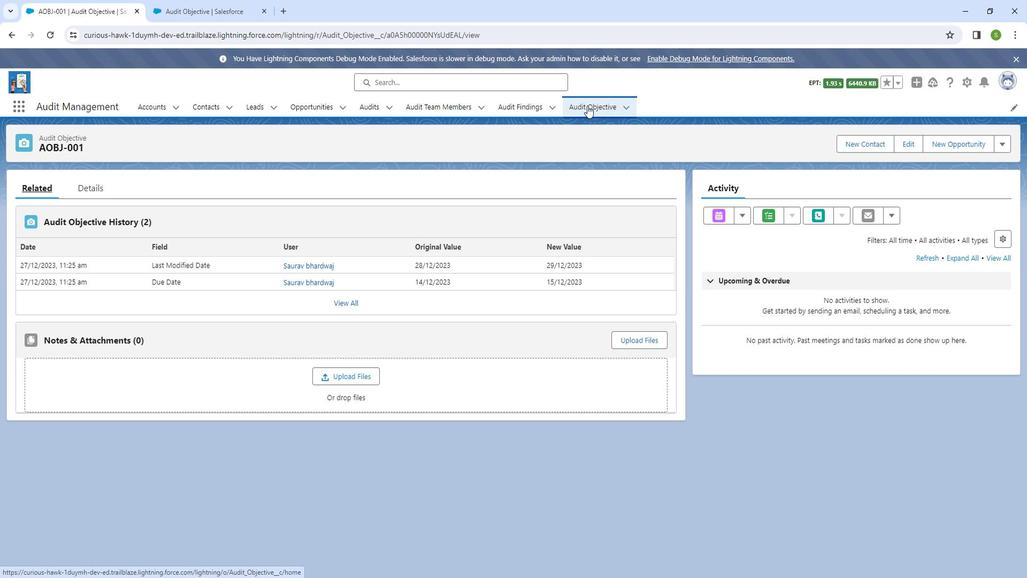 
Action: Mouse pressed left at (595, 108)
Screenshot: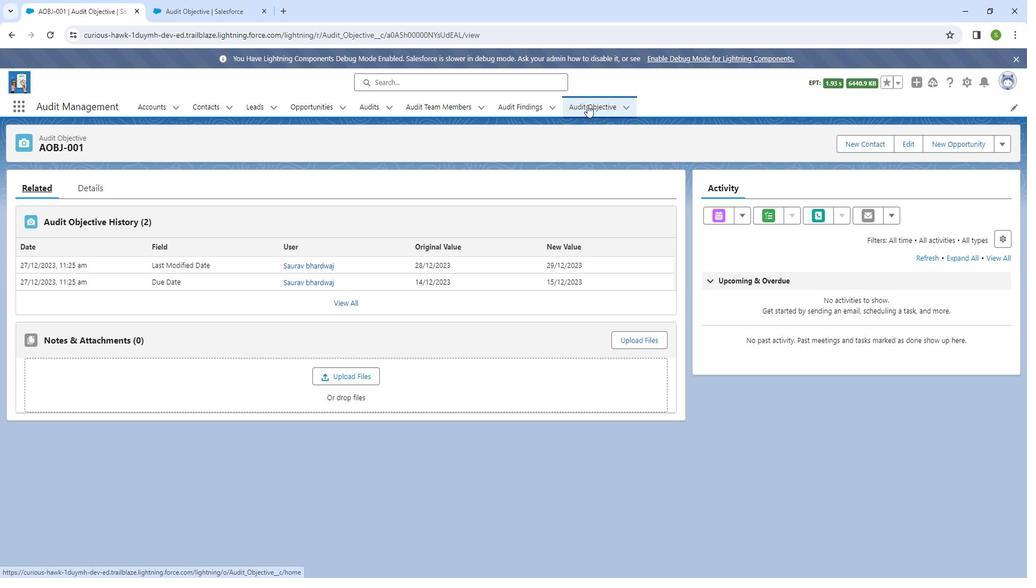 
Action: Mouse moved to (903, 142)
Screenshot: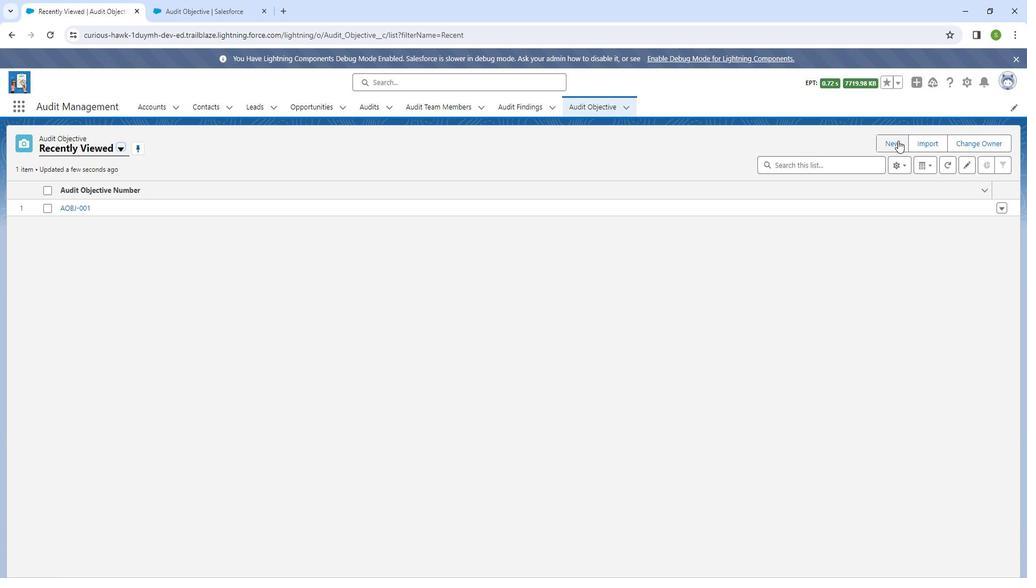 
Action: Mouse pressed left at (903, 142)
Screenshot: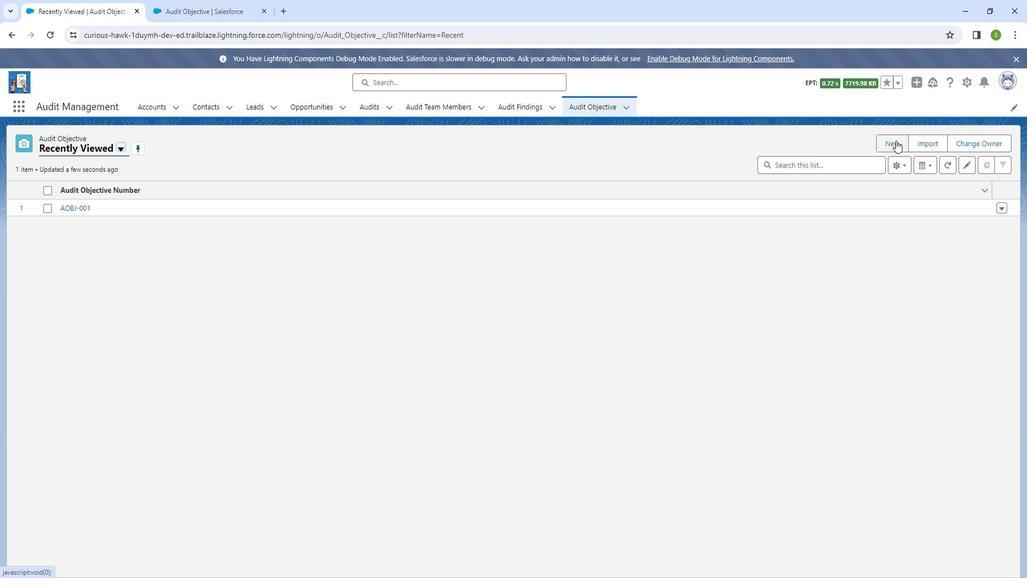 
Action: Mouse moved to (426, 186)
Screenshot: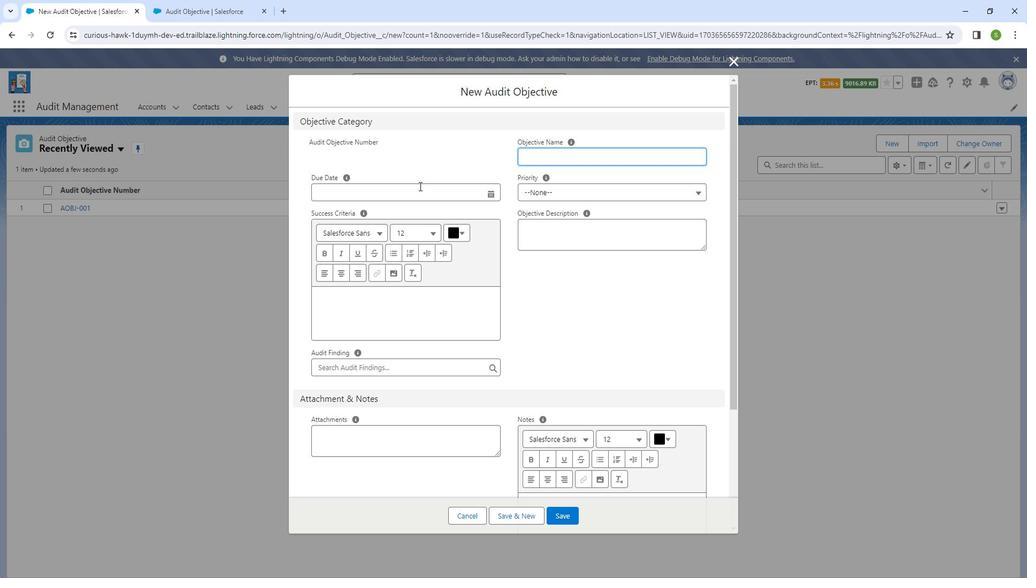 
Action: Mouse pressed left at (426, 186)
Screenshot: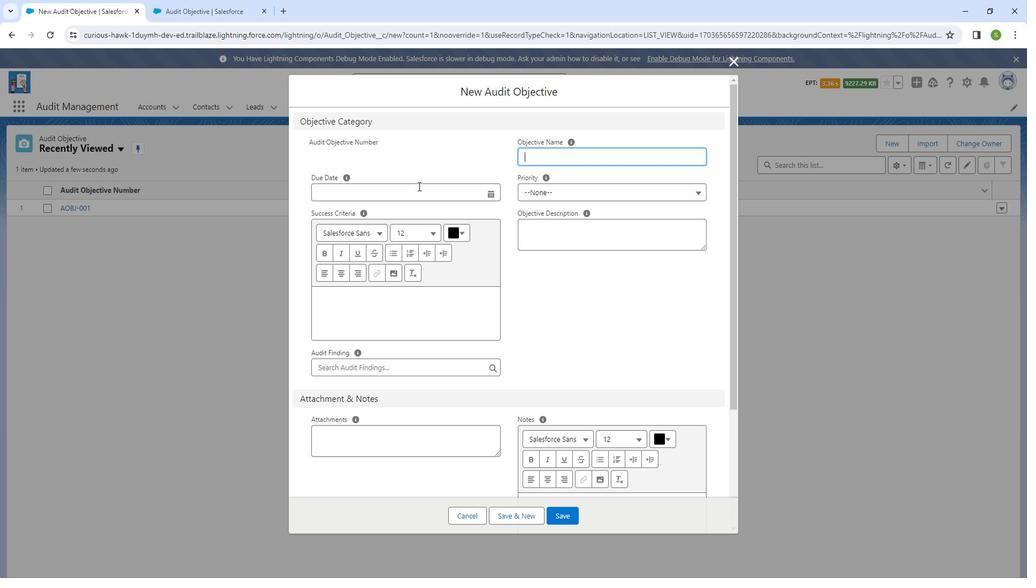 
Action: Mouse moved to (472, 253)
Screenshot: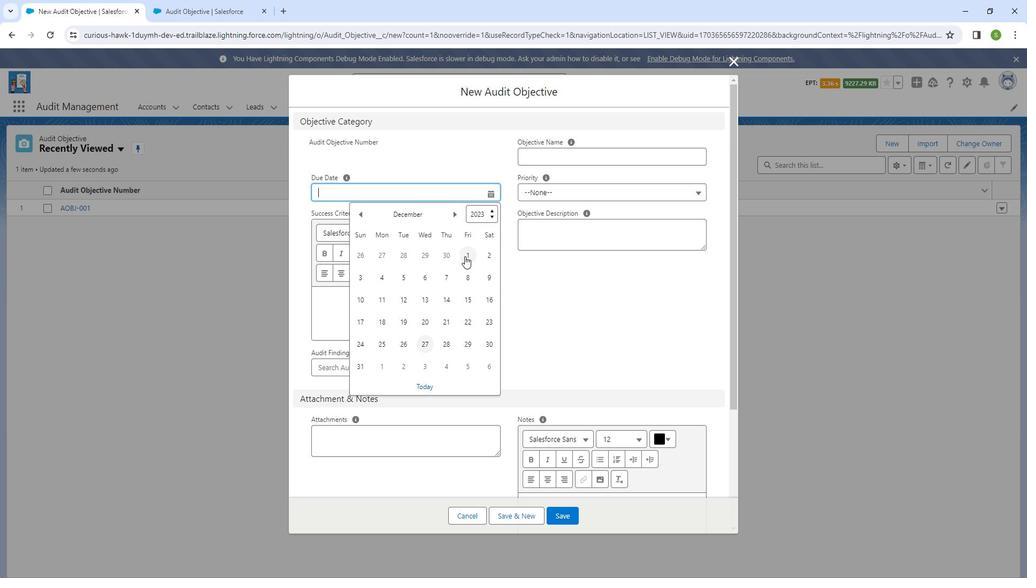 
Action: Mouse pressed left at (472, 253)
Screenshot: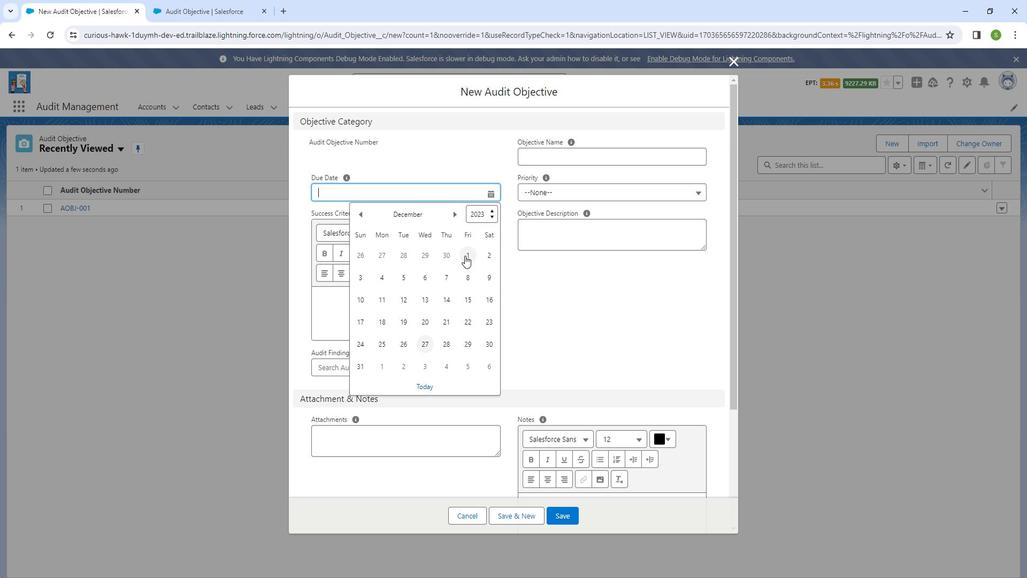 
Action: Mouse moved to (597, 163)
Screenshot: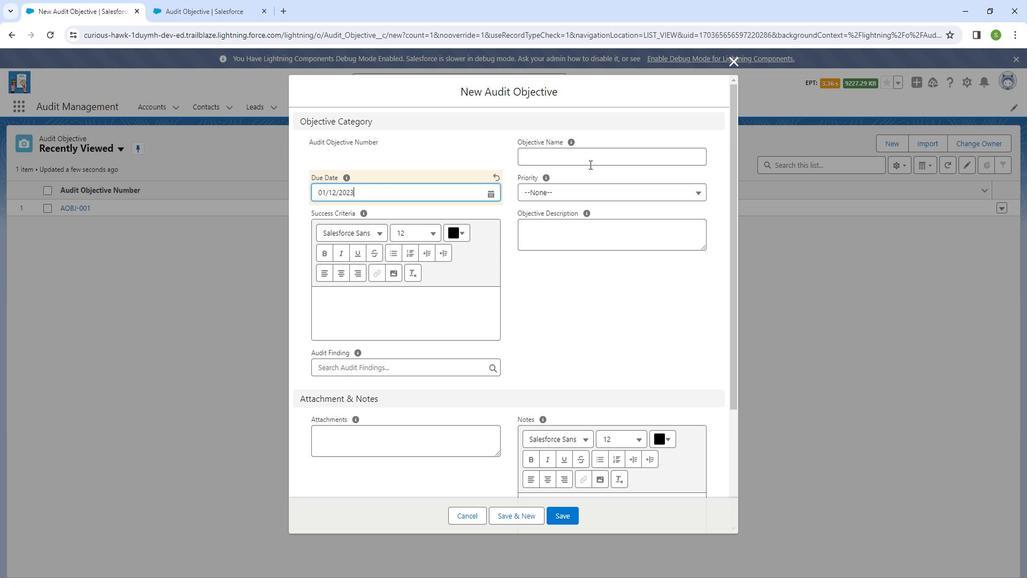 
Action: Mouse pressed left at (597, 163)
Screenshot: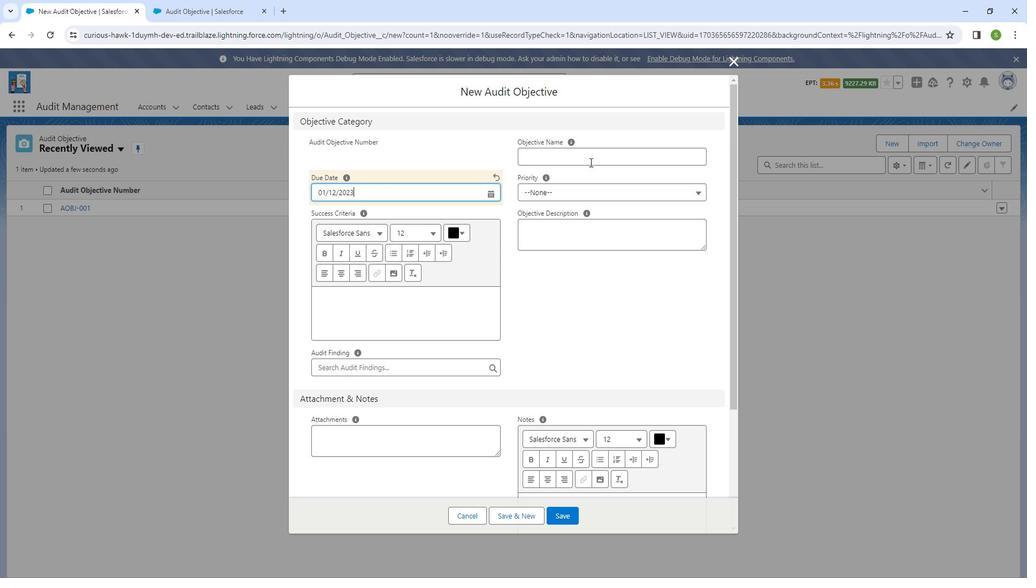 
Action: Mouse moved to (602, 164)
Screenshot: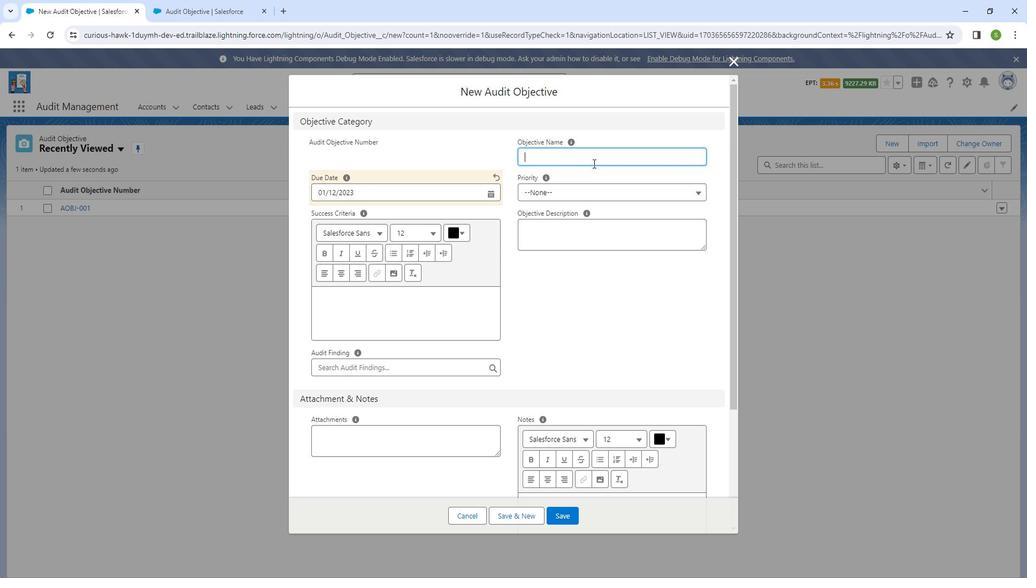 
Action: Key pressed <Key.shift_r>Air<Key.space><Key.shift_r>Condition
Screenshot: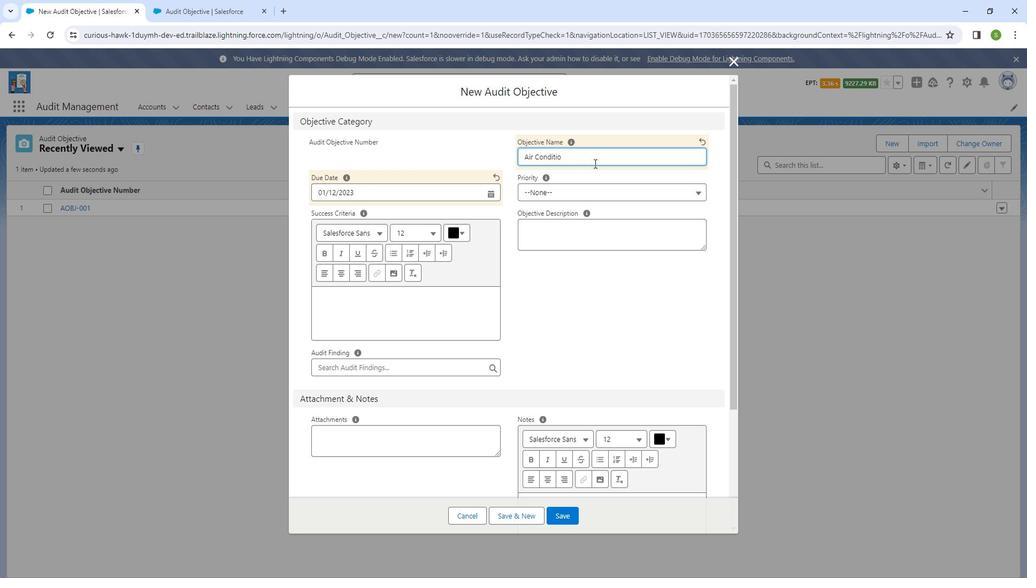 
Action: Mouse moved to (606, 193)
Screenshot: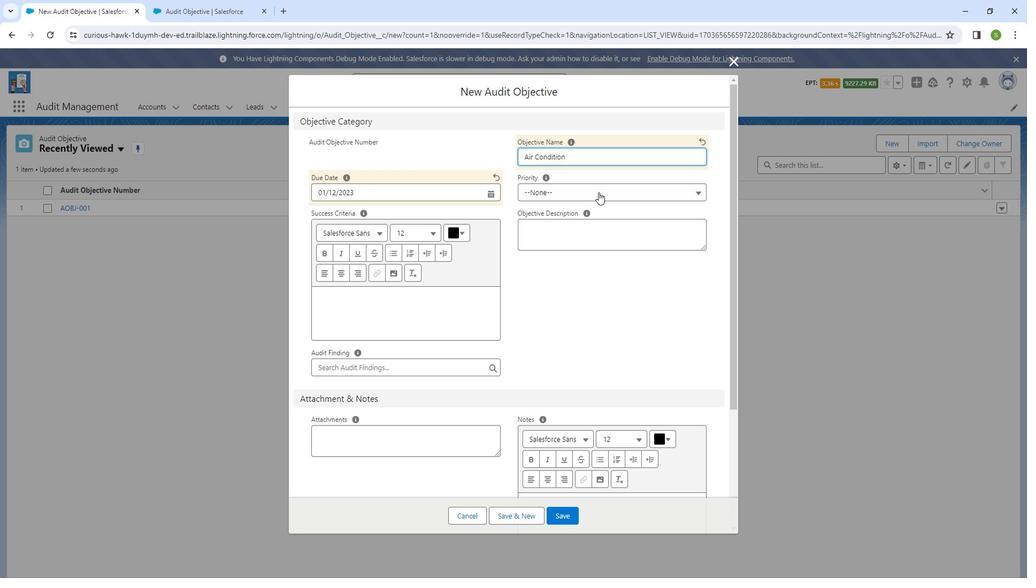 
Action: Mouse pressed left at (606, 193)
Screenshot: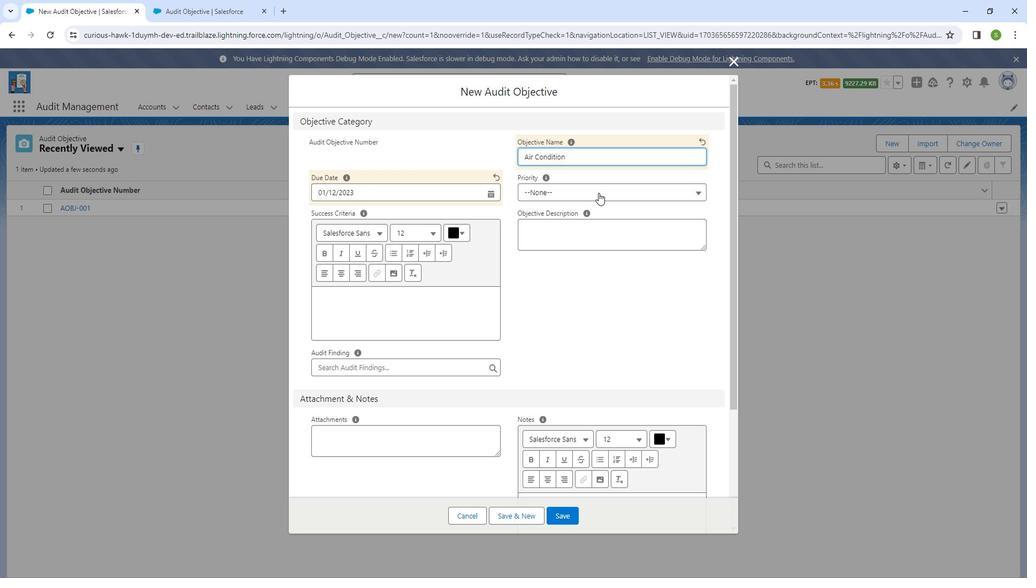 
Action: Mouse moved to (602, 231)
Screenshot: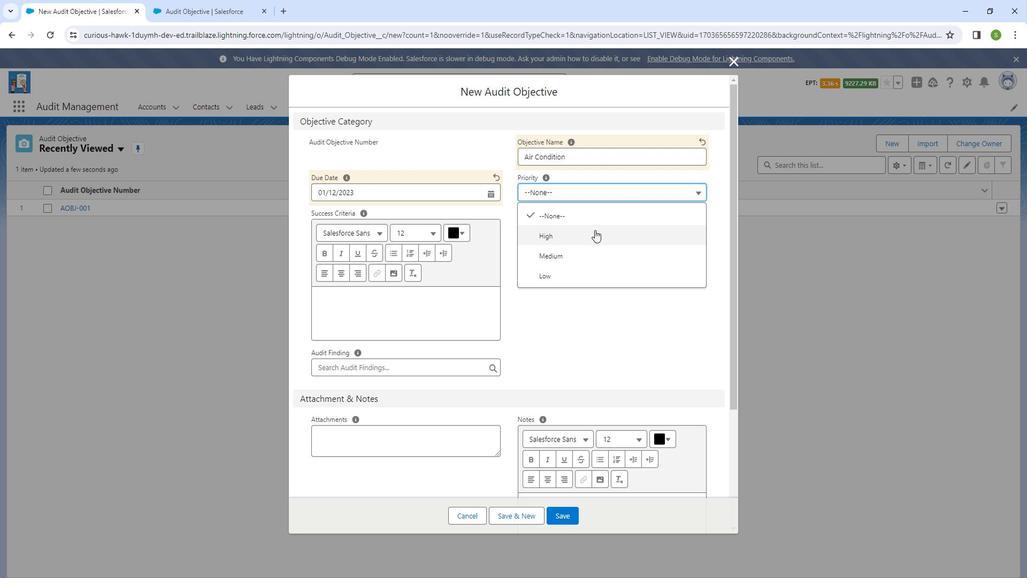 
Action: Mouse pressed left at (602, 231)
Screenshot: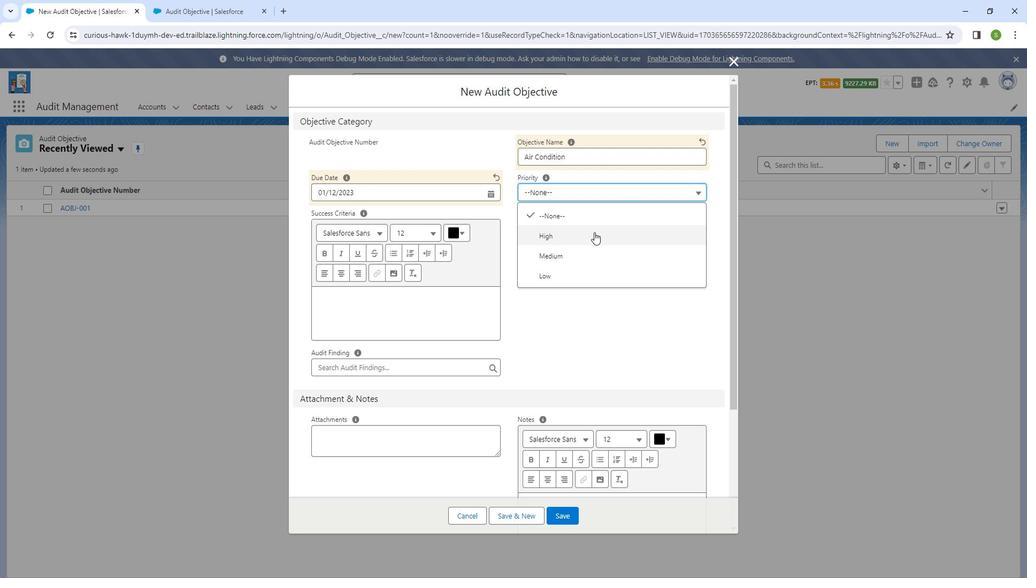 
Action: Mouse pressed left at (602, 231)
Screenshot: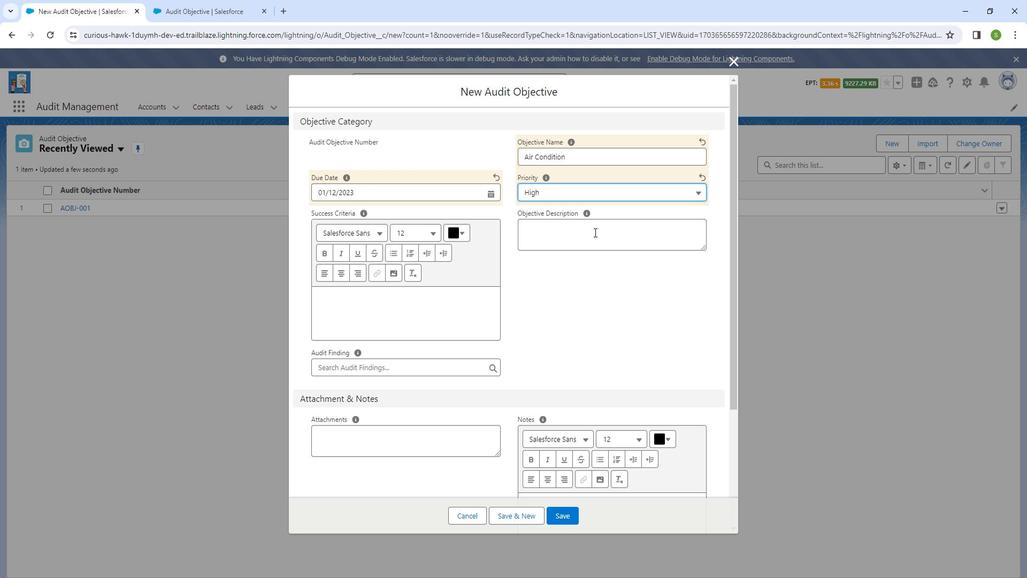 
Action: Key pressed <Key.shift_r>Not<Key.space><Key.shift_r>Working
Screenshot: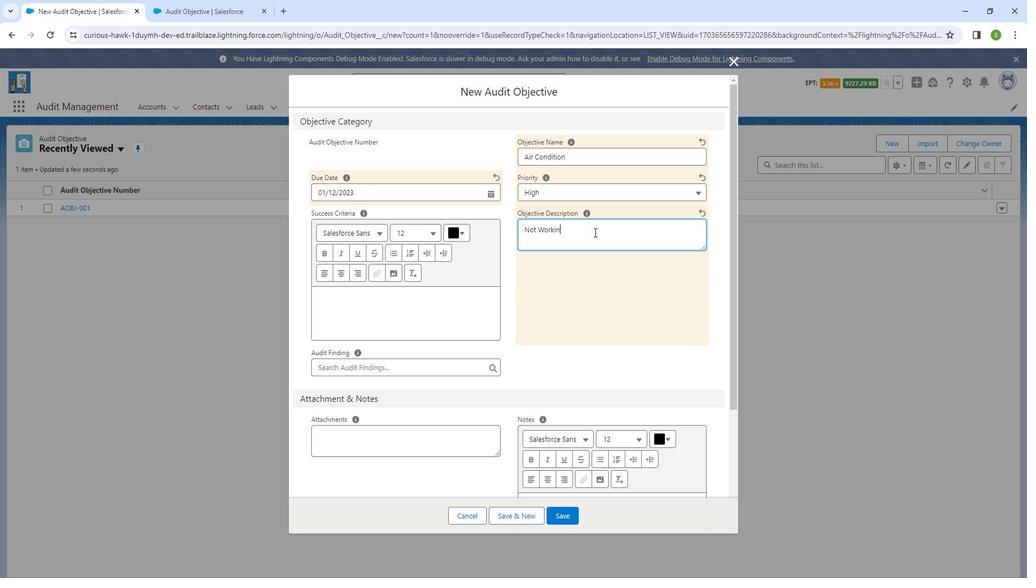
Action: Mouse moved to (442, 361)
Screenshot: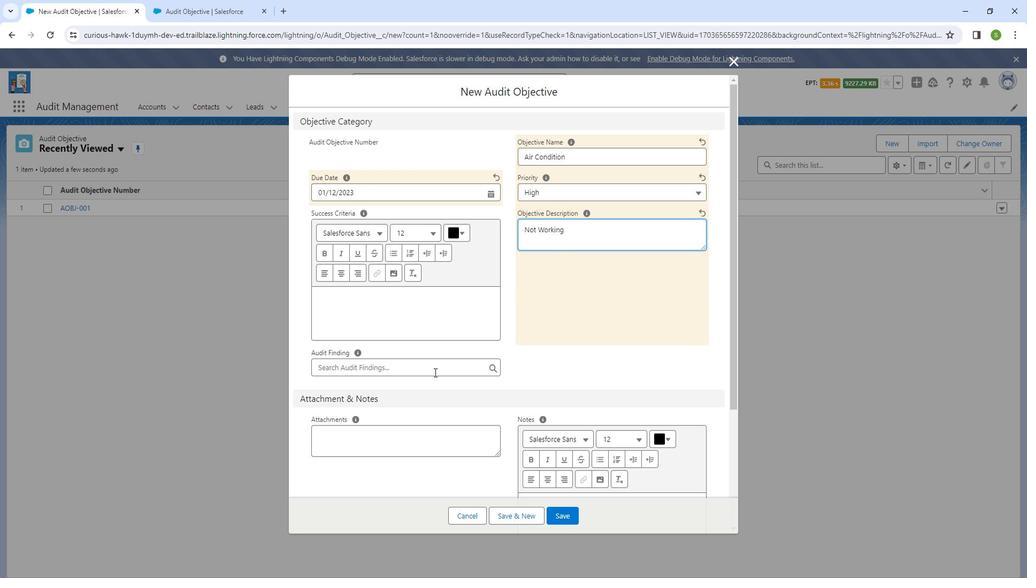 
Action: Mouse pressed left at (442, 361)
Screenshot: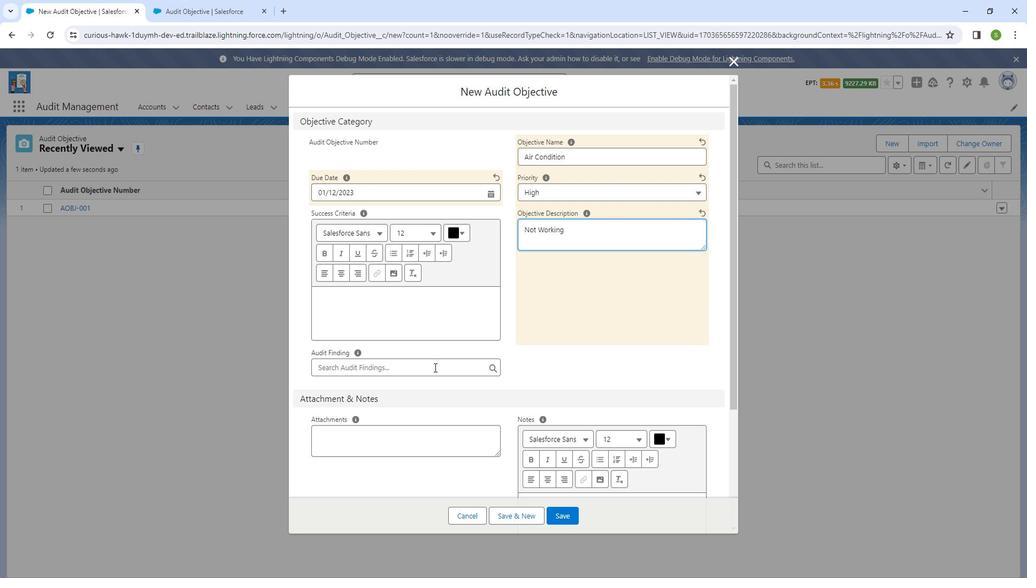 
Action: Mouse moved to (420, 397)
Screenshot: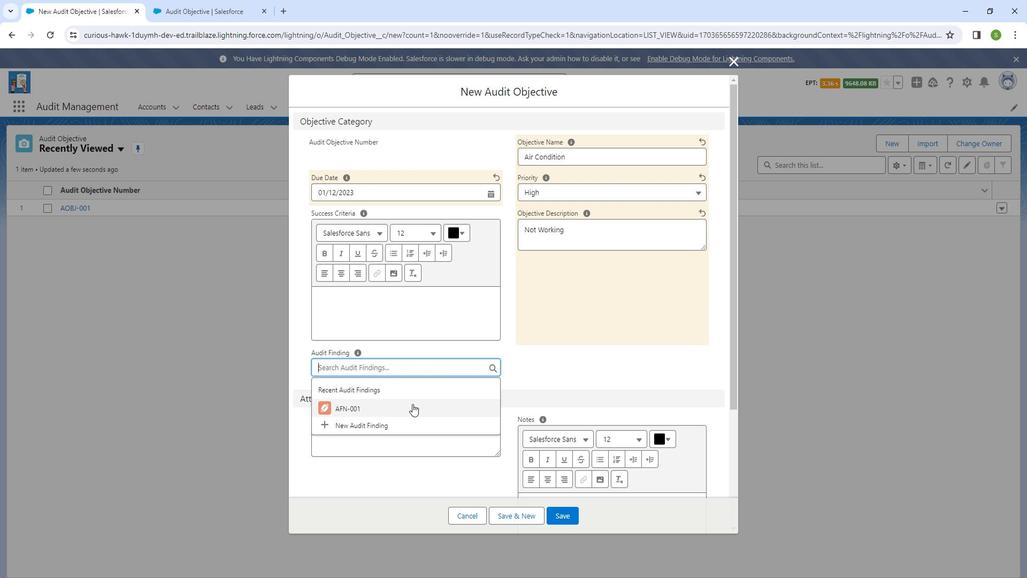 
Action: Mouse pressed left at (420, 397)
Screenshot: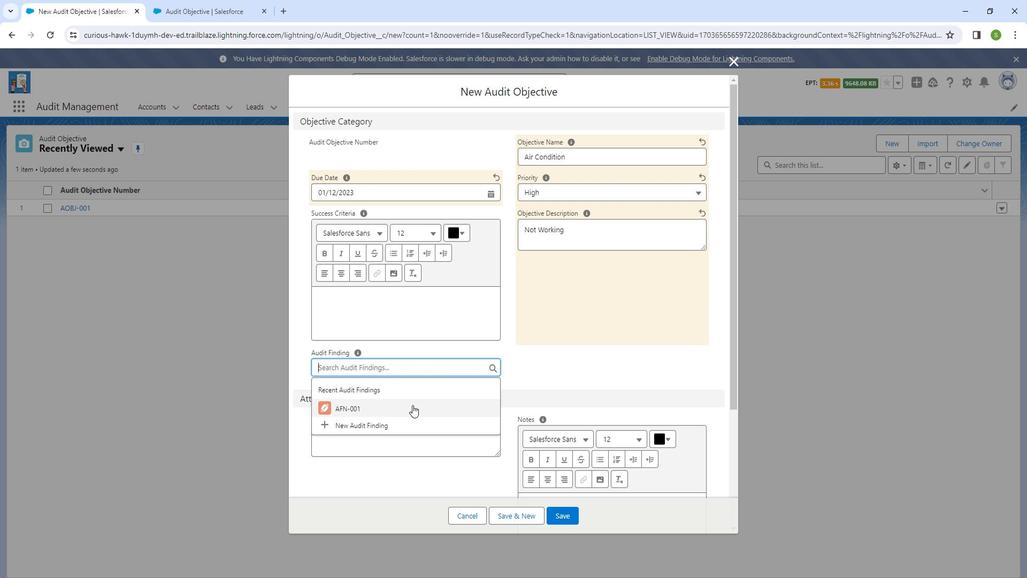 
Action: Mouse moved to (601, 356)
Screenshot: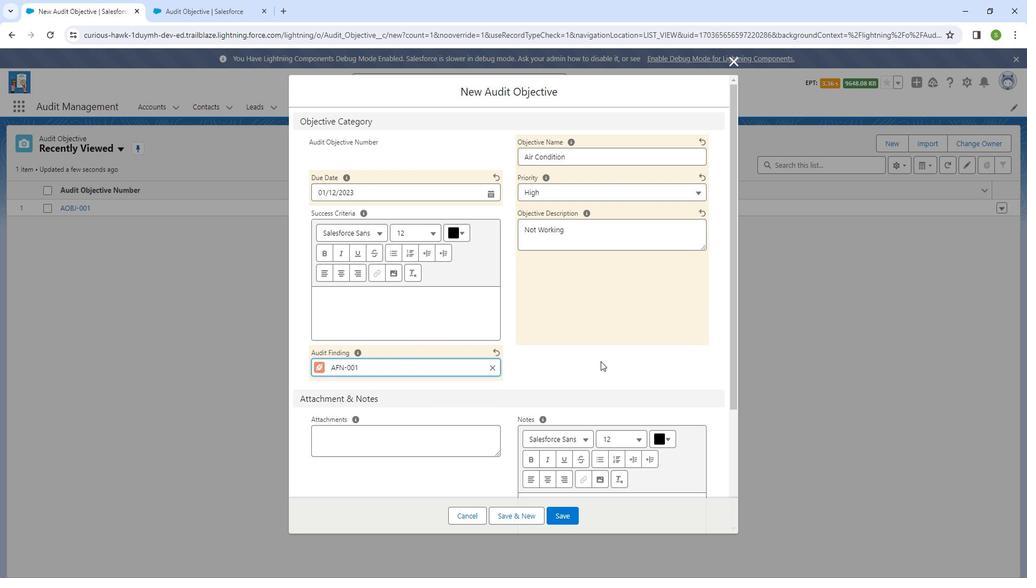 
Action: Mouse scrolled (601, 355) with delta (0, 0)
Screenshot: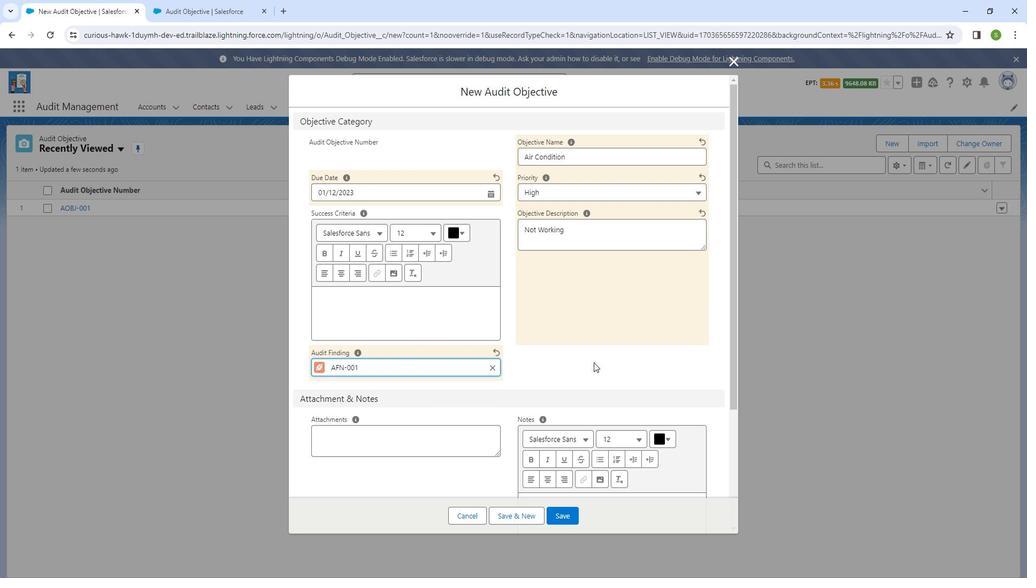 
Action: Mouse scrolled (601, 355) with delta (0, 0)
Screenshot: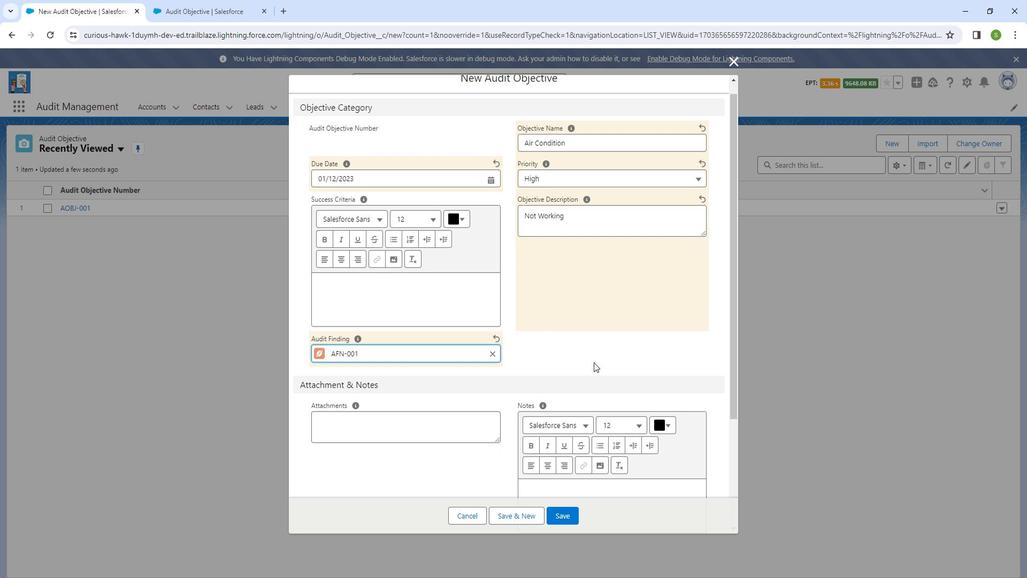 
Action: Mouse scrolled (601, 355) with delta (0, 0)
Screenshot: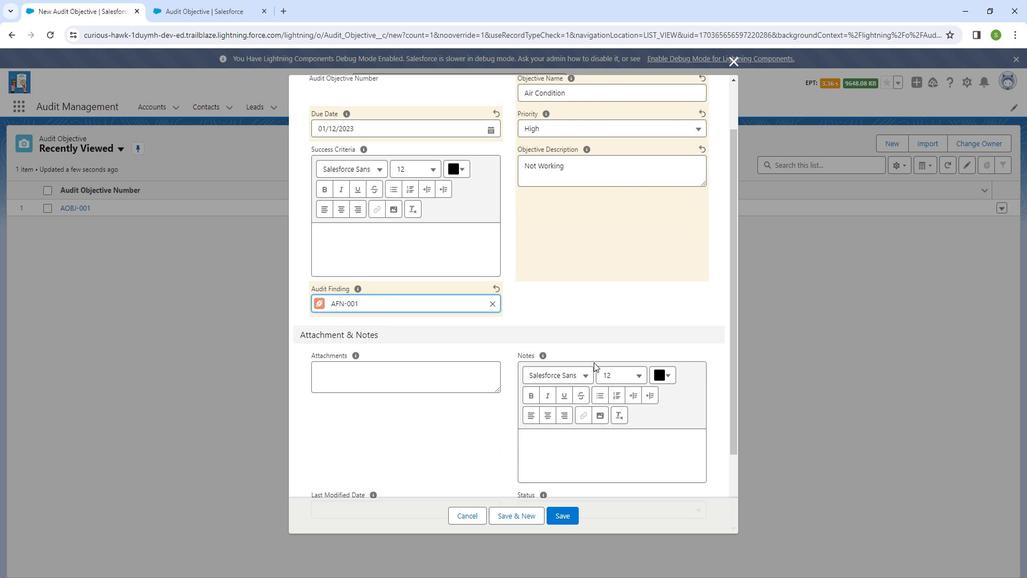 
Action: Mouse scrolled (601, 355) with delta (0, 0)
Screenshot: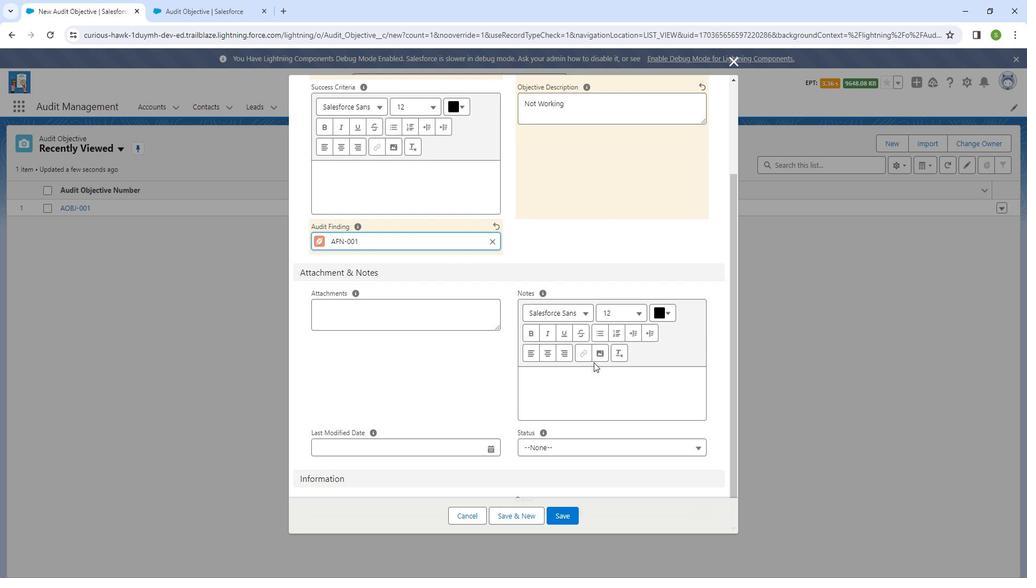
Action: Mouse moved to (600, 356)
Screenshot: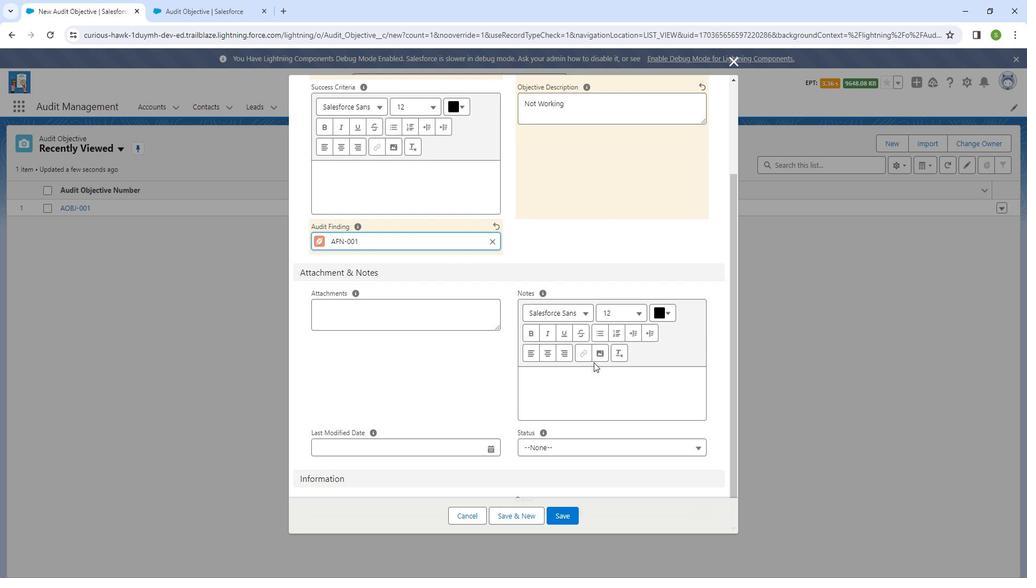 
Action: Mouse scrolled (600, 356) with delta (0, 0)
Screenshot: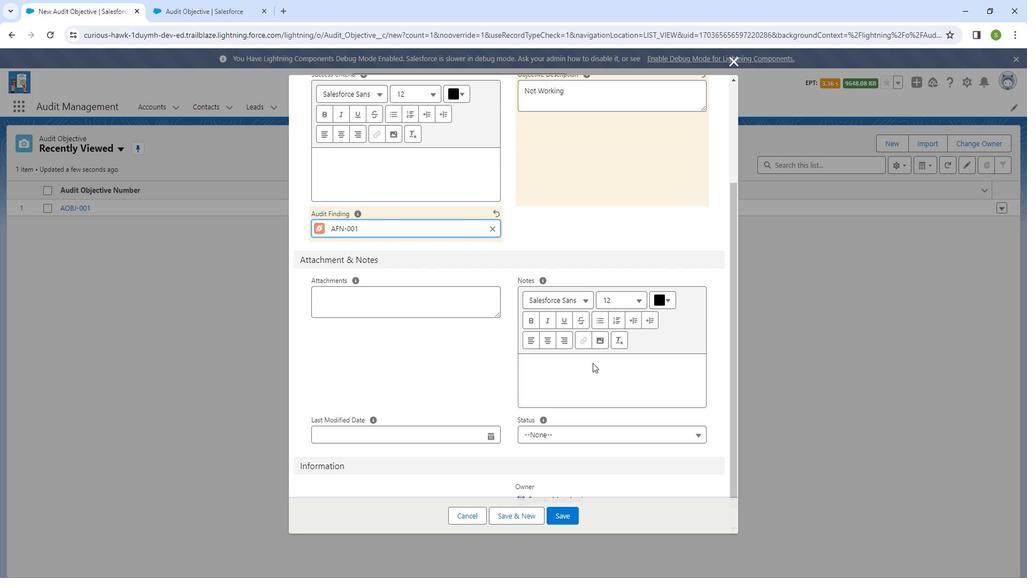 
Action: Mouse moved to (499, 411)
Screenshot: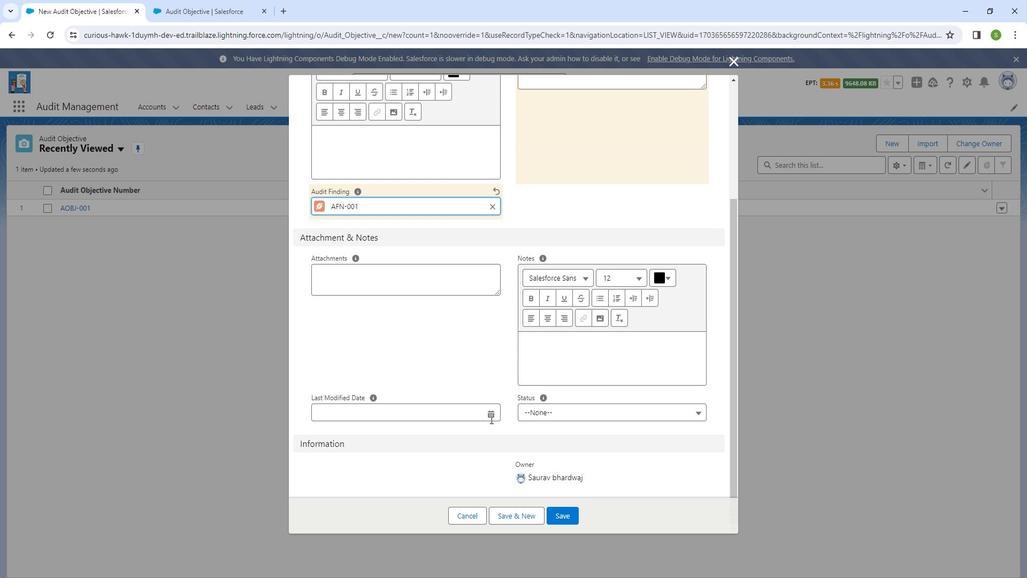 
Action: Mouse pressed left at (499, 411)
Screenshot: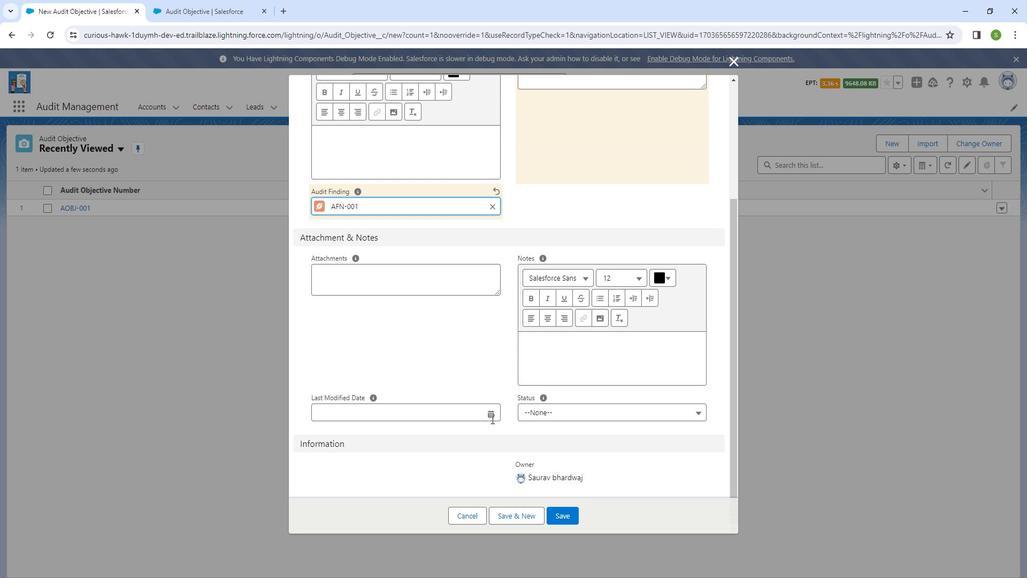 
Action: Mouse moved to (434, 347)
Screenshot: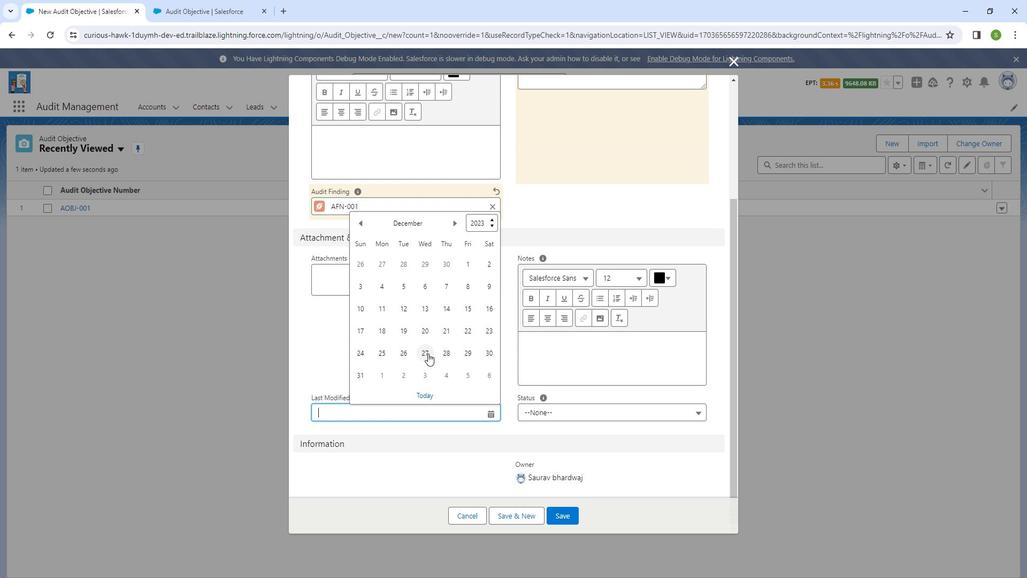 
Action: Mouse pressed left at (434, 347)
Screenshot: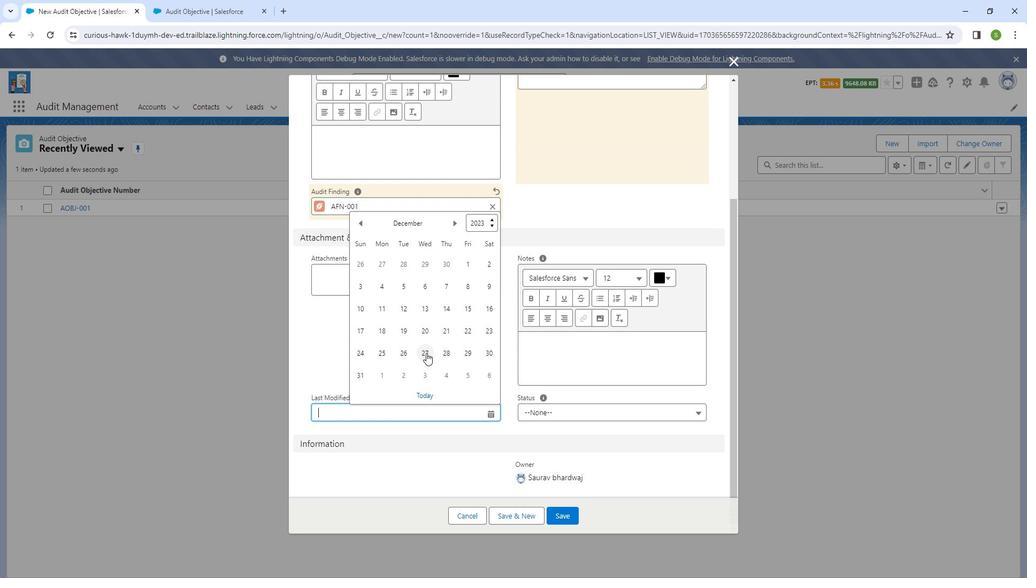
Action: Mouse moved to (575, 406)
Screenshot: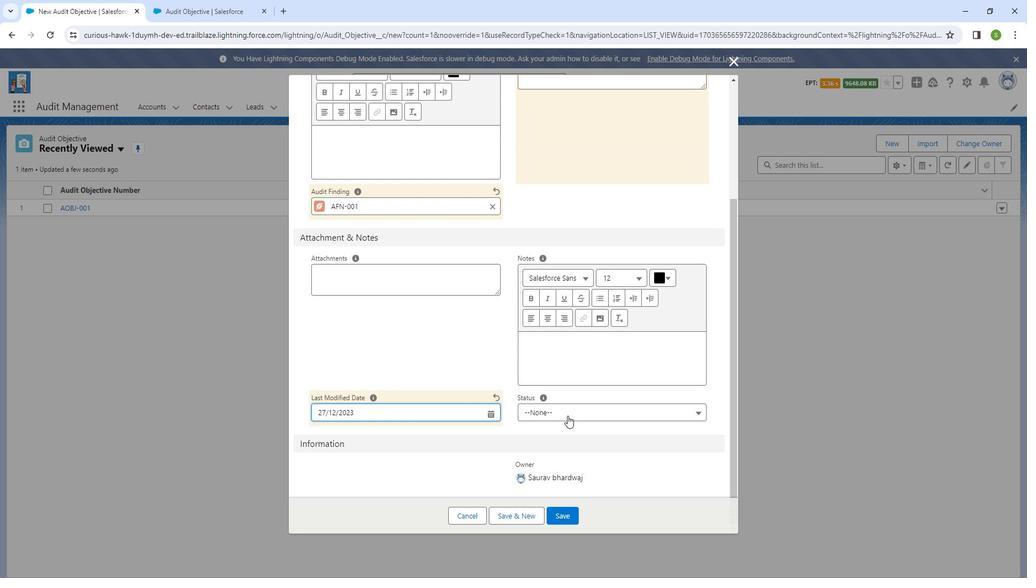 
Action: Mouse pressed left at (575, 406)
Screenshot: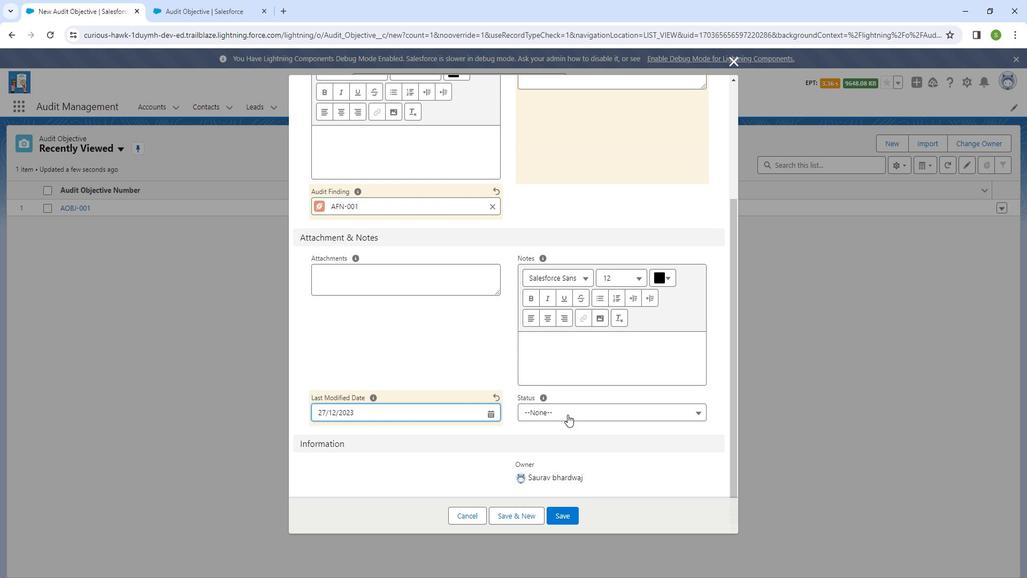 
Action: Mouse moved to (573, 449)
Screenshot: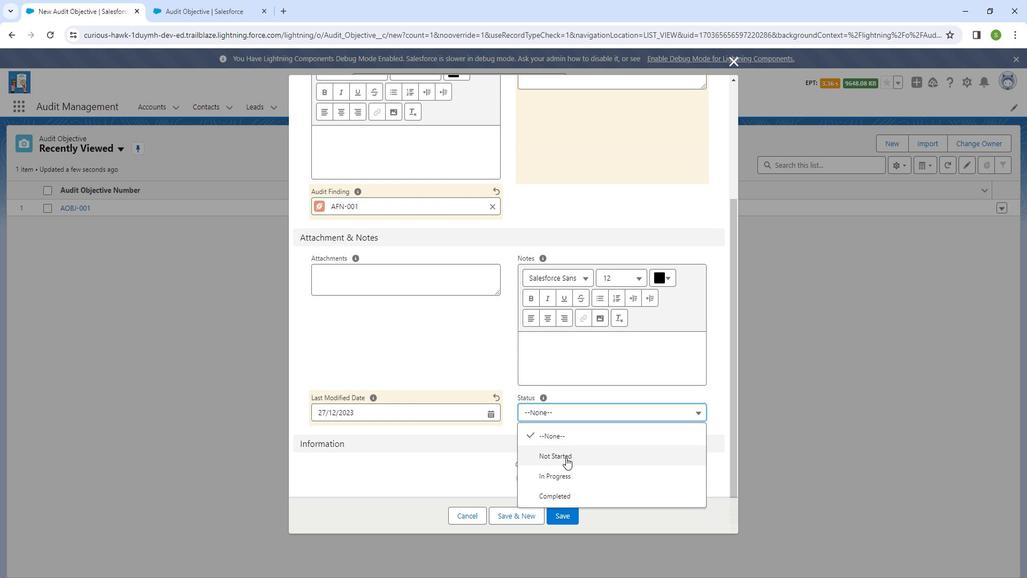 
Action: Mouse pressed left at (573, 449)
Screenshot: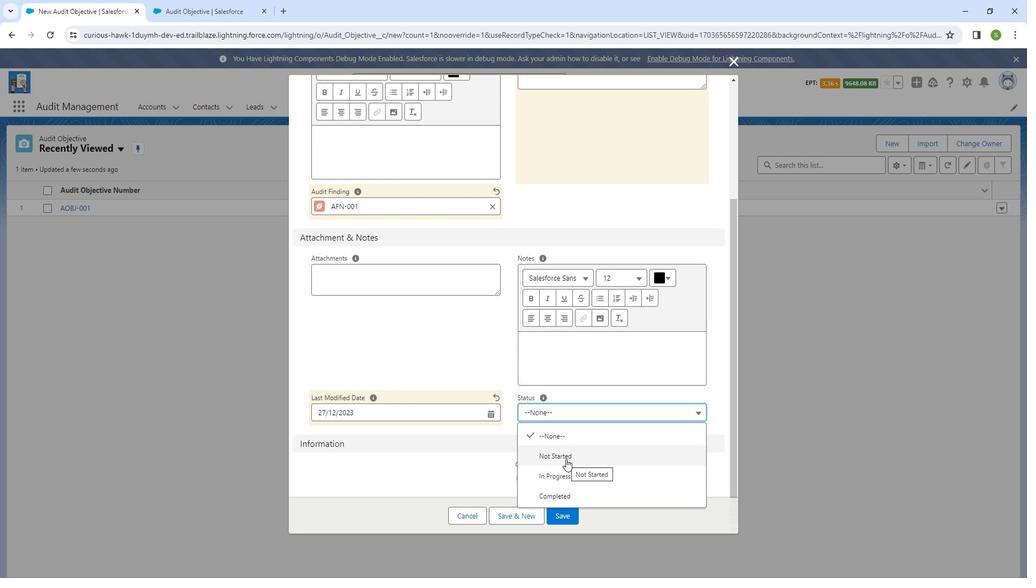 
Action: Mouse moved to (572, 500)
Screenshot: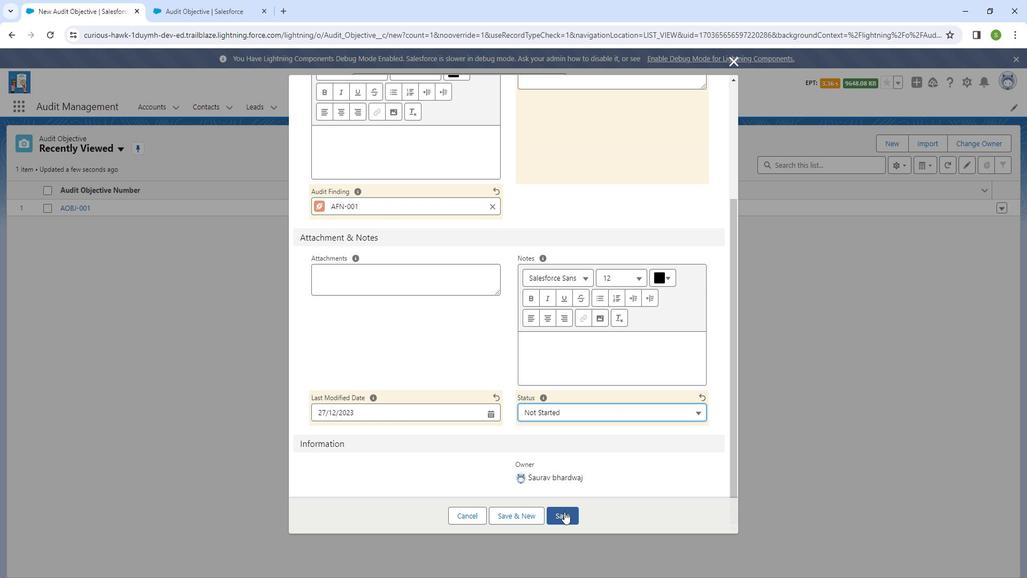 
Action: Mouse pressed left at (572, 500)
Screenshot: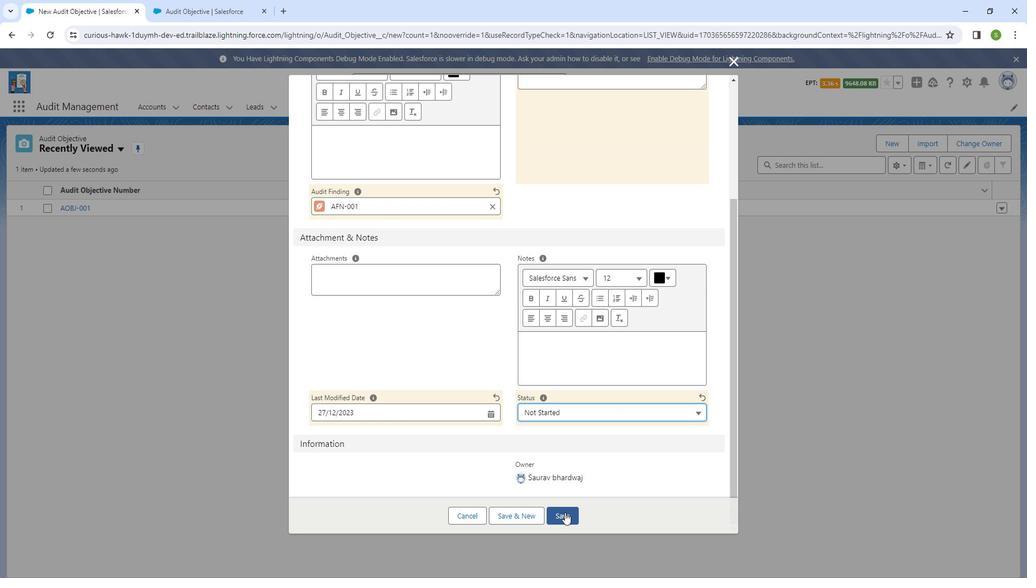 
Action: Mouse moved to (52, 189)
Screenshot: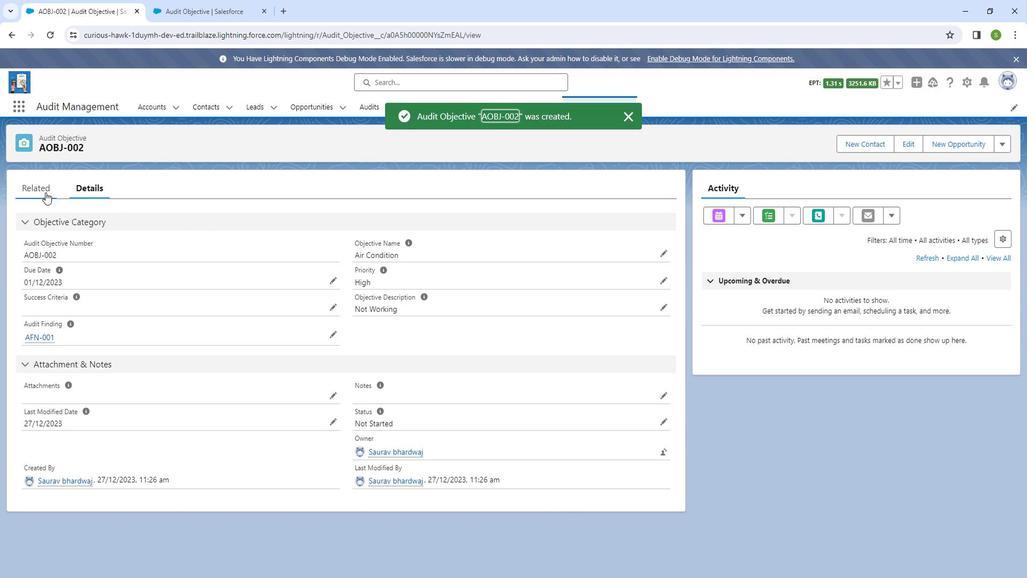 
Action: Mouse pressed left at (52, 189)
Screenshot: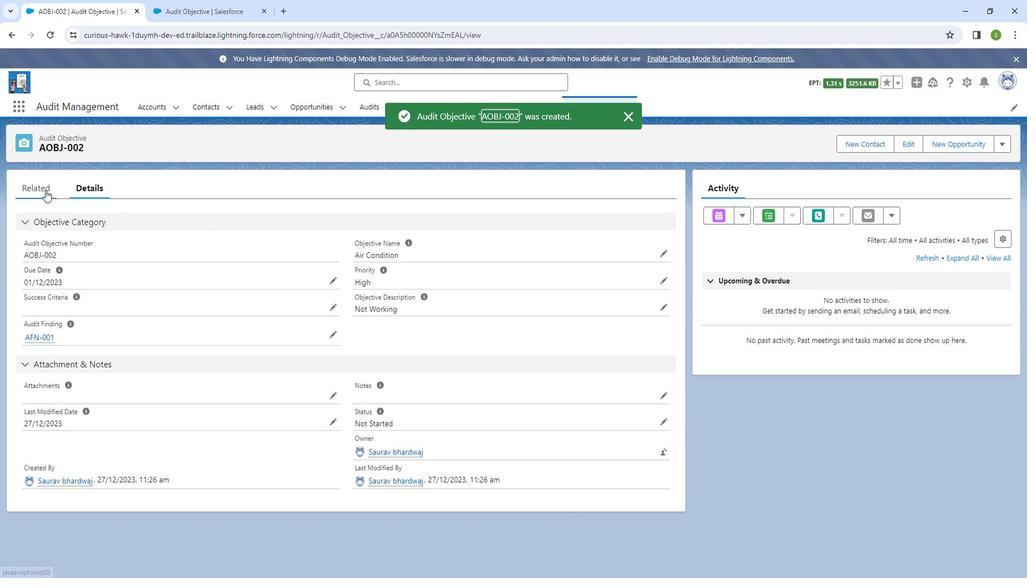 
Action: Mouse moved to (92, 191)
Screenshot: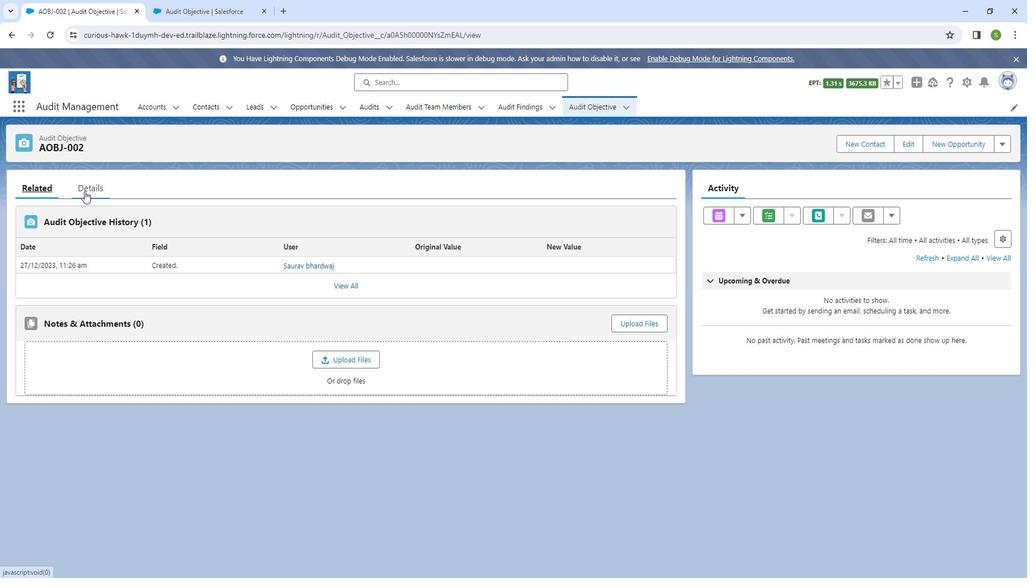 
Action: Mouse pressed left at (92, 191)
Screenshot: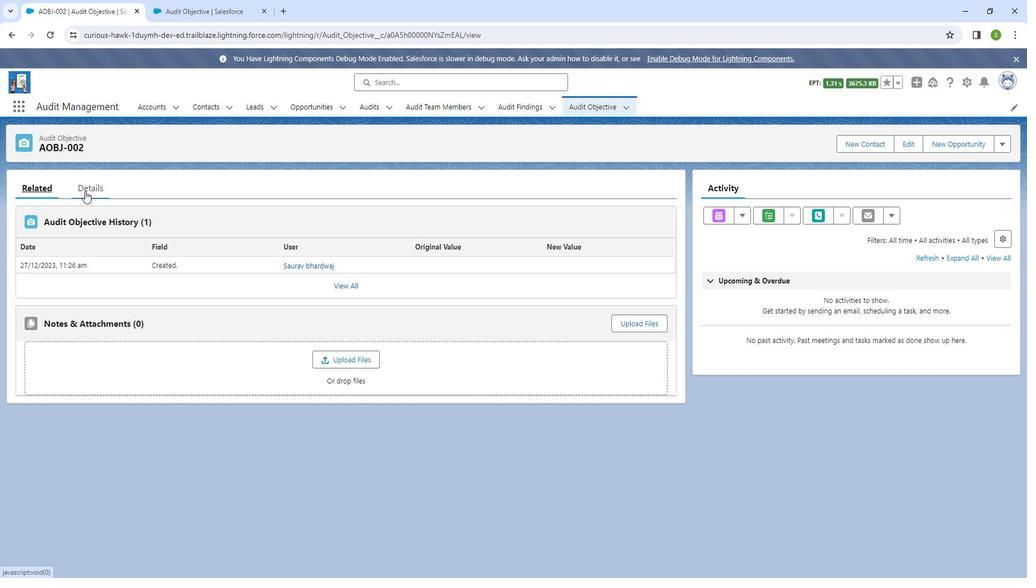 
Action: Mouse moved to (339, 279)
Screenshot: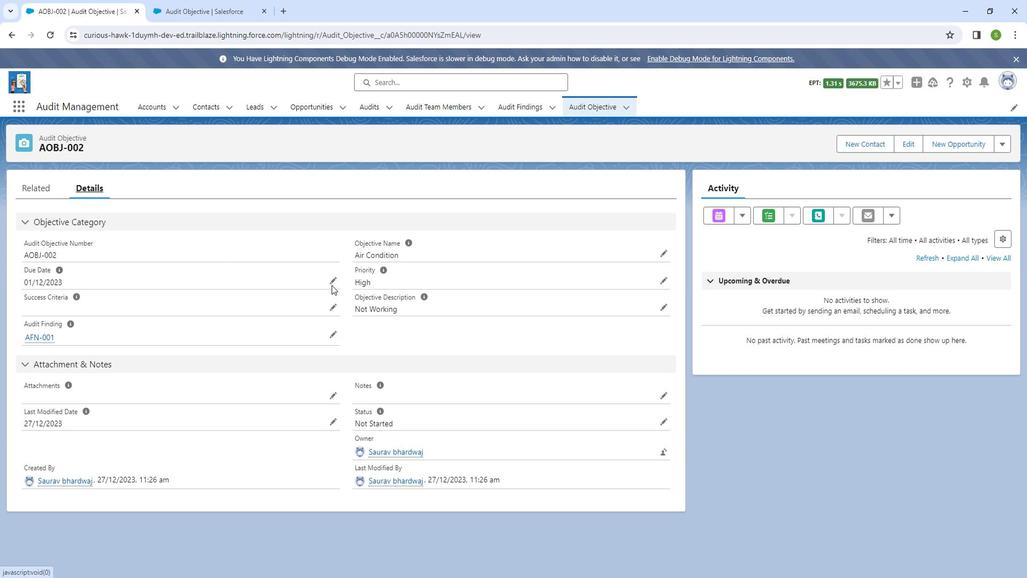 
Action: Mouse pressed left at (339, 279)
Screenshot: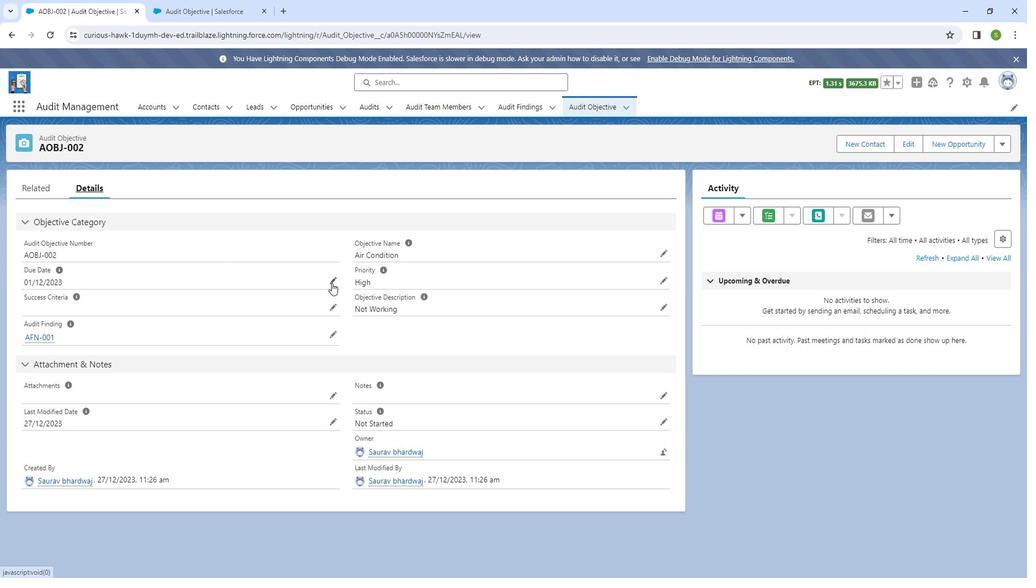 
Action: Mouse moved to (134, 296)
Screenshot: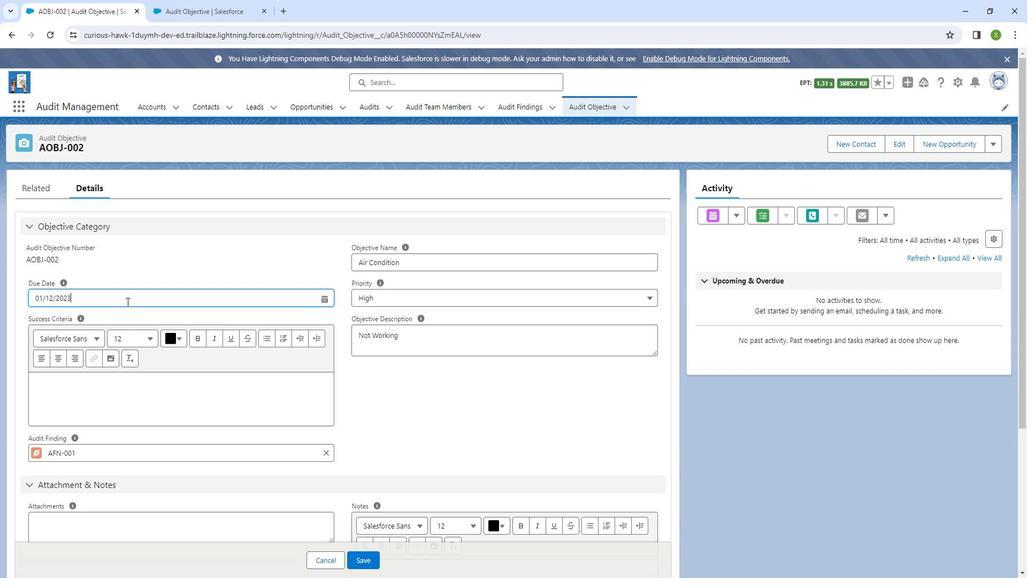 
Action: Mouse pressed left at (134, 296)
Screenshot: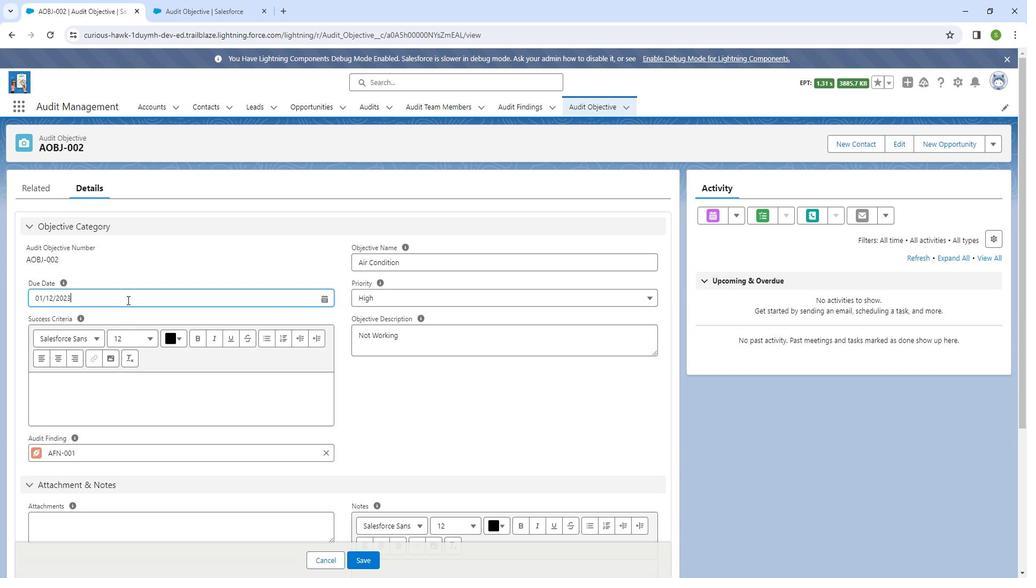 
Action: Mouse moved to (330, 358)
Screenshot: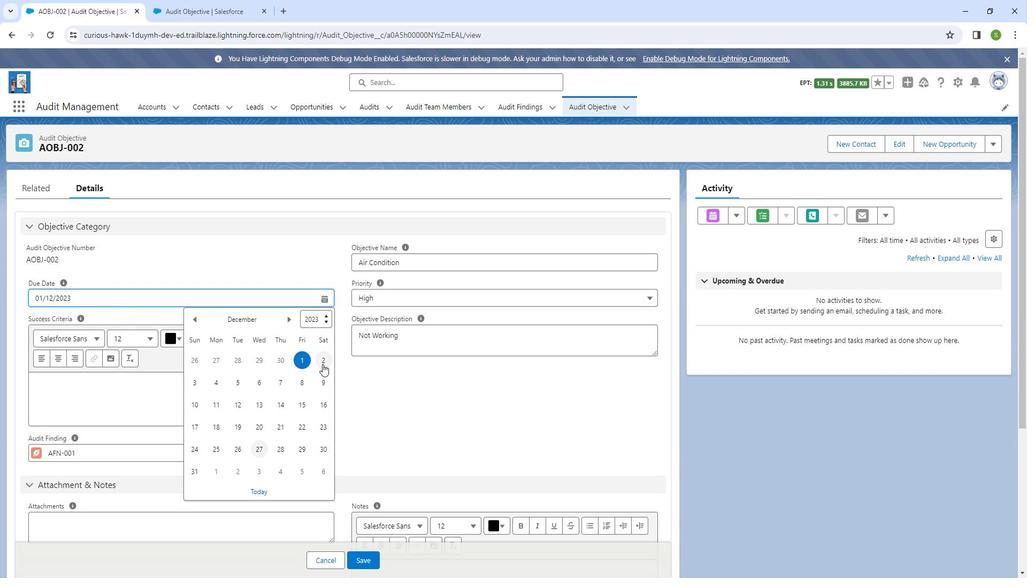
Action: Mouse pressed left at (330, 358)
Screenshot: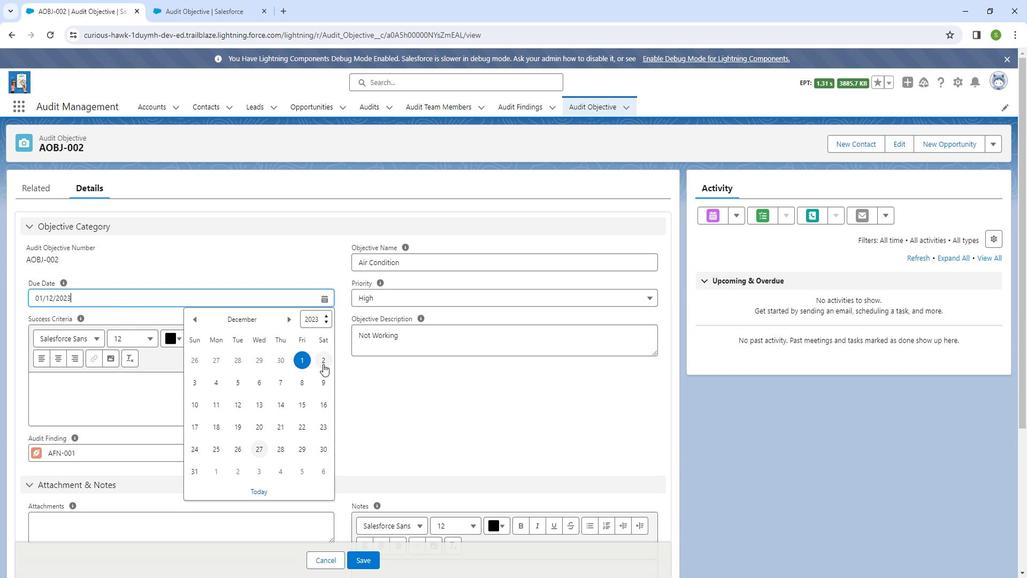 
Action: Mouse moved to (368, 545)
Screenshot: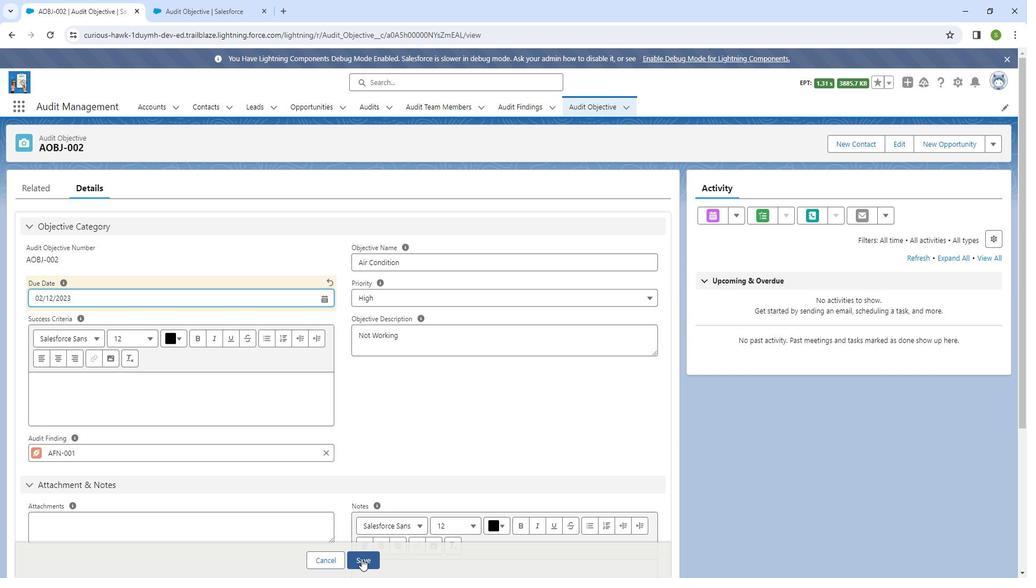 
Action: Mouse pressed left at (368, 545)
Screenshot: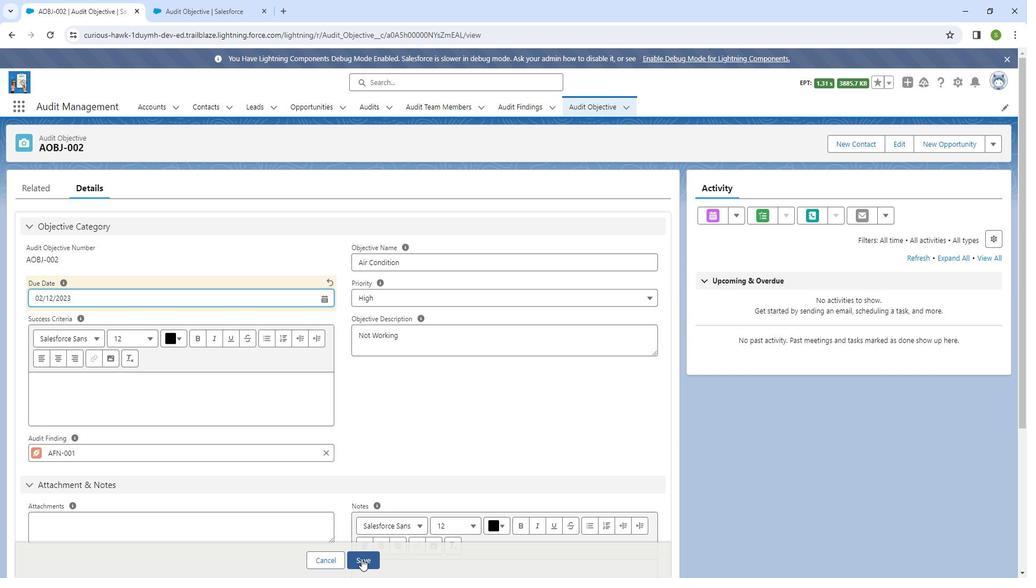 
Action: Mouse moved to (51, 193)
Screenshot: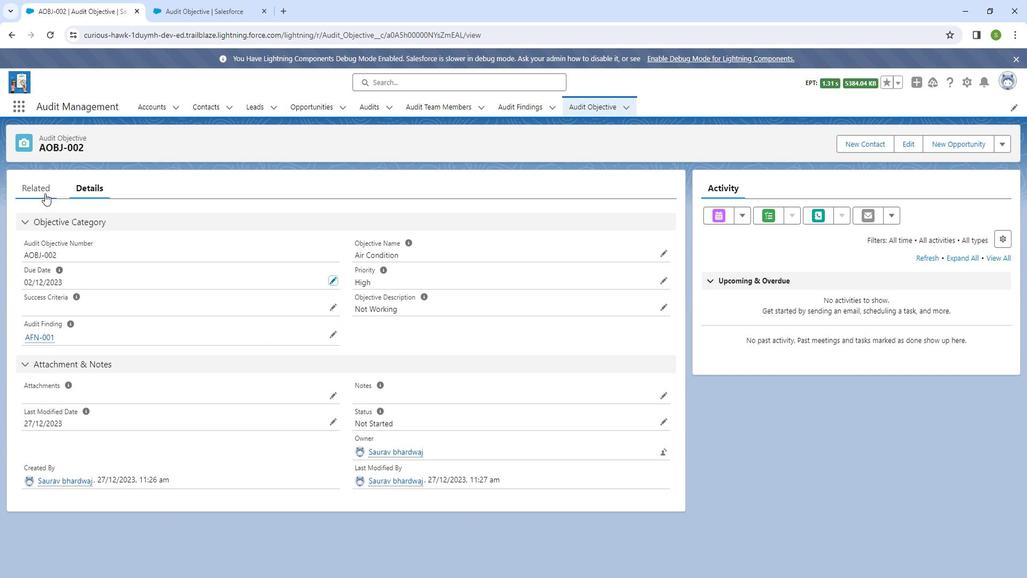 
Action: Mouse pressed left at (51, 193)
Screenshot: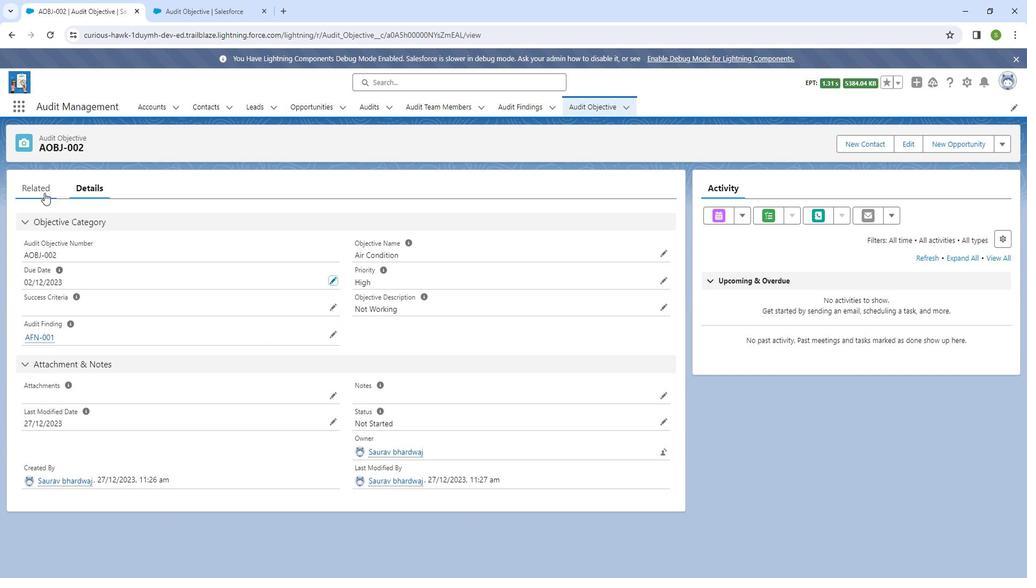 
Action: Mouse moved to (103, 194)
Screenshot: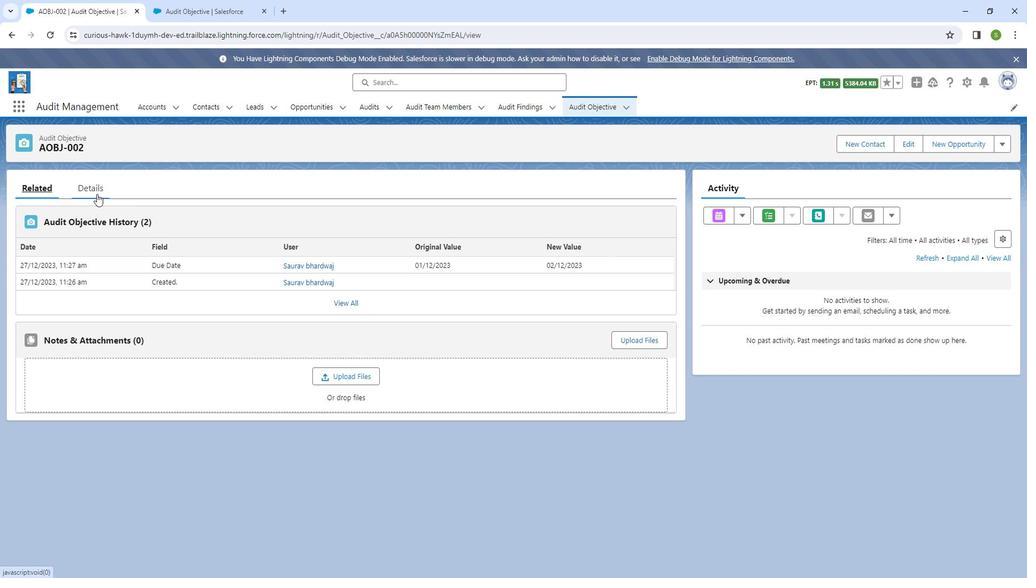
Action: Mouse pressed left at (103, 194)
Screenshot: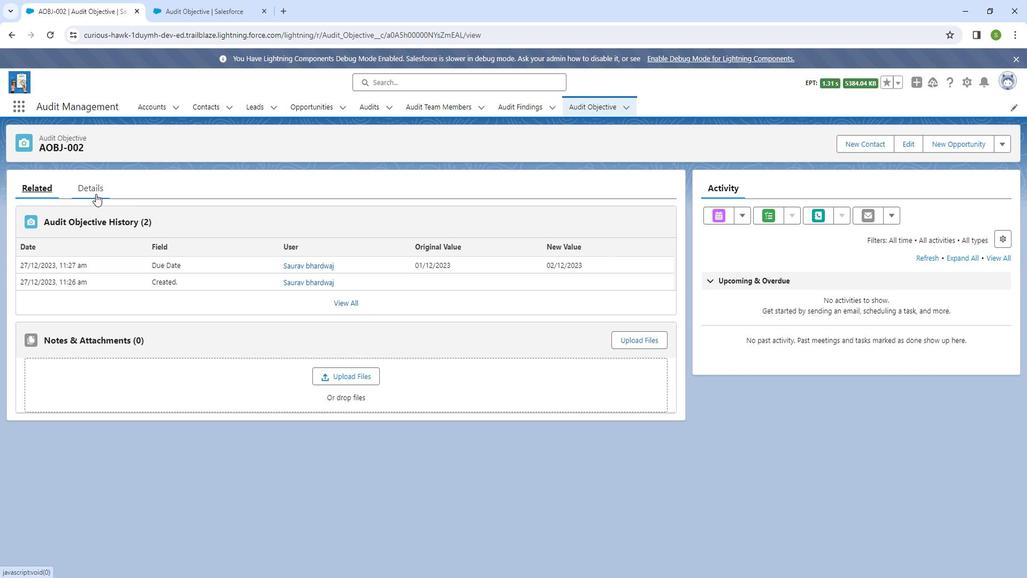 
Action: Mouse moved to (340, 412)
Screenshot: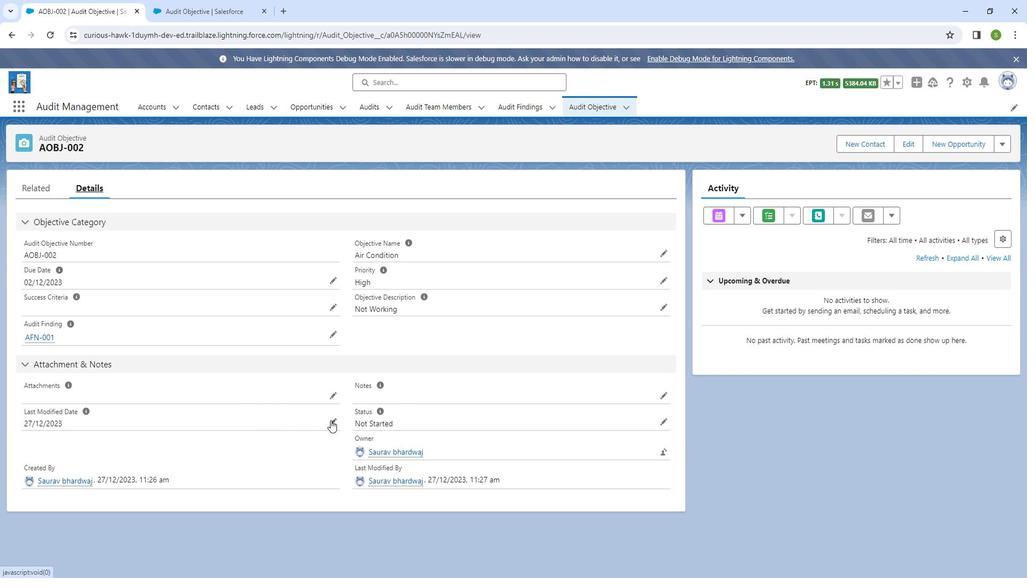 
Action: Mouse pressed left at (340, 412)
Screenshot: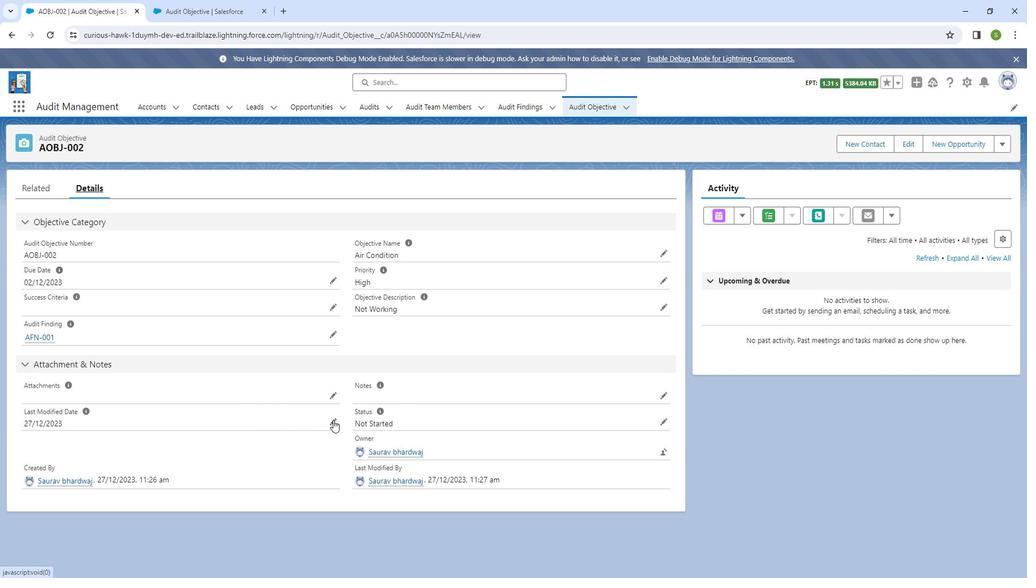 
Action: Mouse moved to (332, 431)
Screenshot: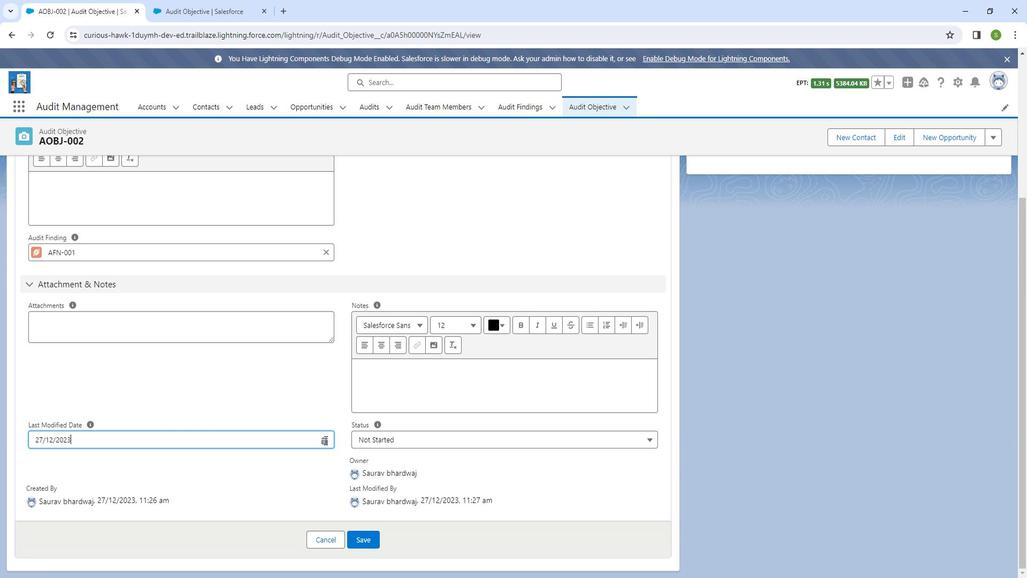 
Action: Mouse pressed left at (332, 431)
Screenshot: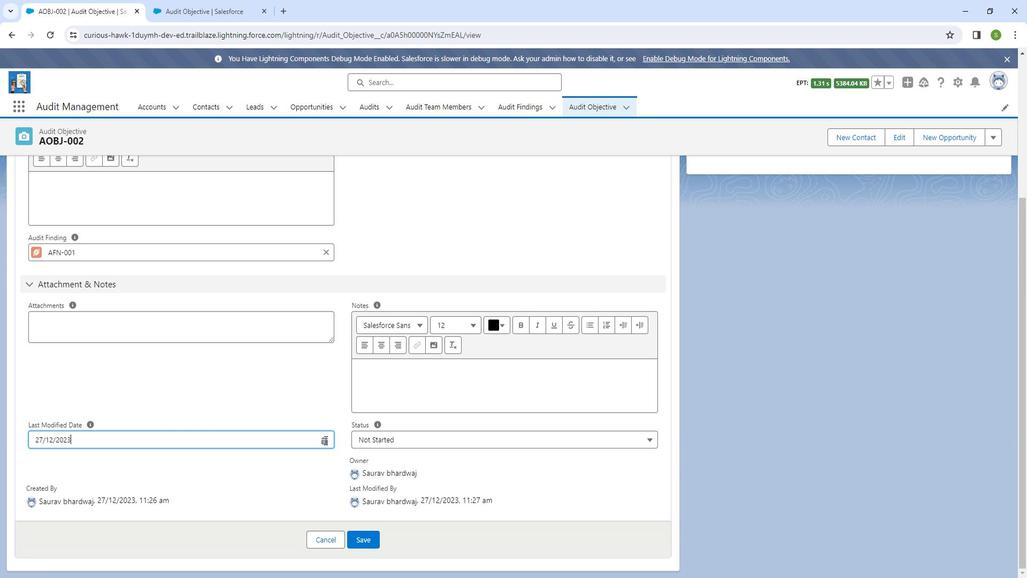 
Action: Mouse moved to (285, 376)
Screenshot: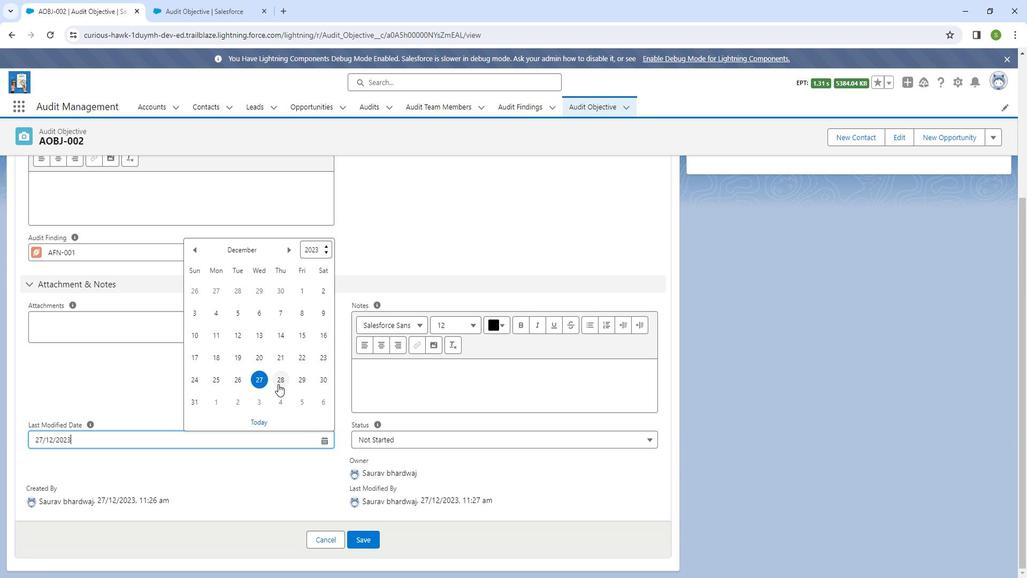 
Action: Mouse pressed left at (285, 376)
Screenshot: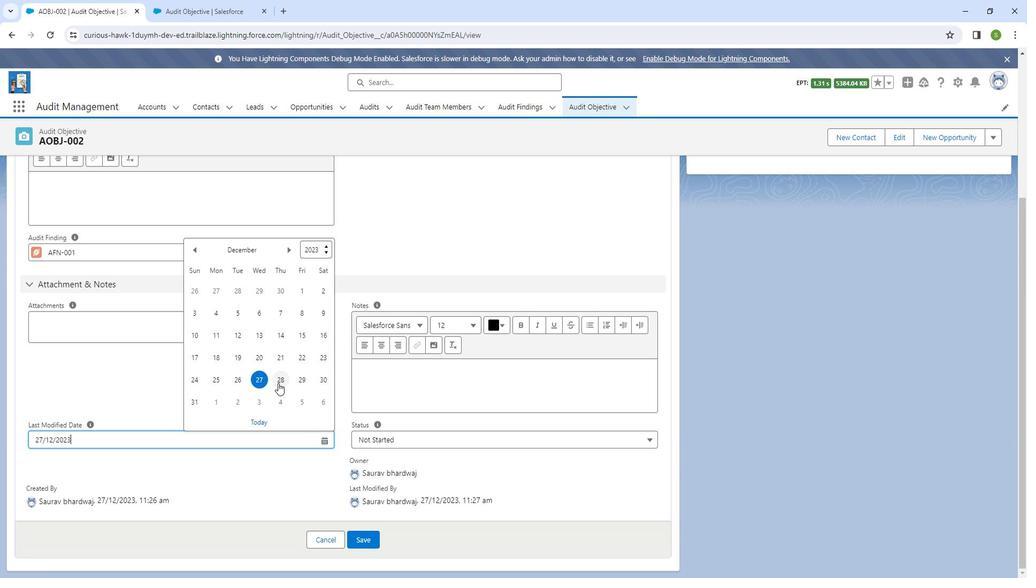 
Action: Mouse moved to (374, 527)
Screenshot: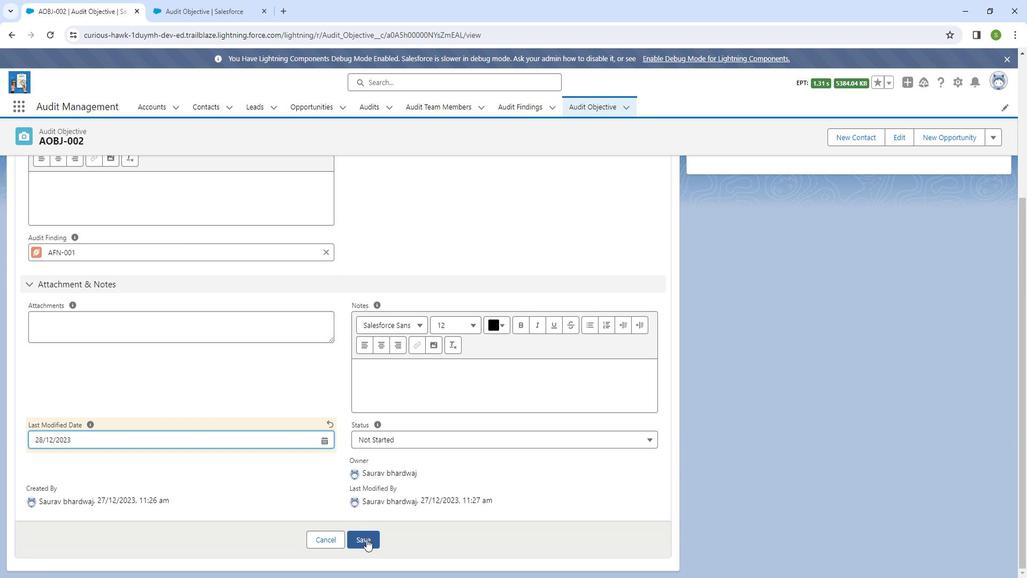
Action: Mouse pressed left at (374, 527)
Screenshot: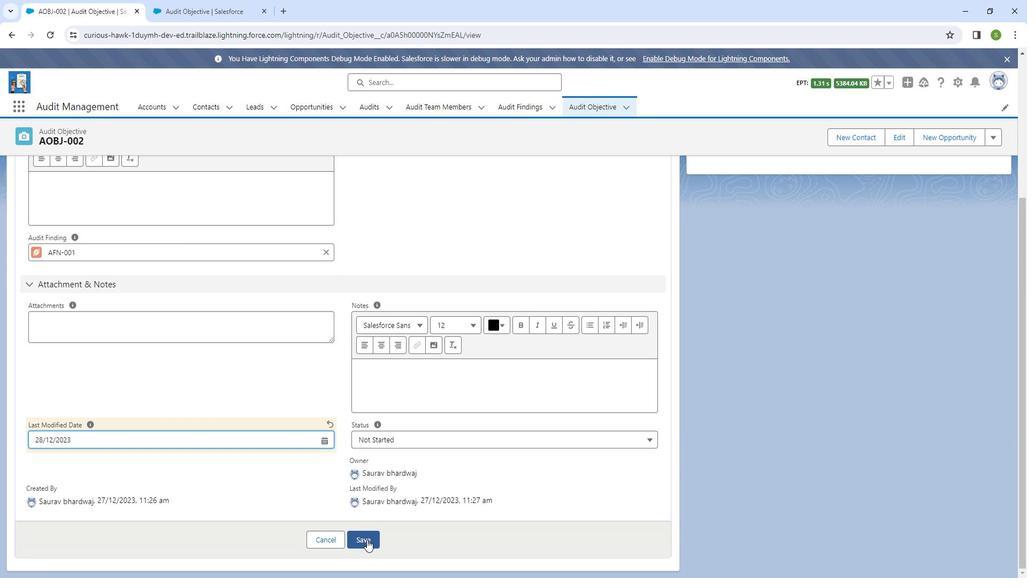 
Action: Mouse moved to (45, 186)
Screenshot: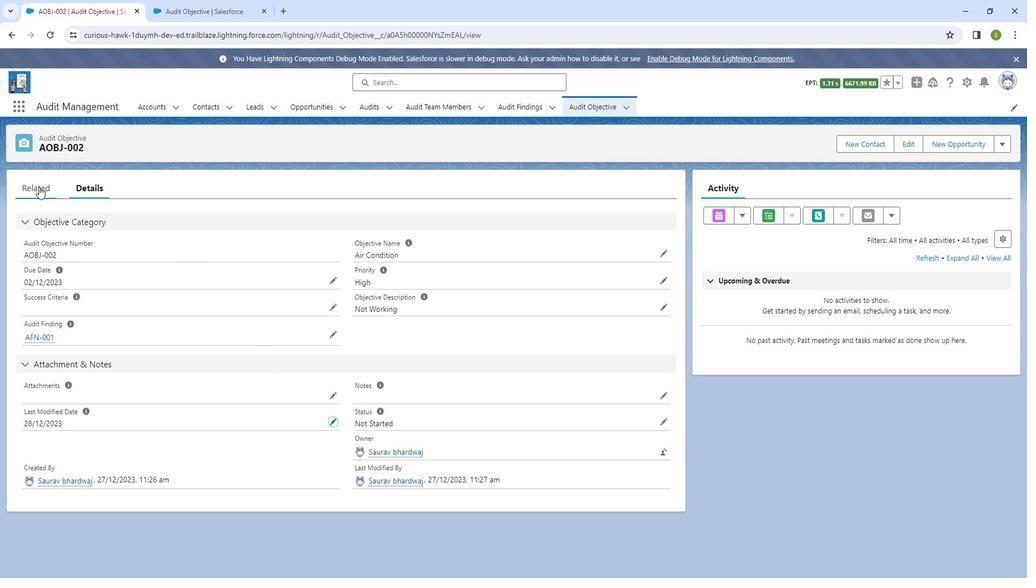 
Action: Mouse pressed left at (45, 186)
Screenshot: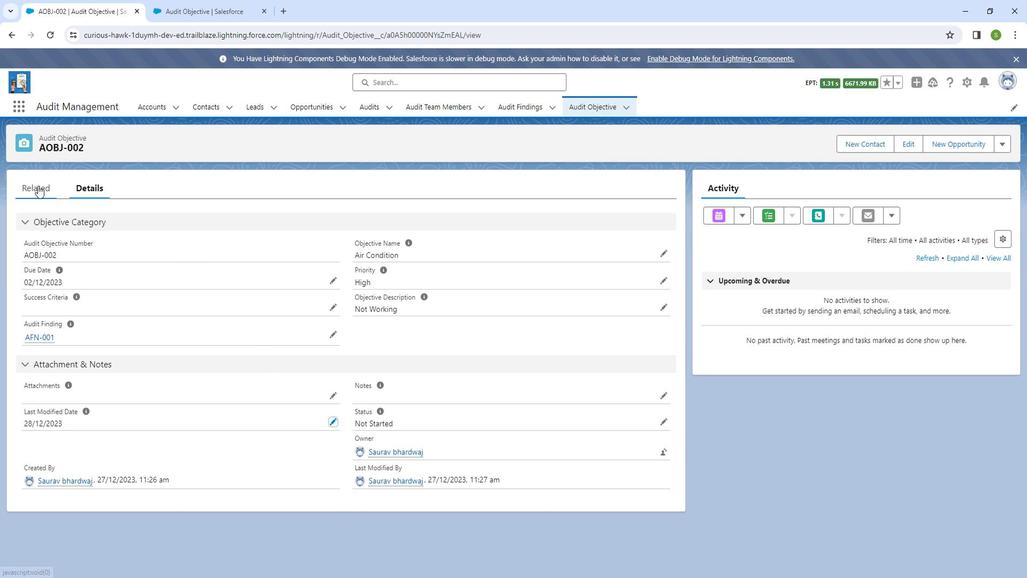 
Action: Mouse moved to (553, 215)
Screenshot: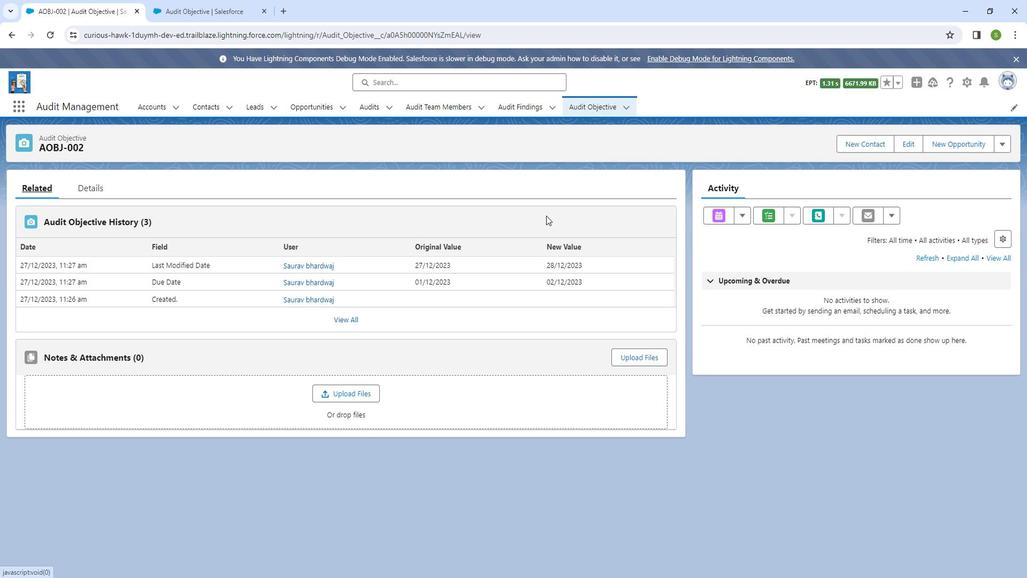
